 Task: Send an email with the signature Grace Jones with the subject Request for a meeting and the message Can you please provide me with the update on the project deliverables? from softage.5@softage.net to softage.1@softage.net and move the email from Sent Items to the folder Medical records
Action: Mouse moved to (47, 57)
Screenshot: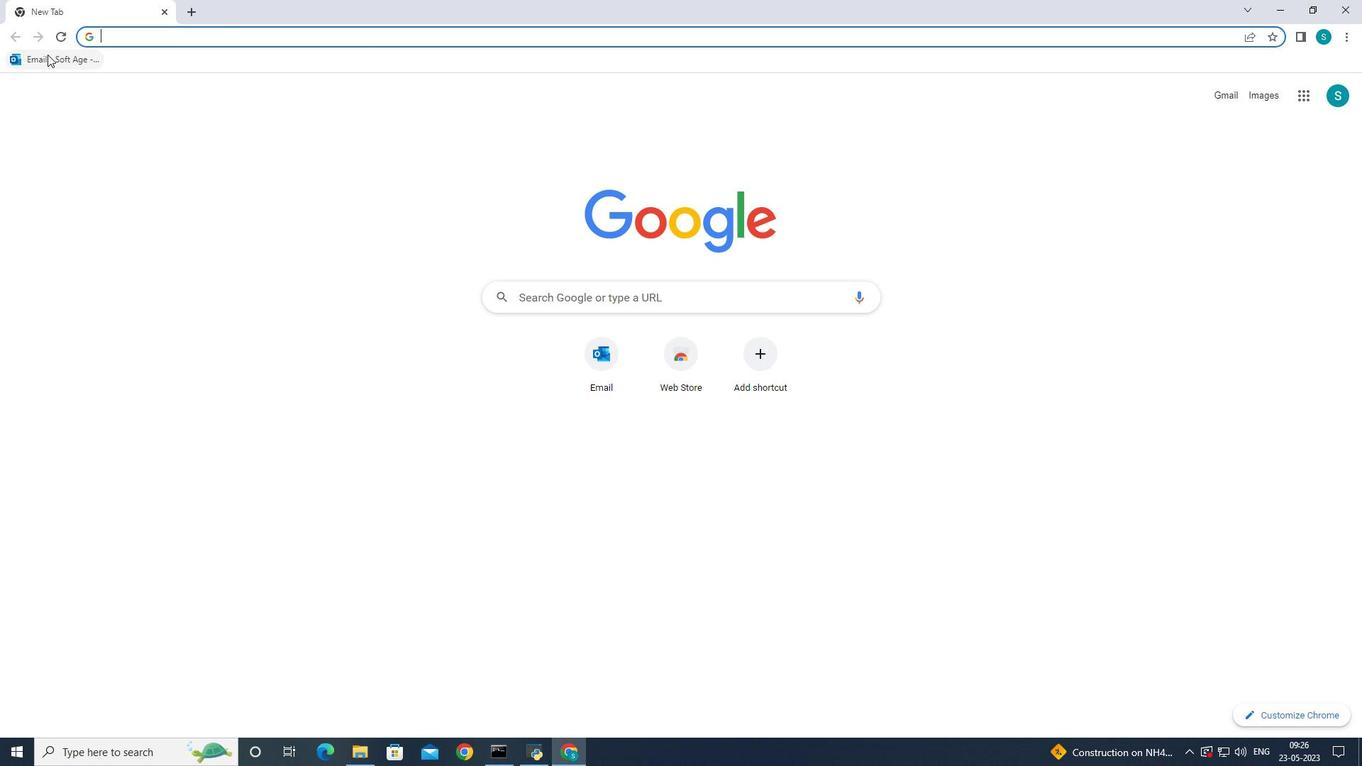 
Action: Mouse pressed left at (47, 57)
Screenshot: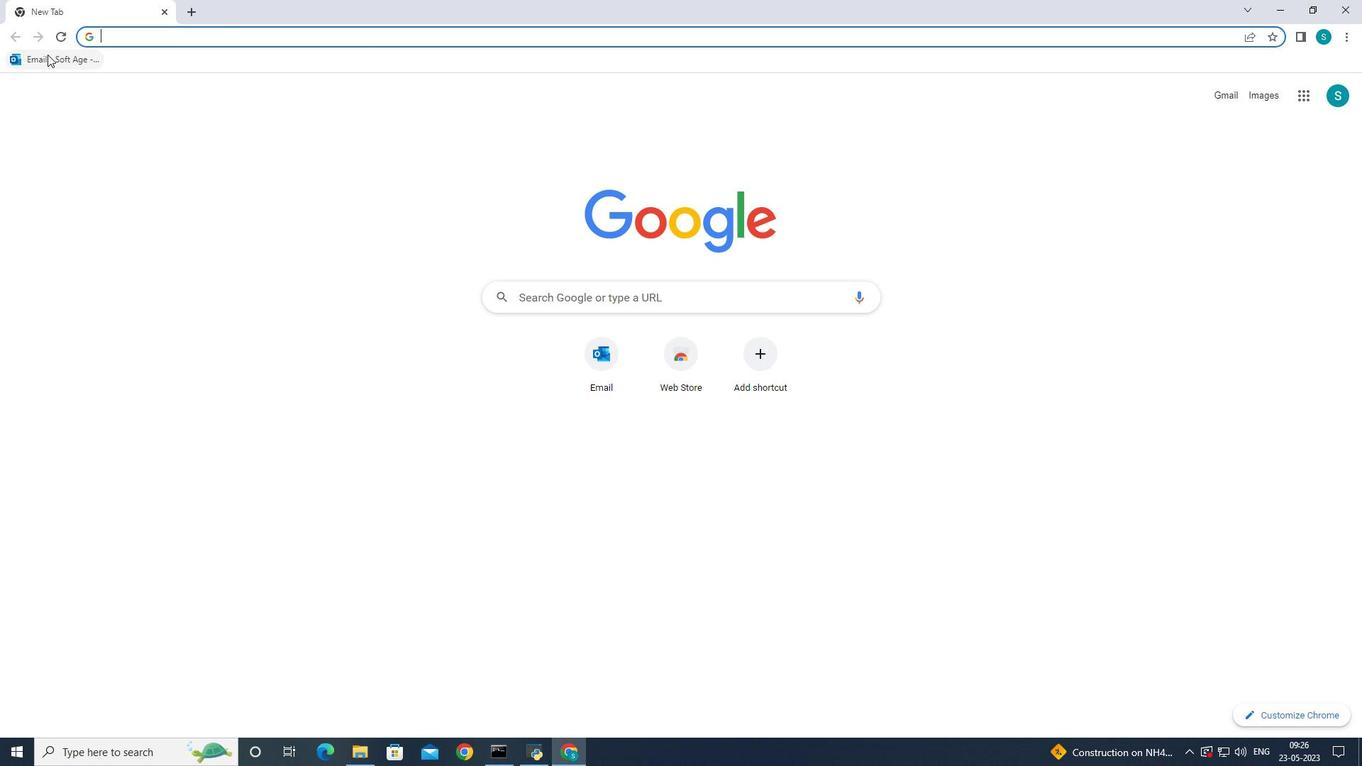 
Action: Mouse moved to (204, 117)
Screenshot: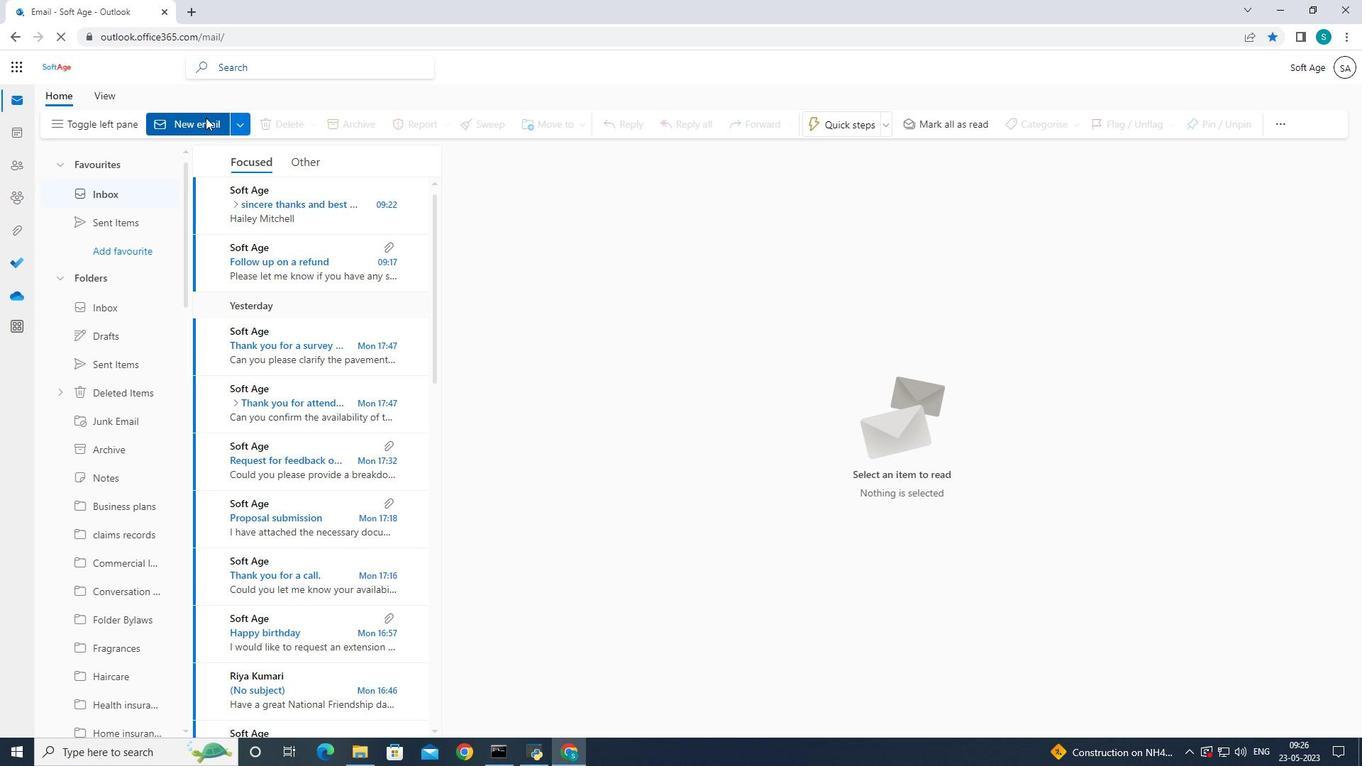 
Action: Mouse pressed left at (204, 117)
Screenshot: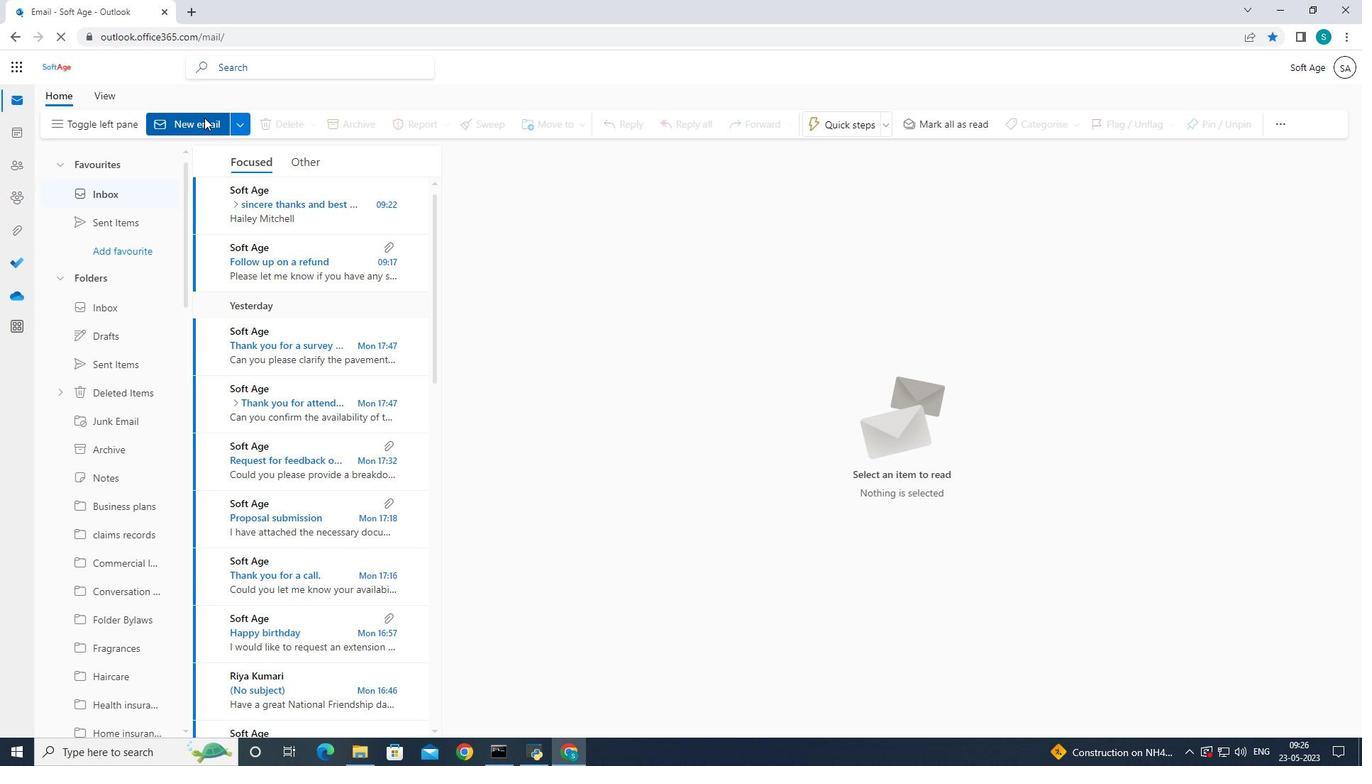 
Action: Mouse pressed left at (204, 117)
Screenshot: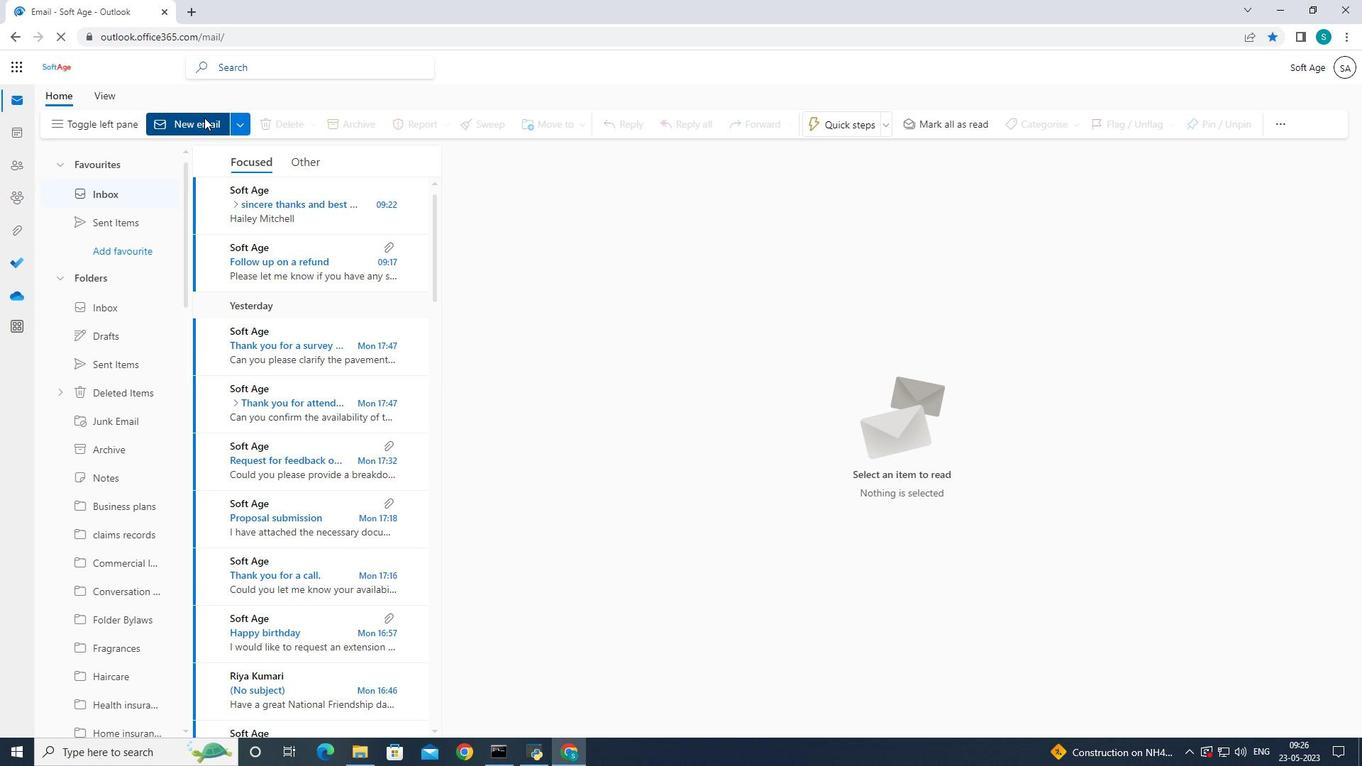 
Action: Mouse moved to (913, 121)
Screenshot: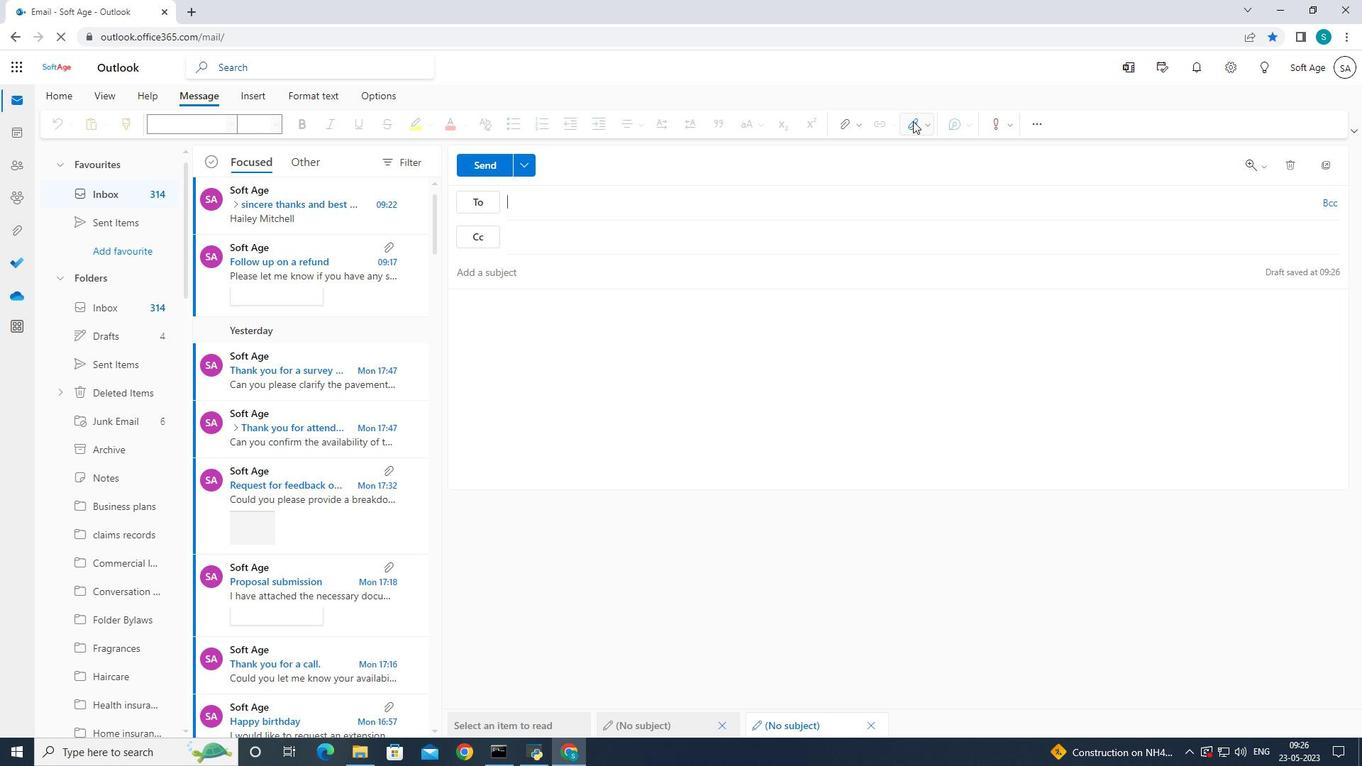 
Action: Mouse pressed left at (913, 121)
Screenshot: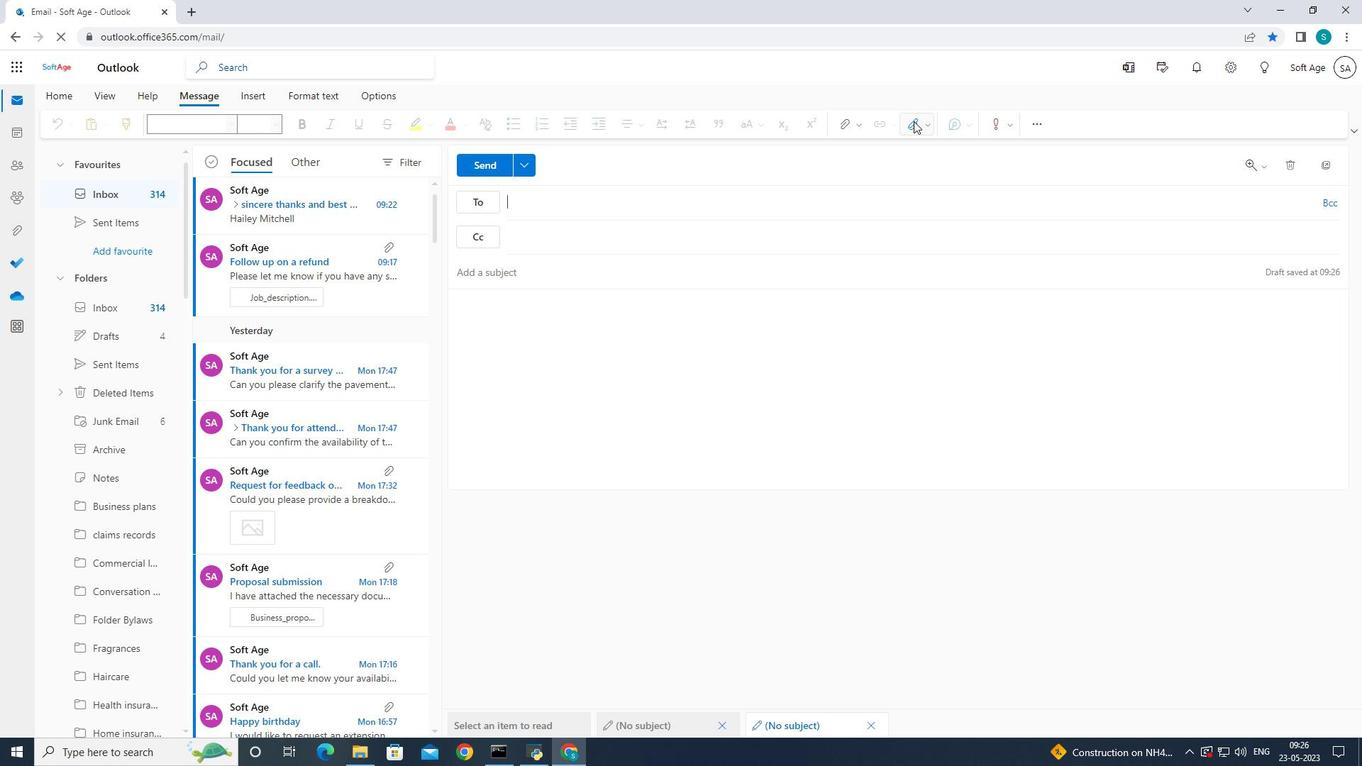 
Action: Mouse moved to (904, 182)
Screenshot: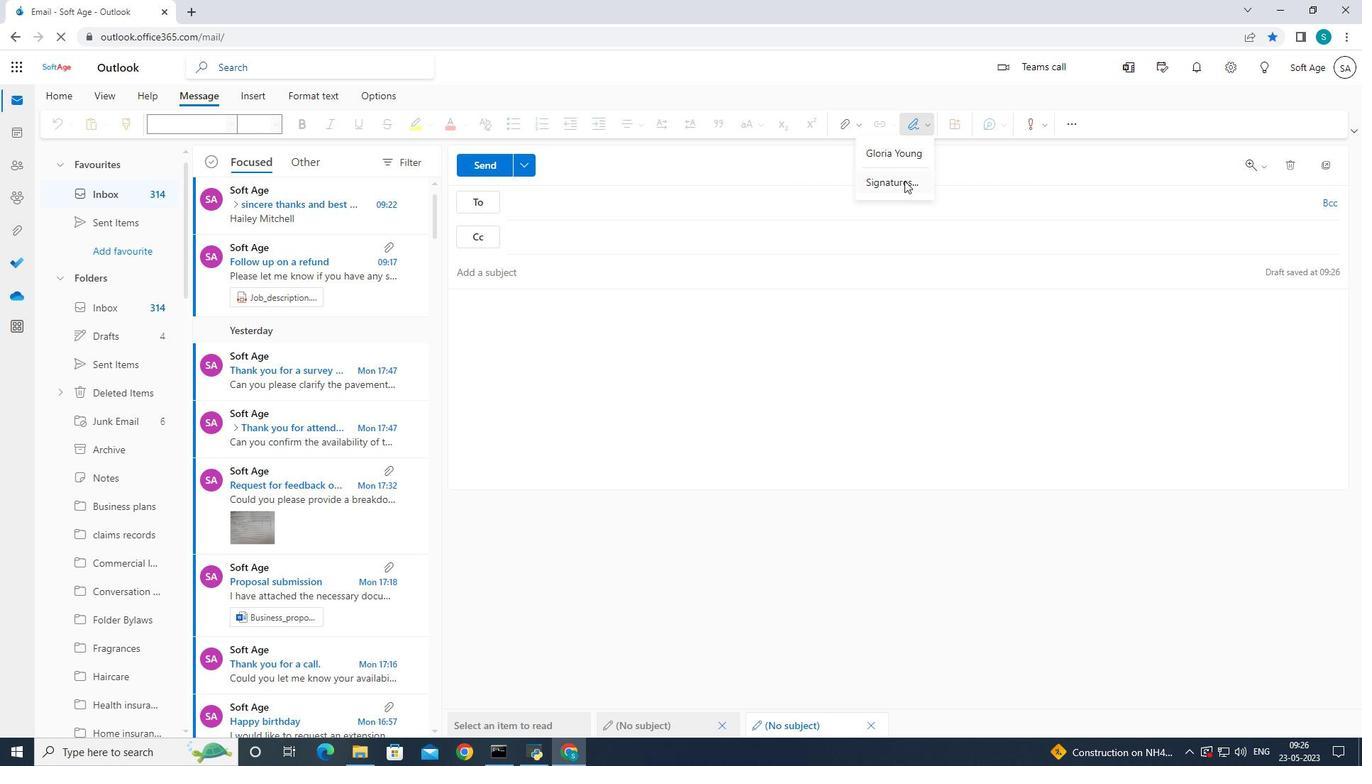 
Action: Mouse pressed left at (904, 182)
Screenshot: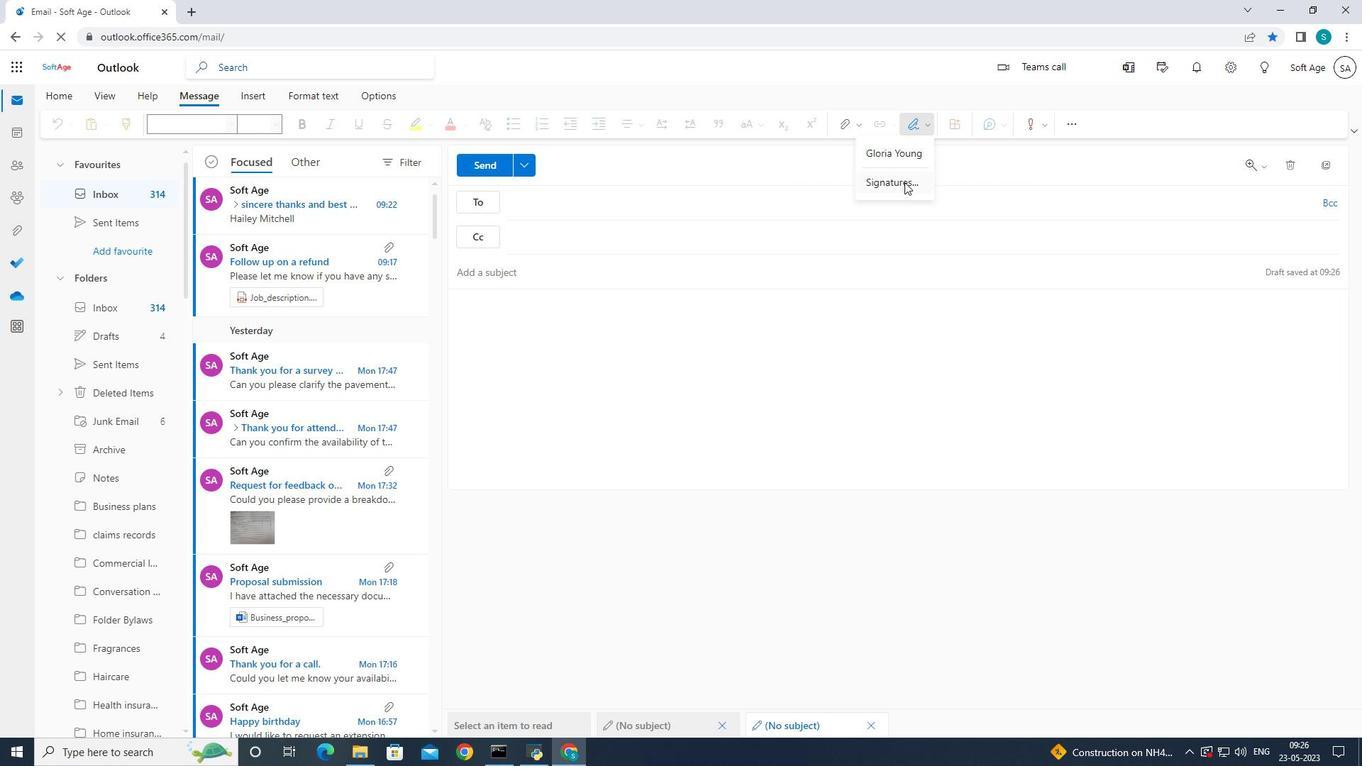 
Action: Mouse moved to (898, 241)
Screenshot: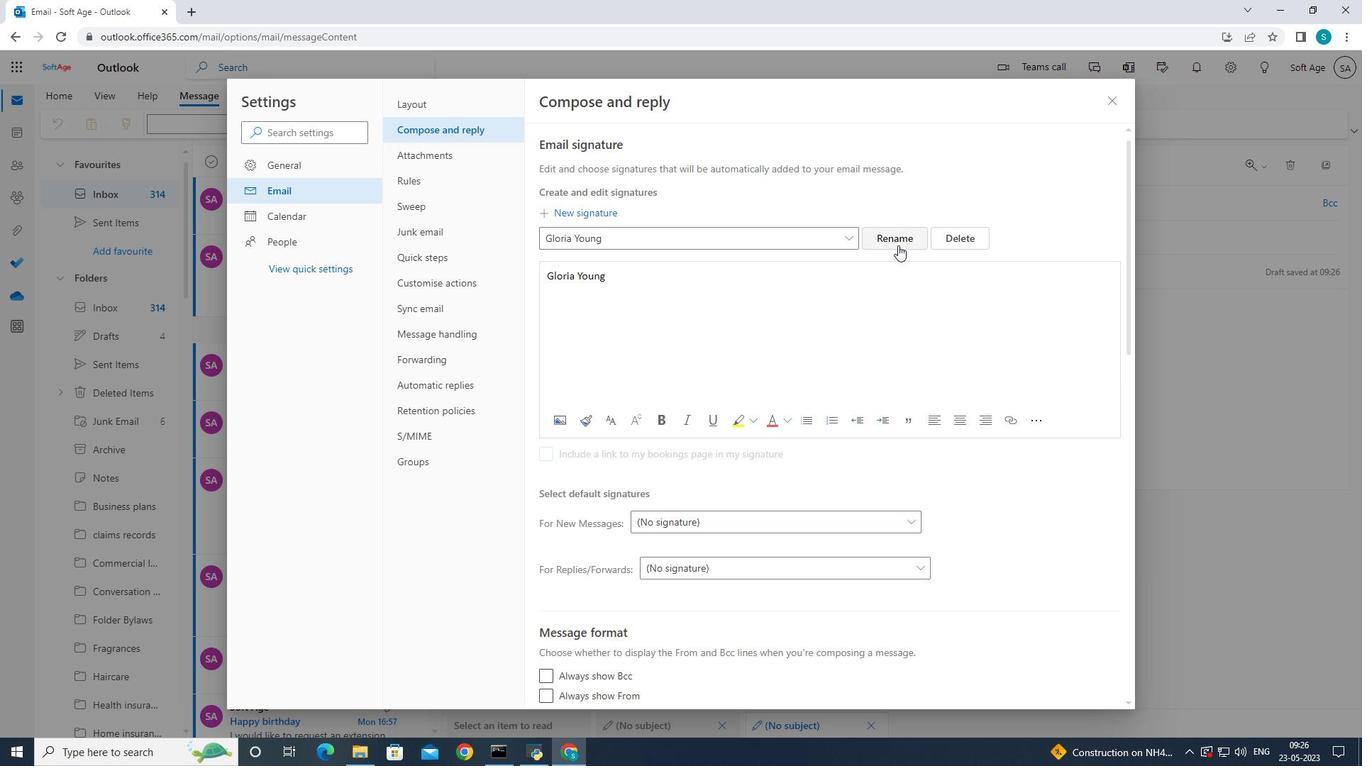 
Action: Mouse pressed left at (898, 241)
Screenshot: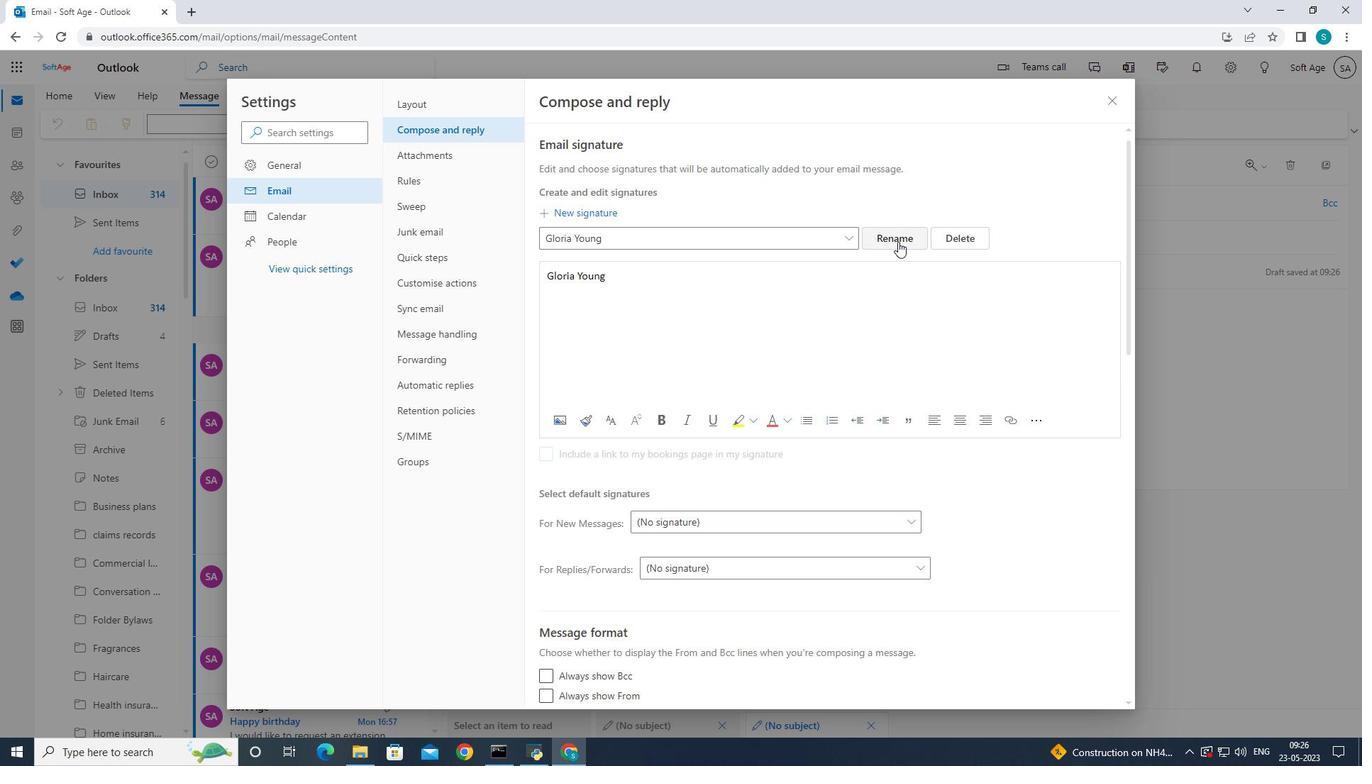 
Action: Mouse moved to (833, 236)
Screenshot: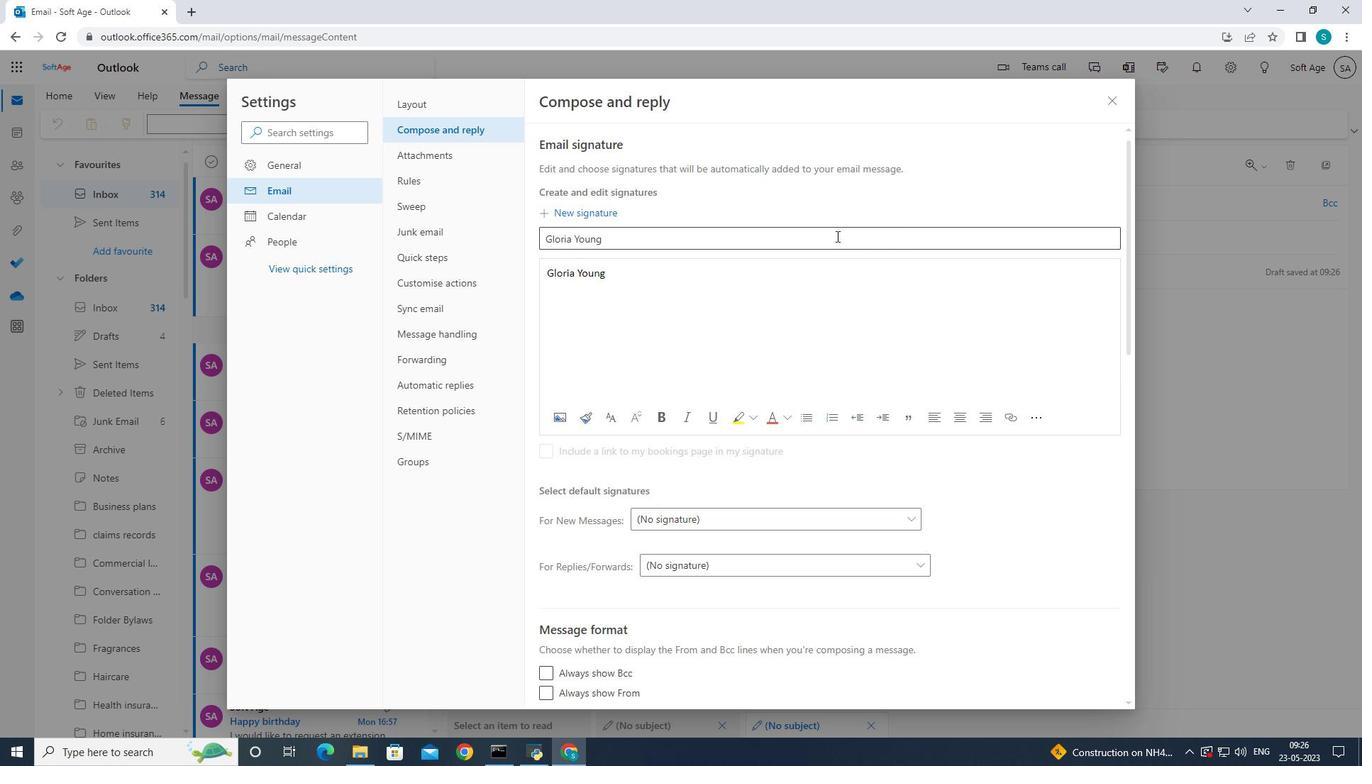 
Action: Mouse pressed left at (833, 236)
Screenshot: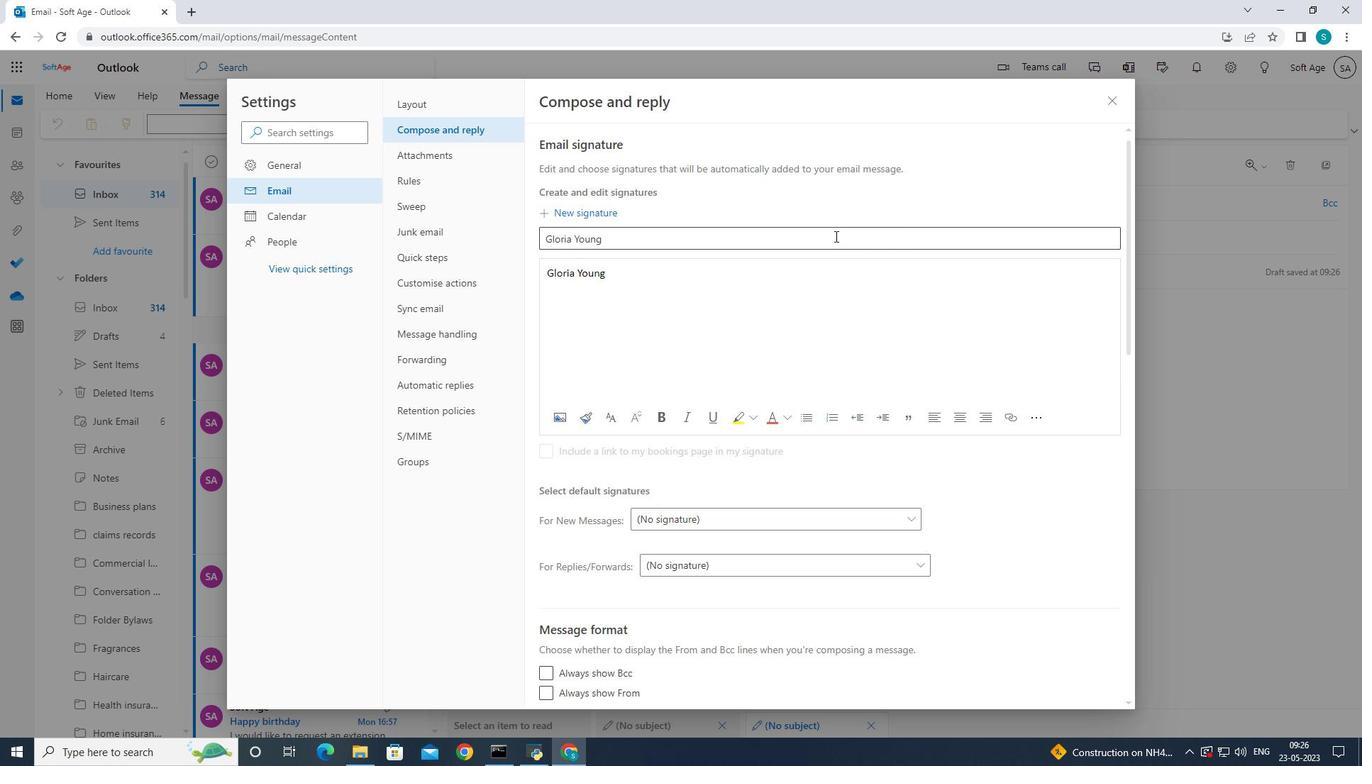 
Action: Mouse moved to (849, 227)
Screenshot: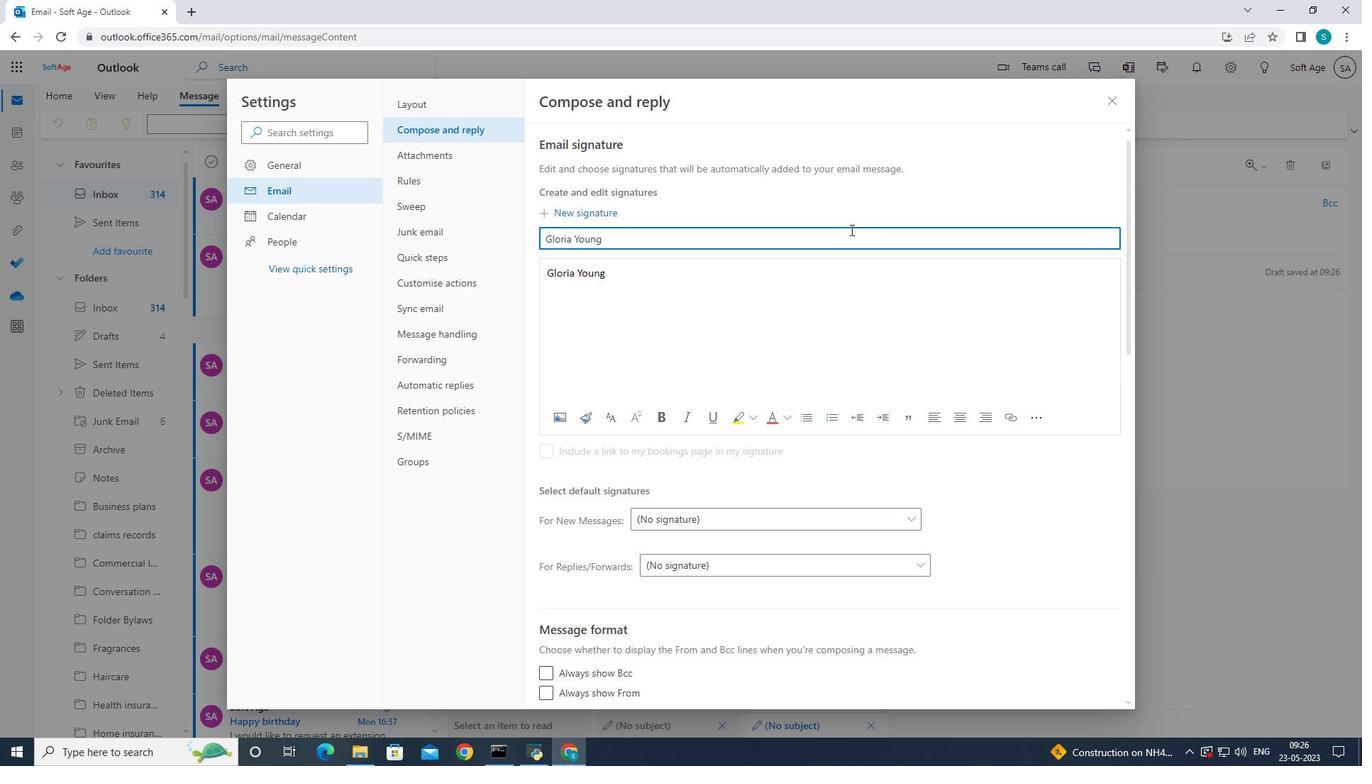 
Action: Key pressed <Key.backspace>
Screenshot: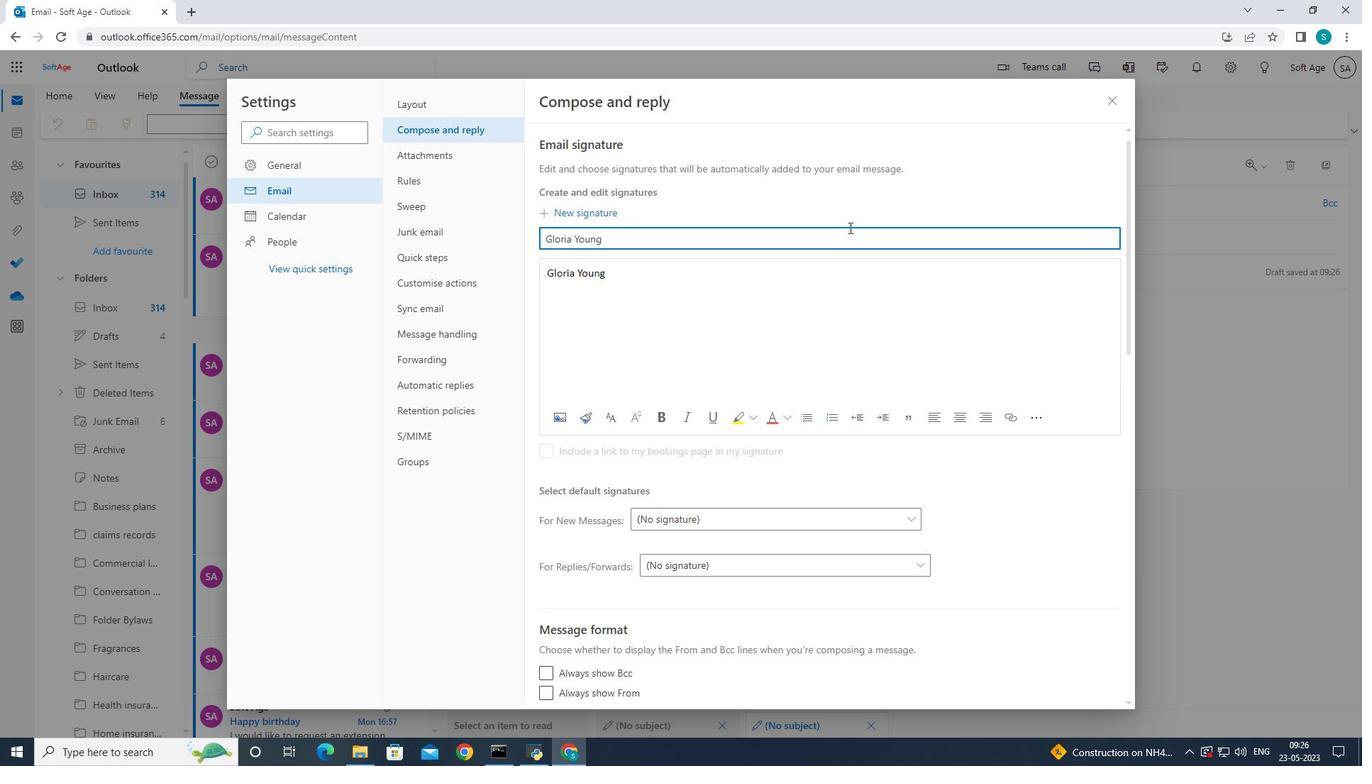 
Action: Mouse moved to (844, 221)
Screenshot: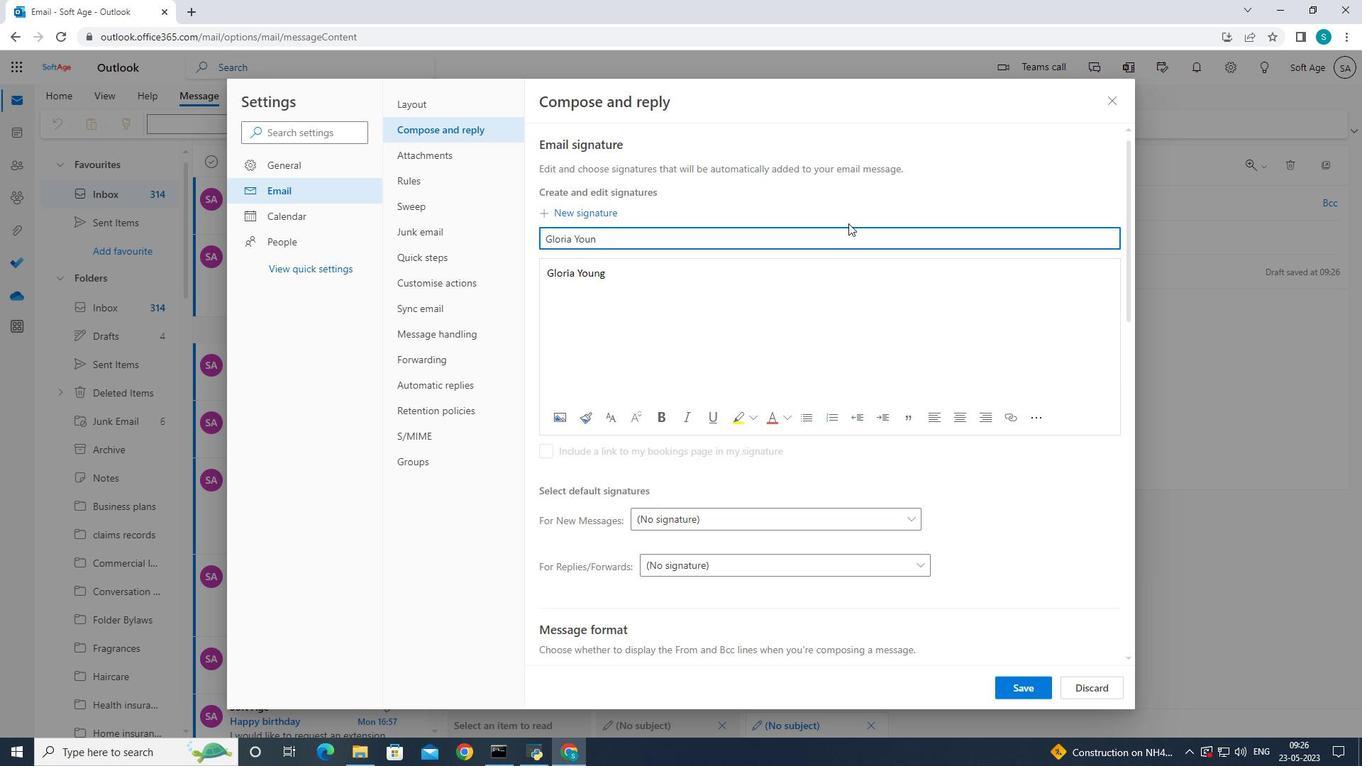 
Action: Key pressed <Key.backspace>
Screenshot: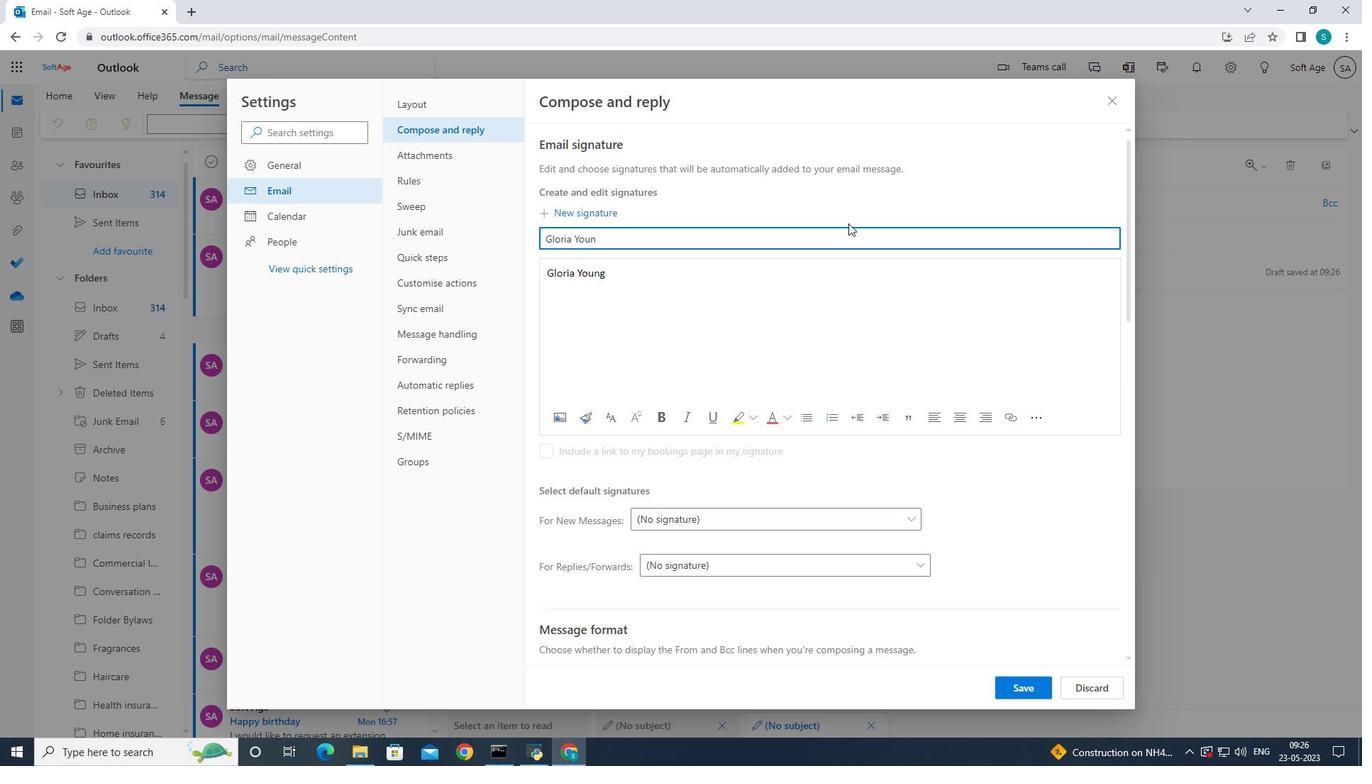 
Action: Mouse moved to (843, 220)
Screenshot: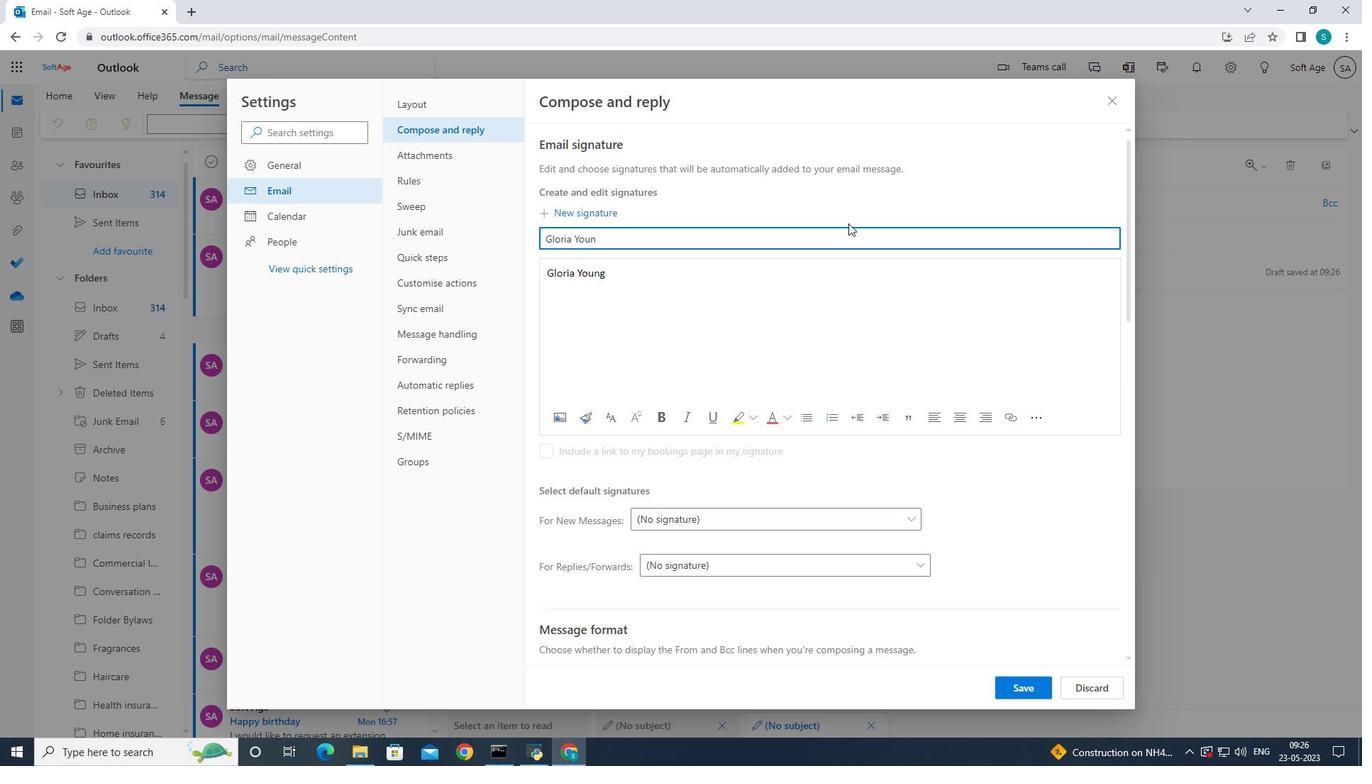 
Action: Key pressed <Key.backspace><Key.backspace><Key.backspace><Key.backspace><Key.backspace><Key.backspace><Key.backspace>
Screenshot: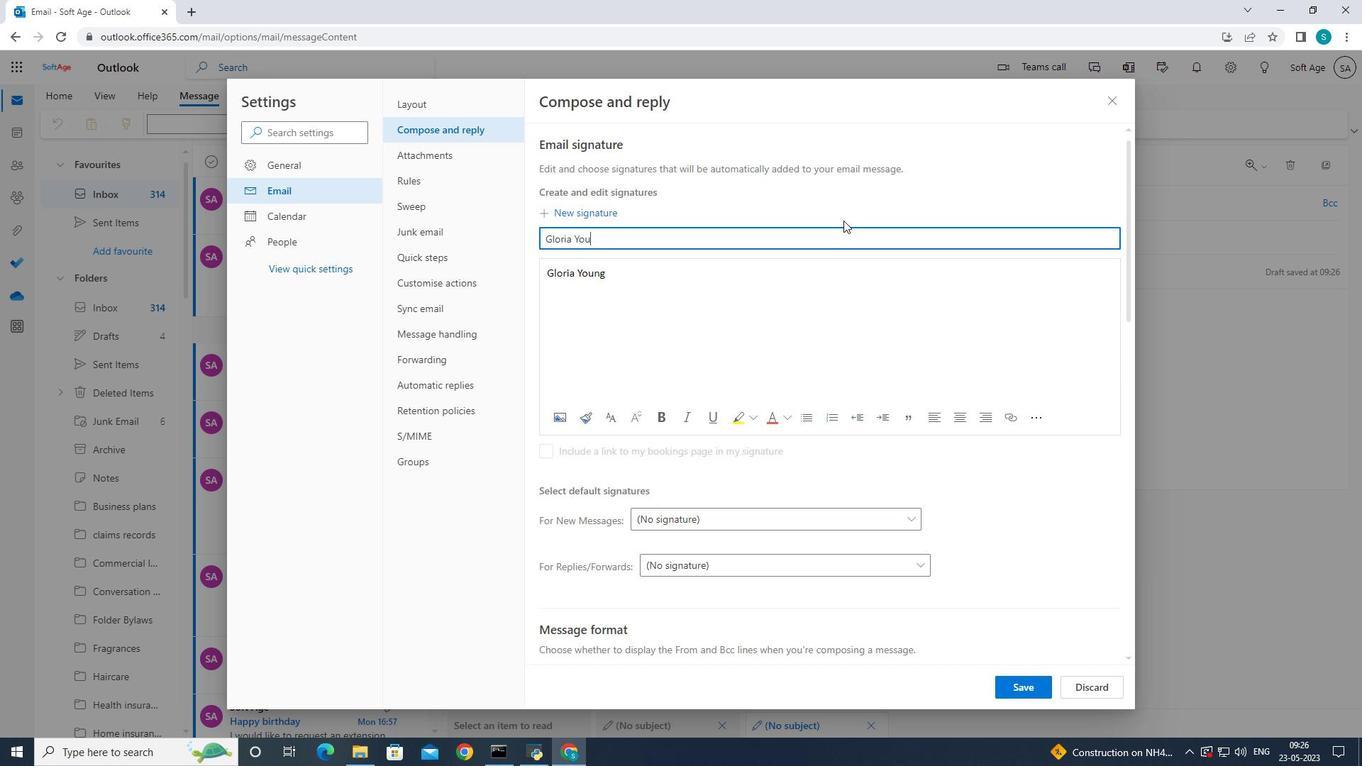 
Action: Mouse moved to (839, 213)
Screenshot: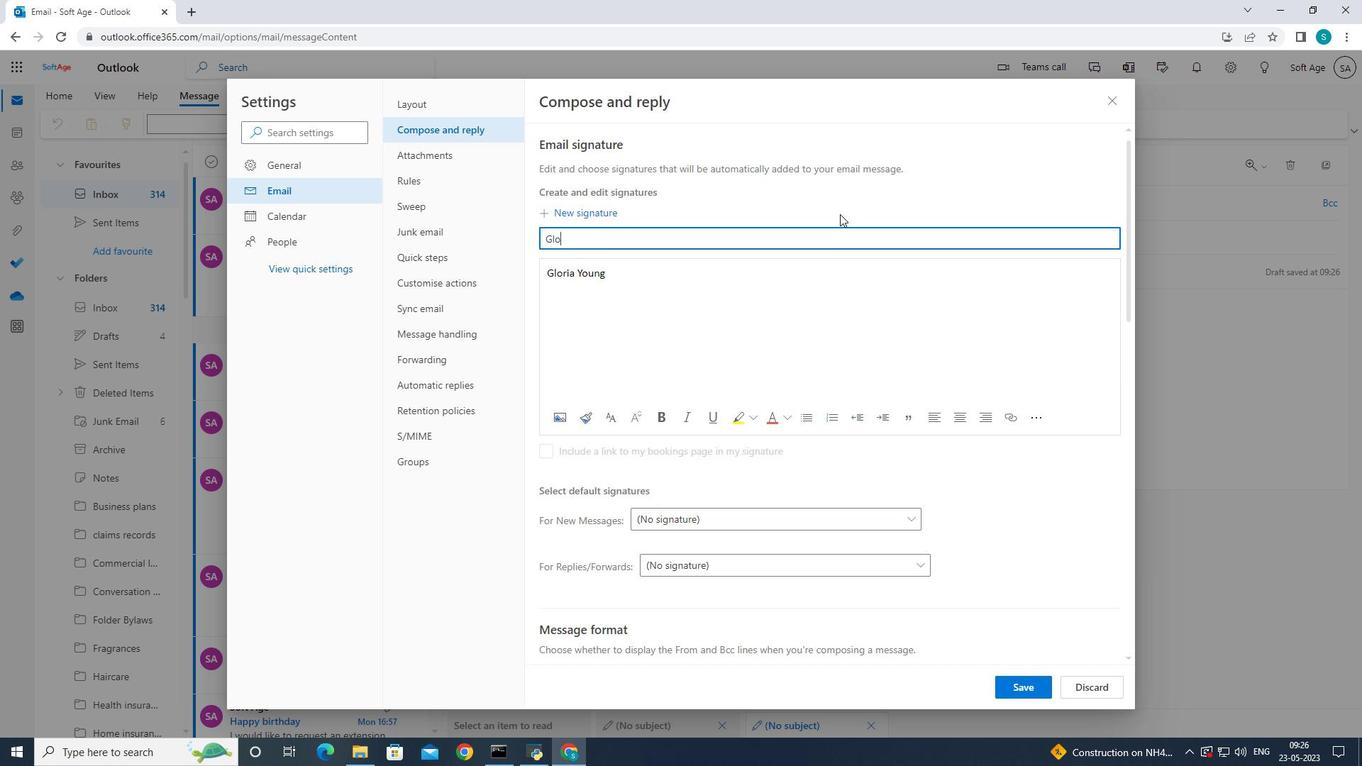 
Action: Key pressed <Key.backspace>
Screenshot: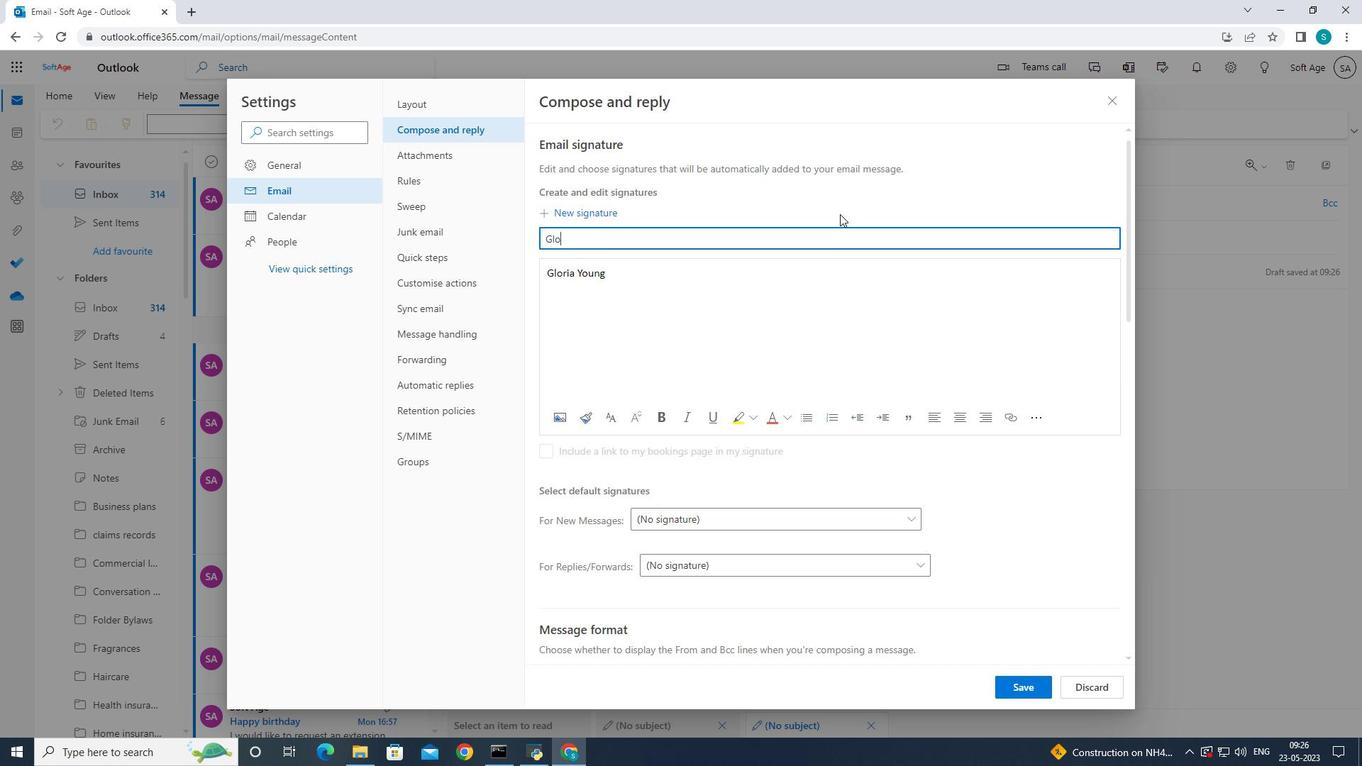 
Action: Mouse moved to (839, 211)
Screenshot: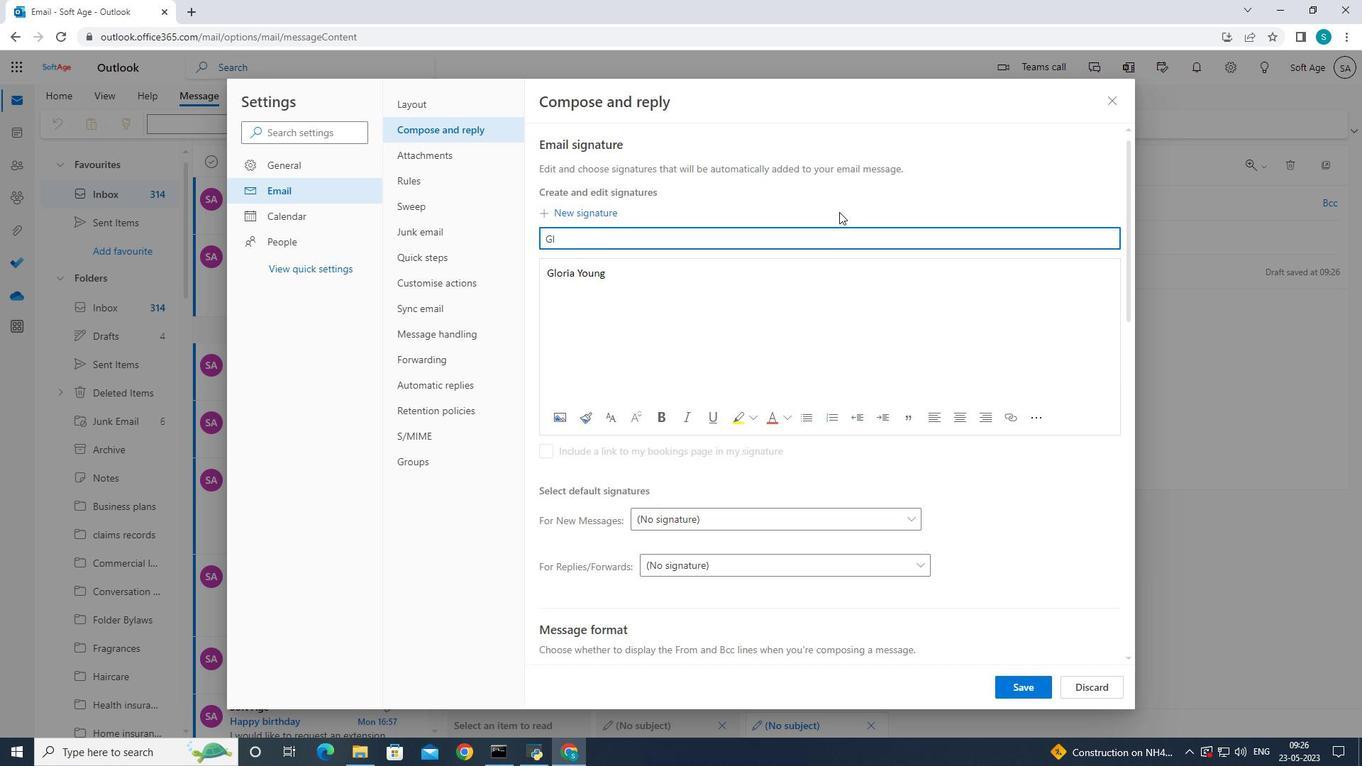 
Action: Key pressed <Key.backspace>
Screenshot: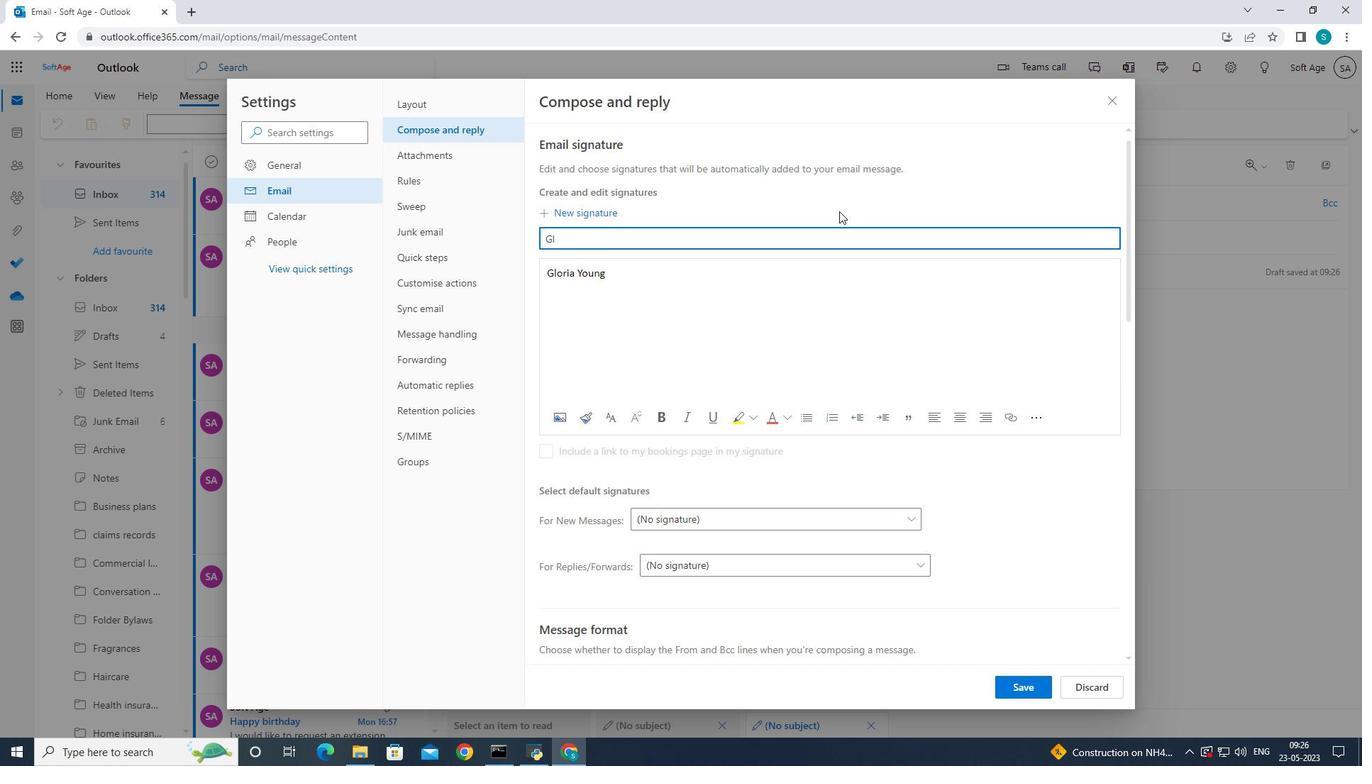 
Action: Mouse moved to (839, 210)
Screenshot: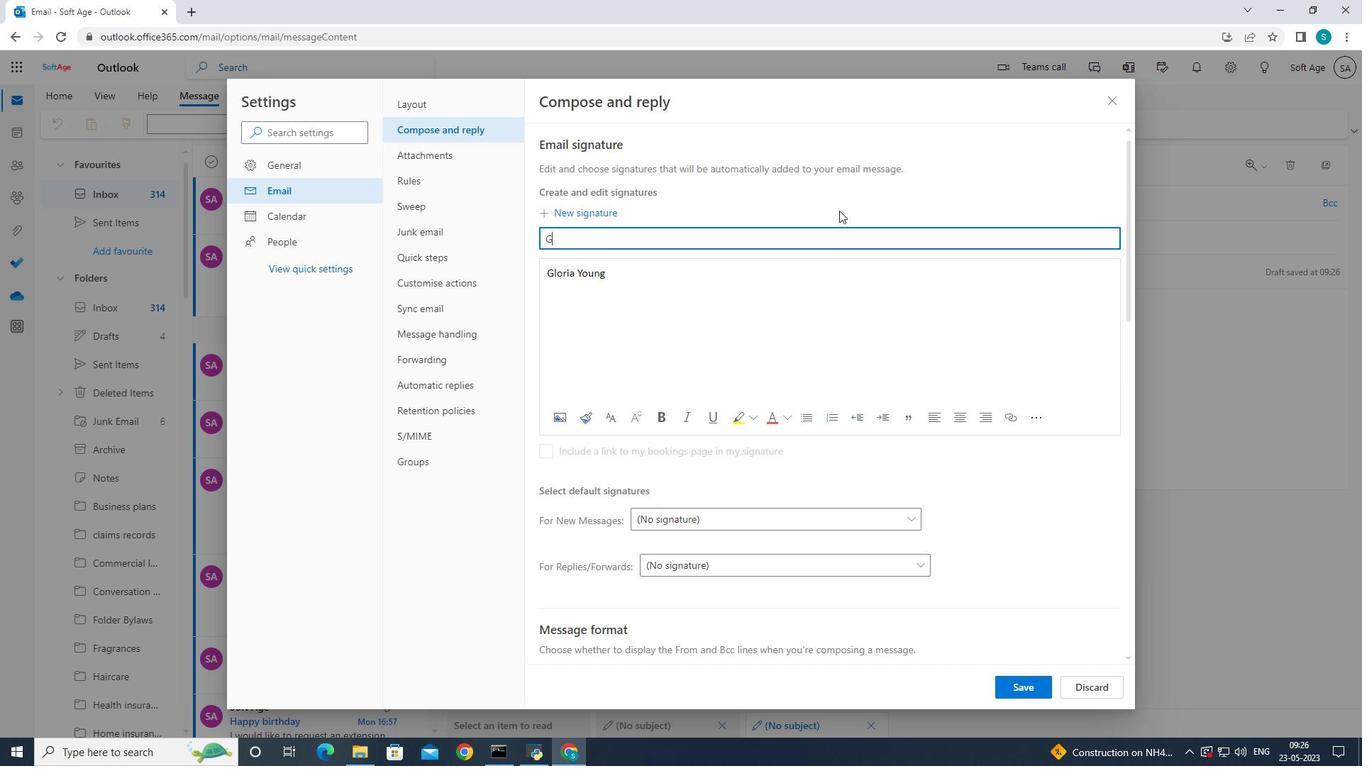 
Action: Key pressed race<Key.space><Key.shift><Key.shift>Jones
Screenshot: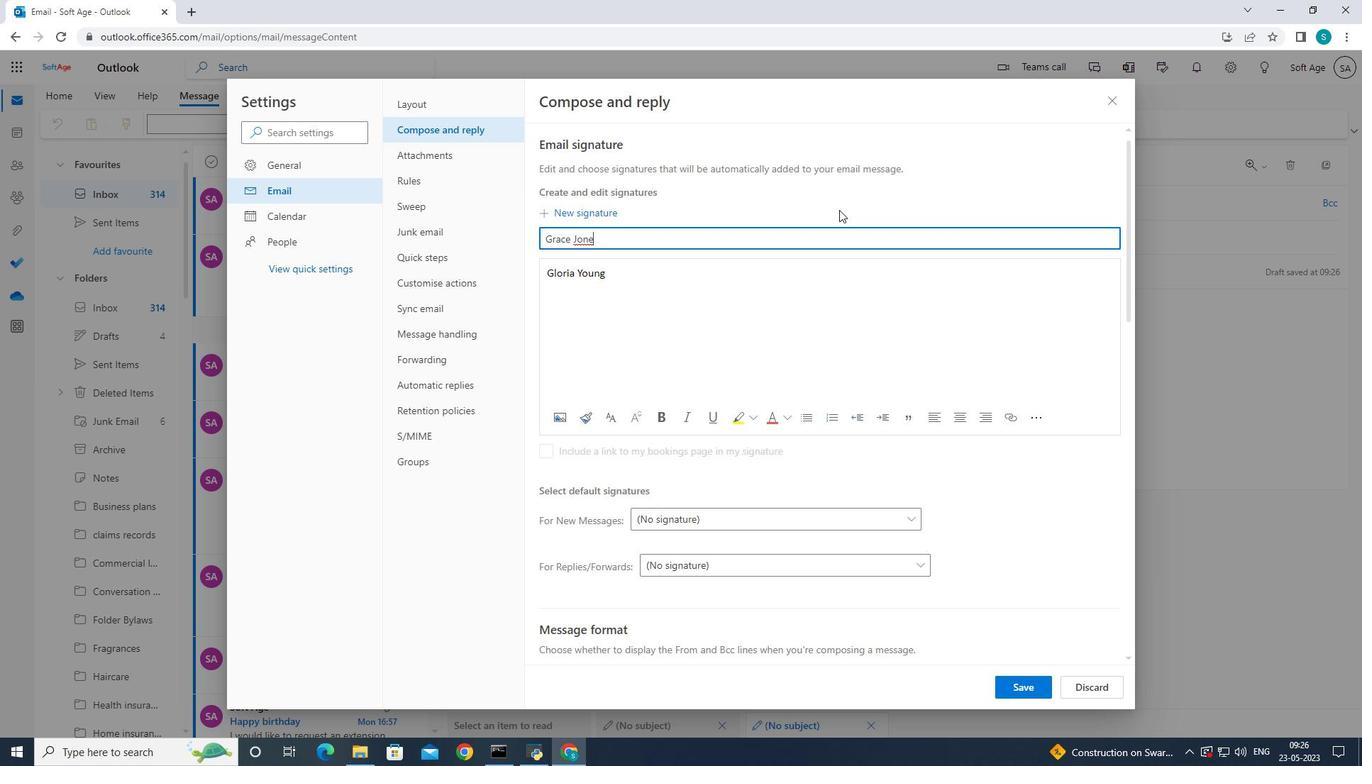 
Action: Mouse moved to (643, 273)
Screenshot: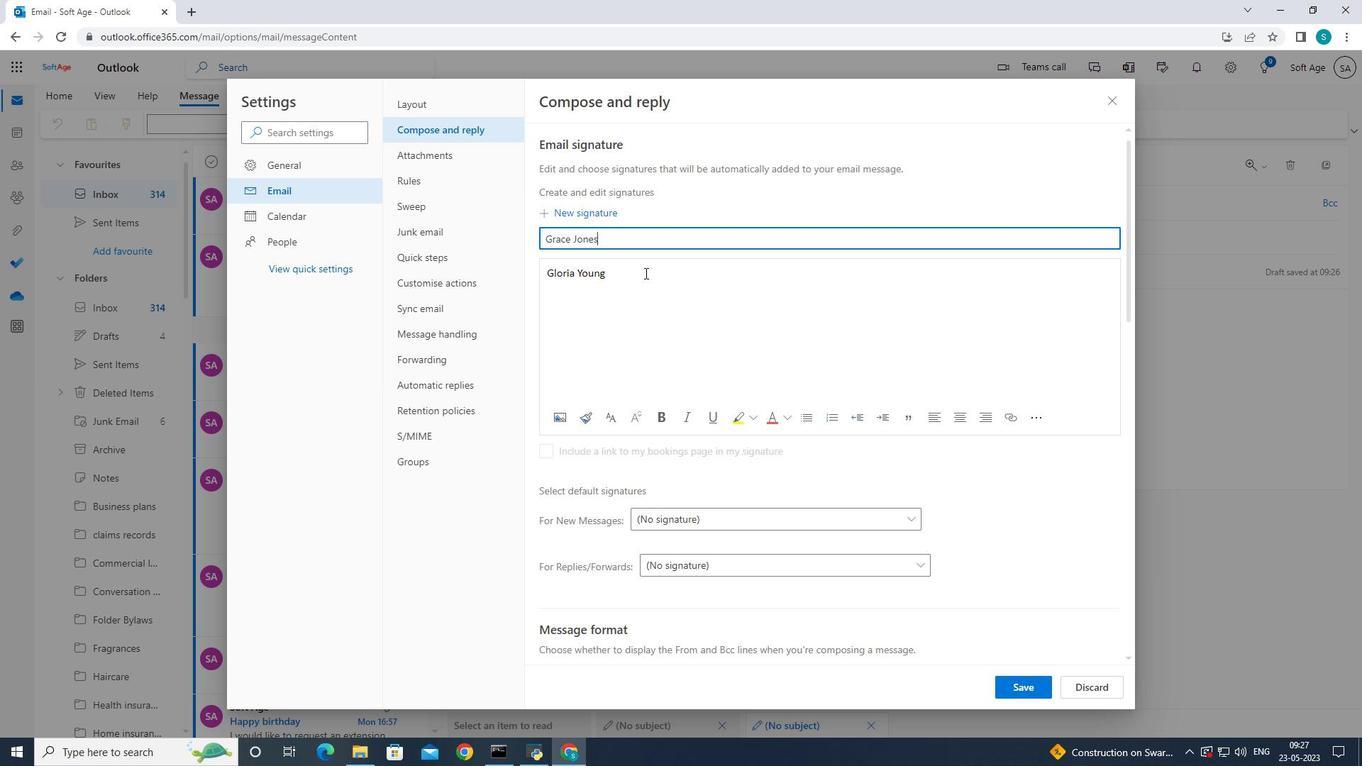 
Action: Mouse pressed left at (643, 273)
Screenshot: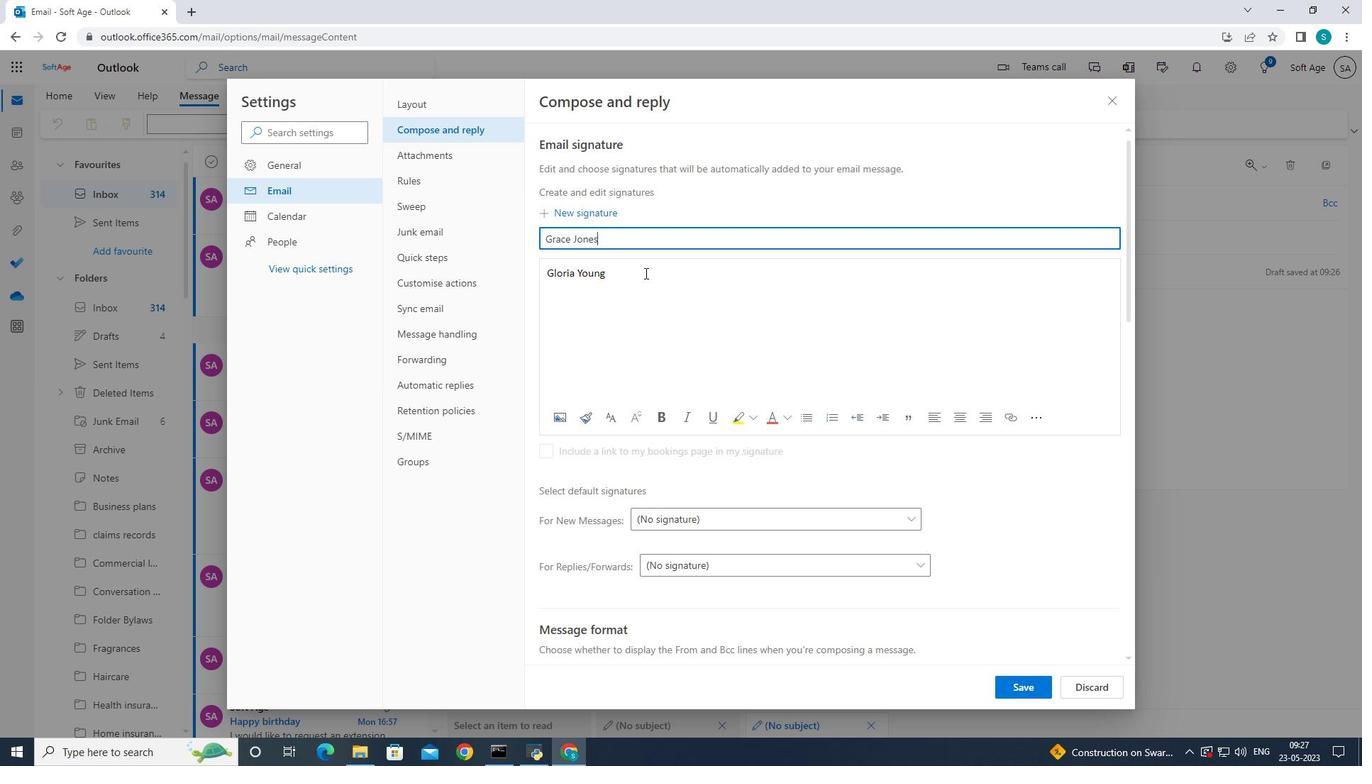 
Action: Mouse moved to (637, 273)
Screenshot: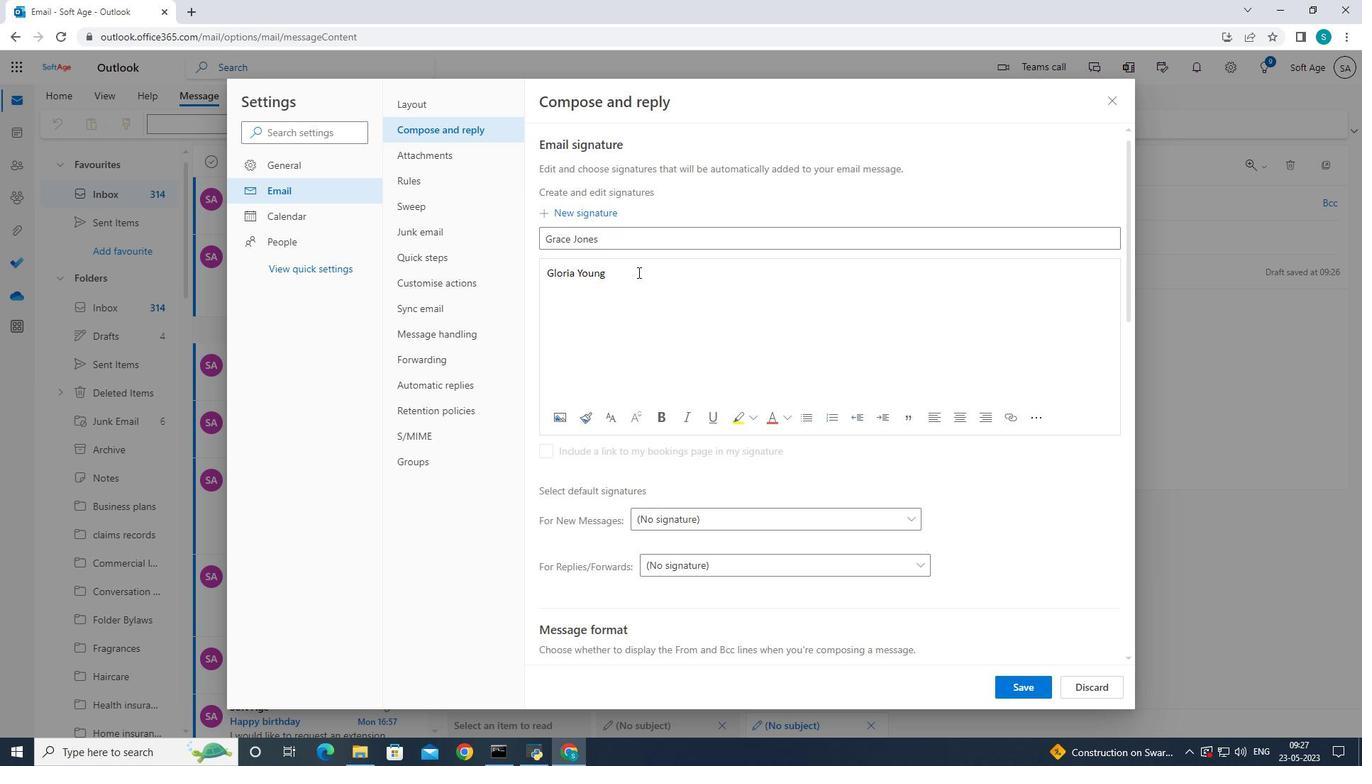 
Action: Key pressed <Key.backspace>
Screenshot: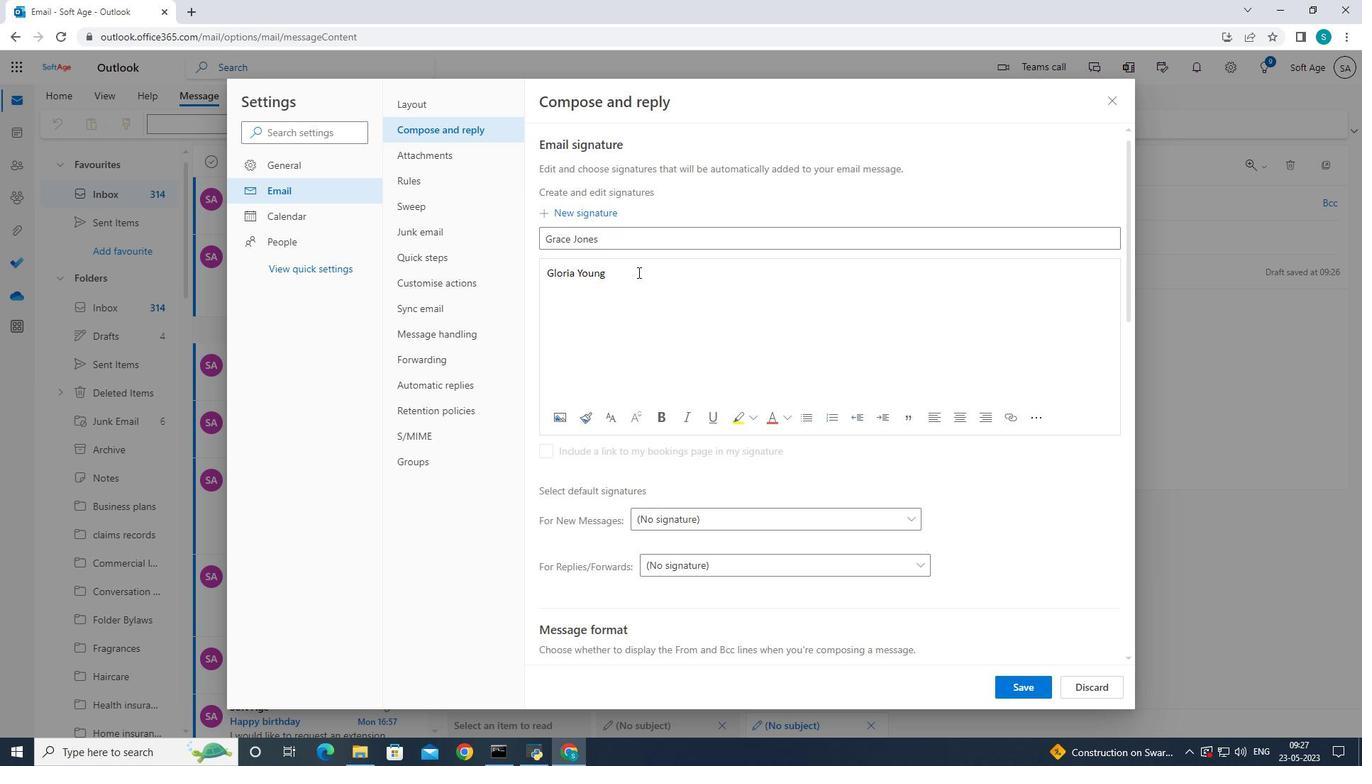 
Action: Mouse moved to (634, 274)
Screenshot: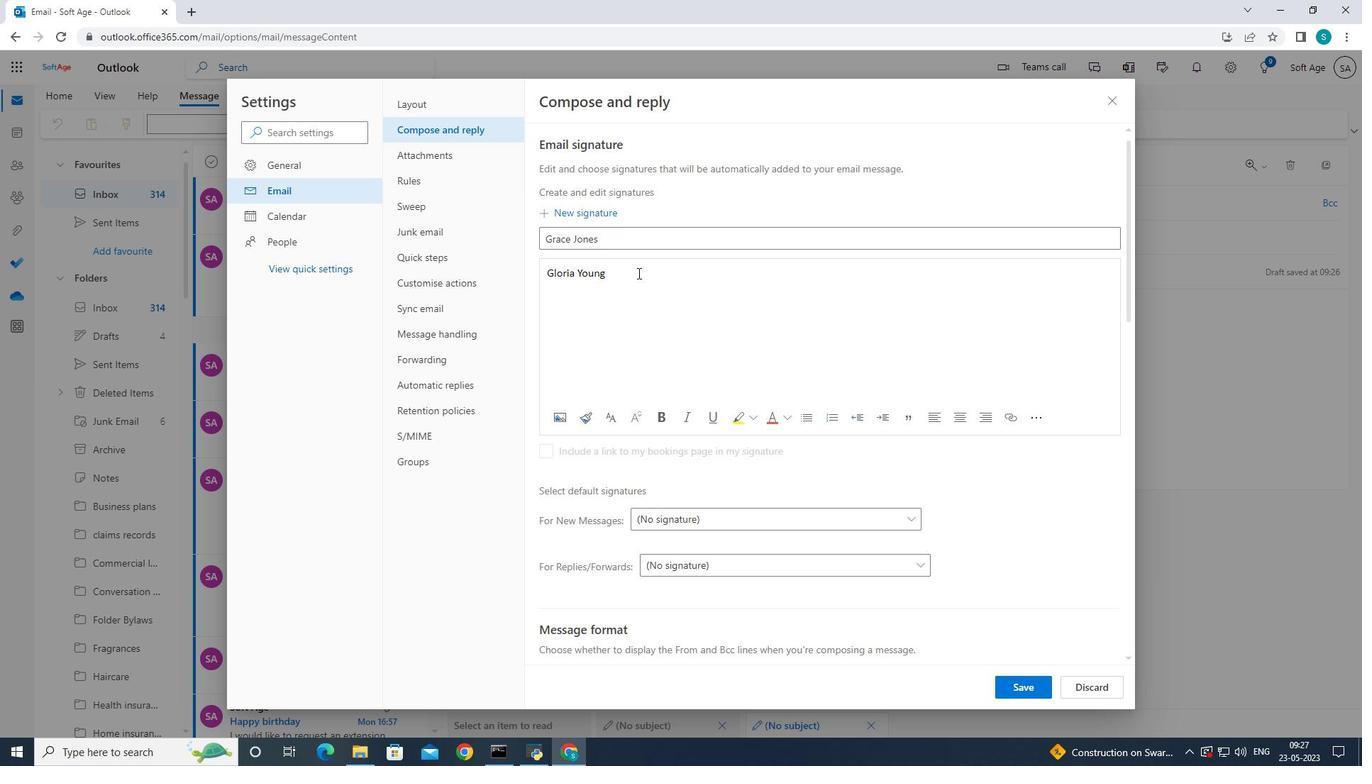 
Action: Key pressed <Key.backspace><Key.backspace><Key.backspace><Key.backspace><Key.backspace><Key.backspace><Key.backspace><Key.backspace><Key.backspace><Key.backspace>
Screenshot: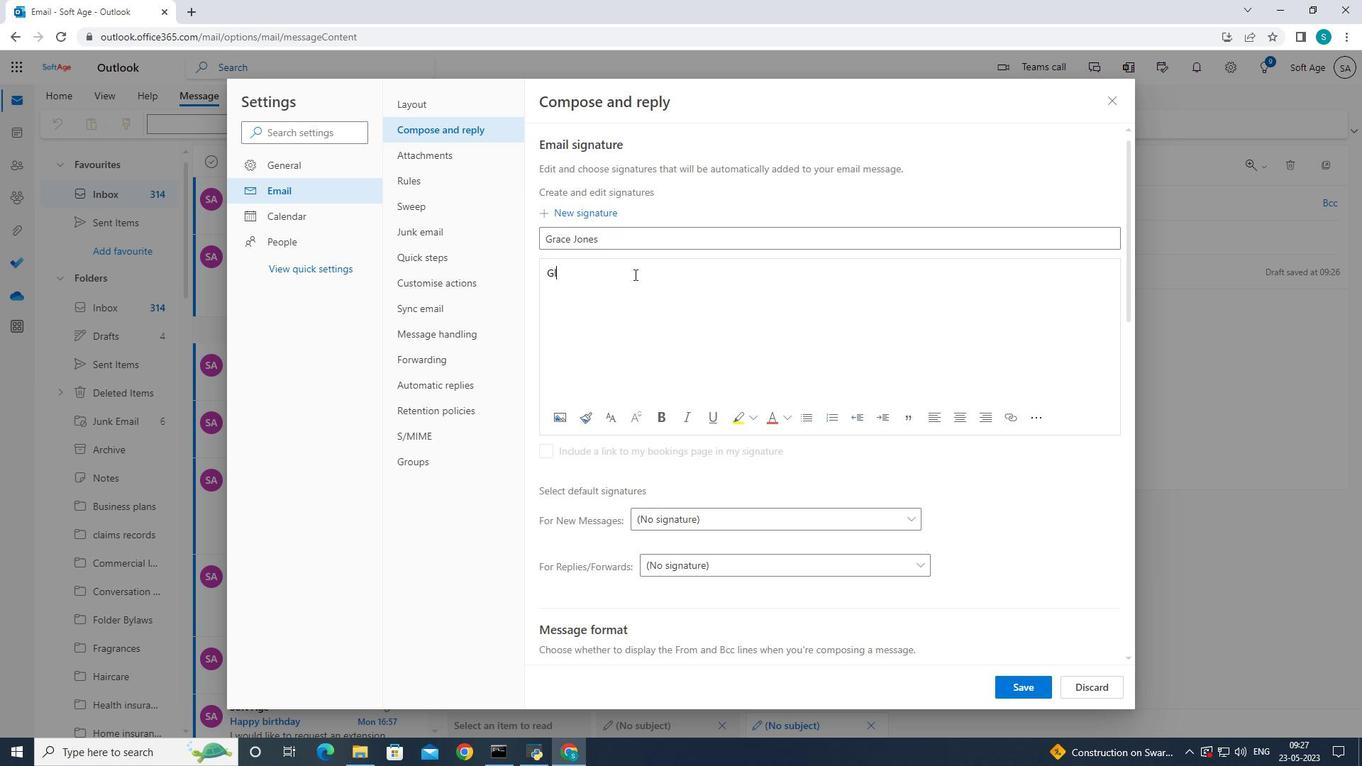 
Action: Mouse moved to (636, 271)
Screenshot: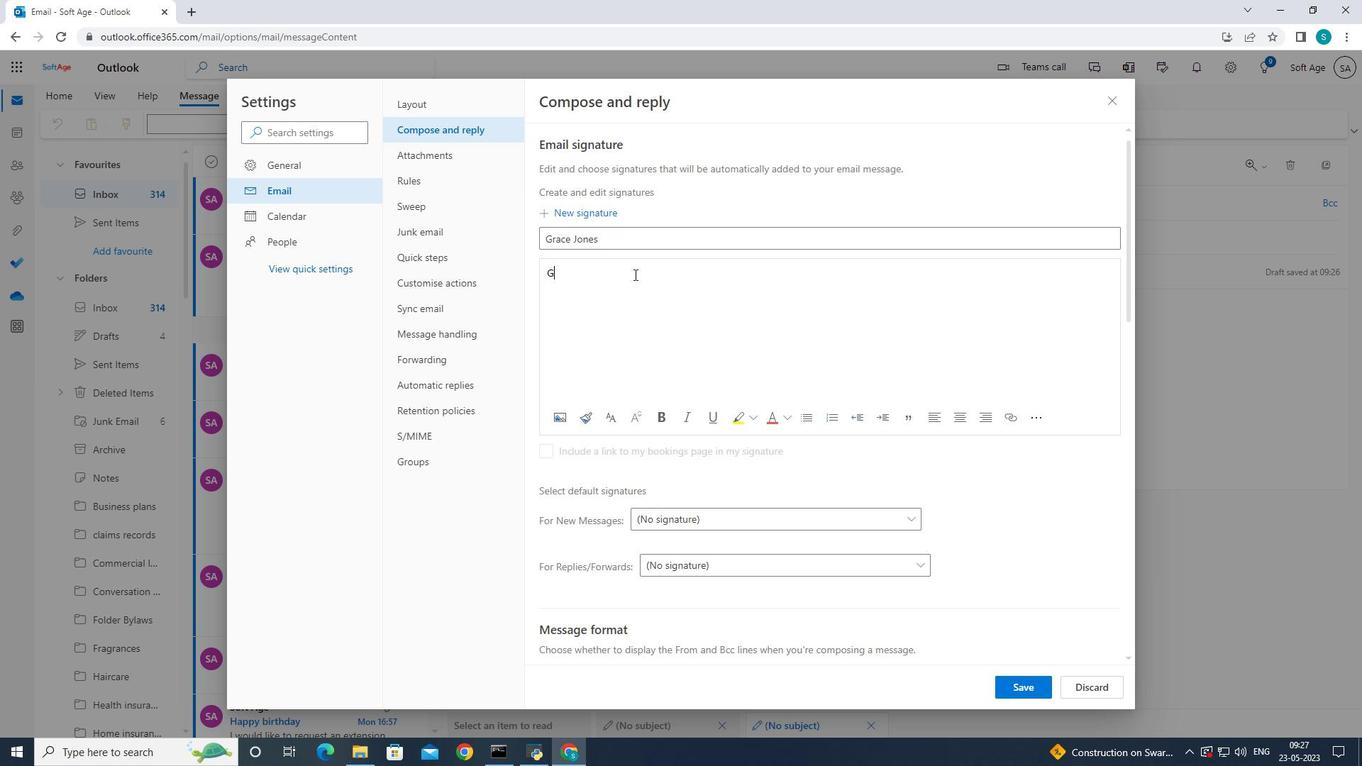 
Action: Key pressed race<Key.space><Key.shift>Jones
Screenshot: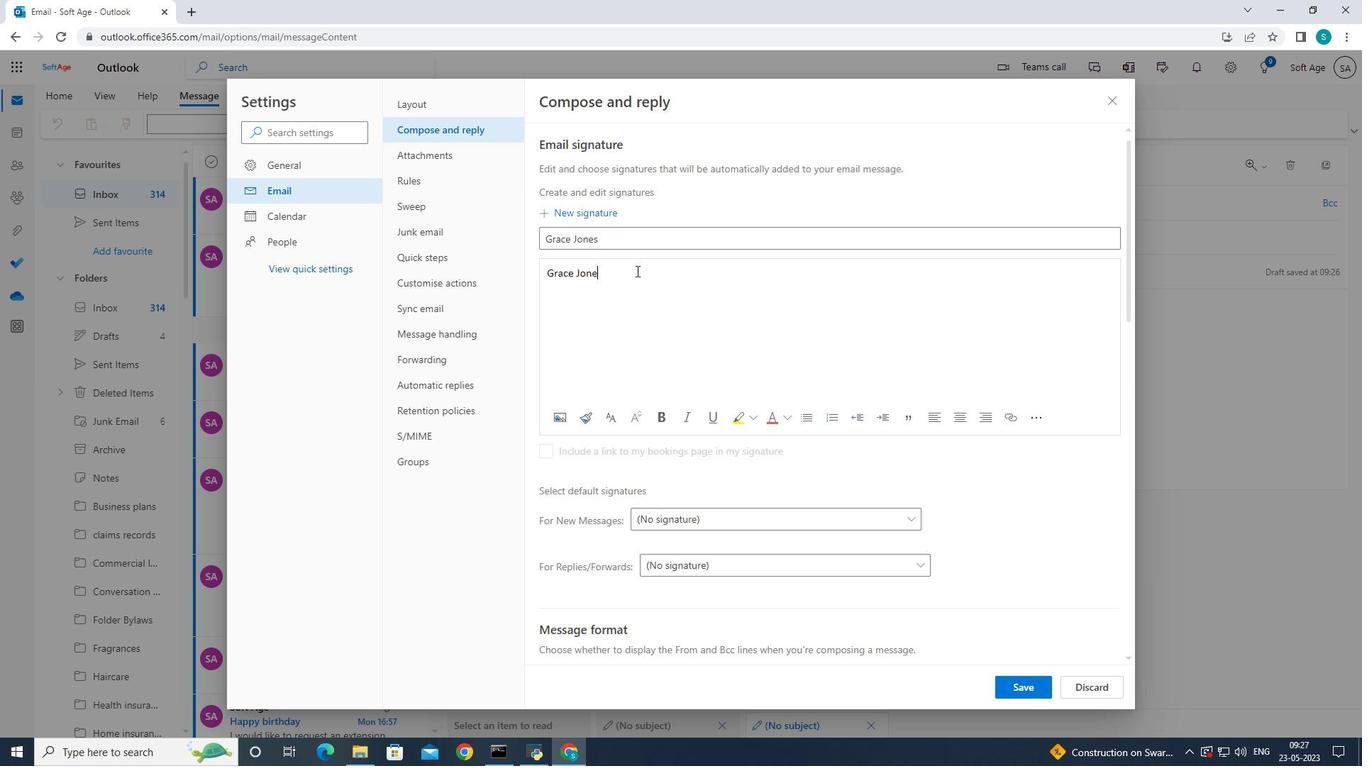 
Action: Mouse moved to (1034, 692)
Screenshot: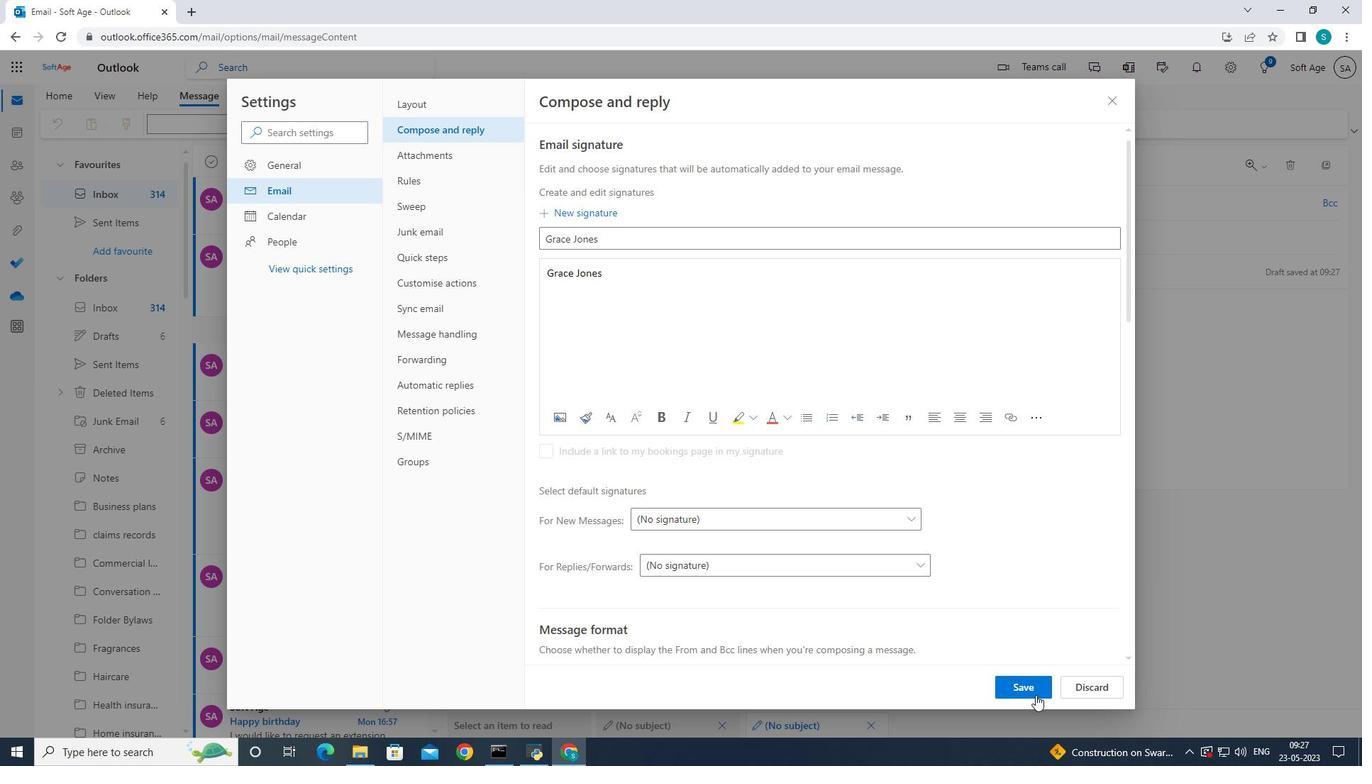 
Action: Mouse pressed left at (1034, 692)
Screenshot: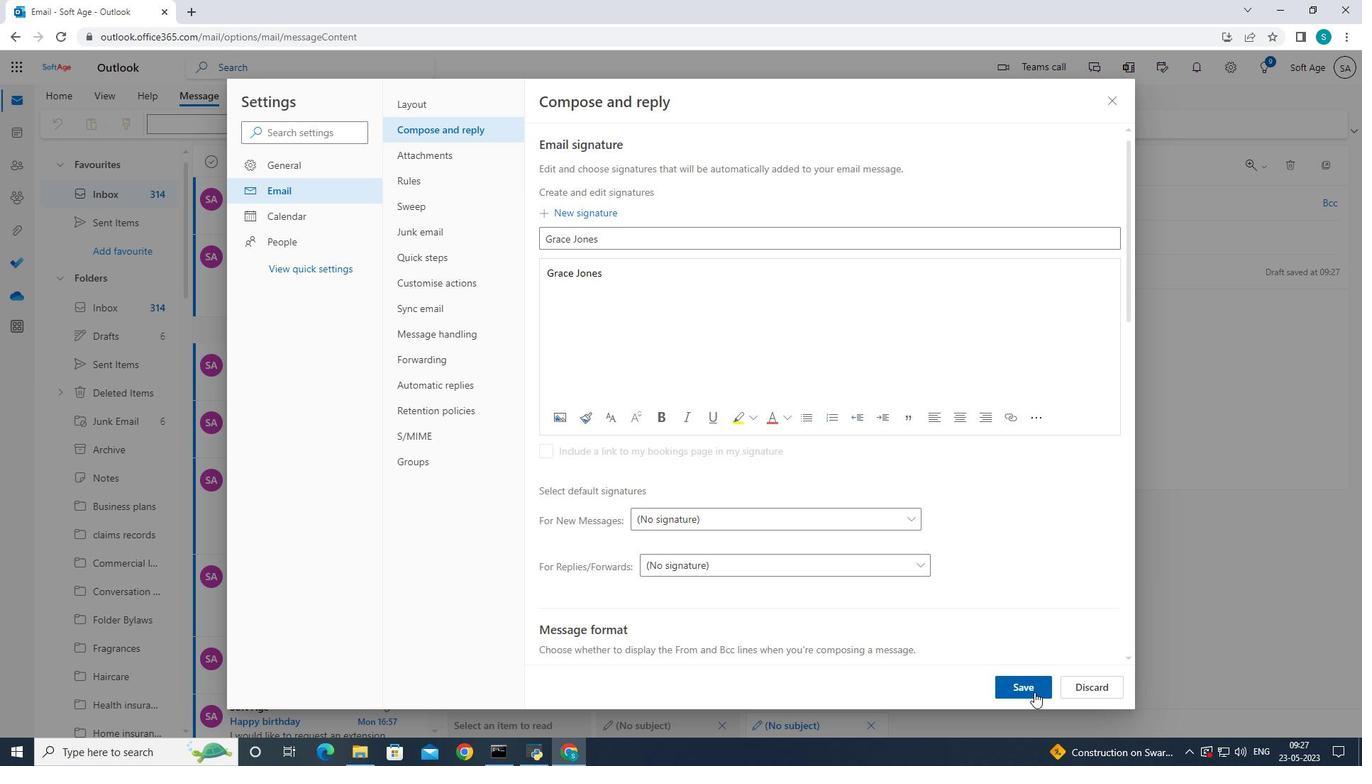 
Action: Mouse moved to (1114, 106)
Screenshot: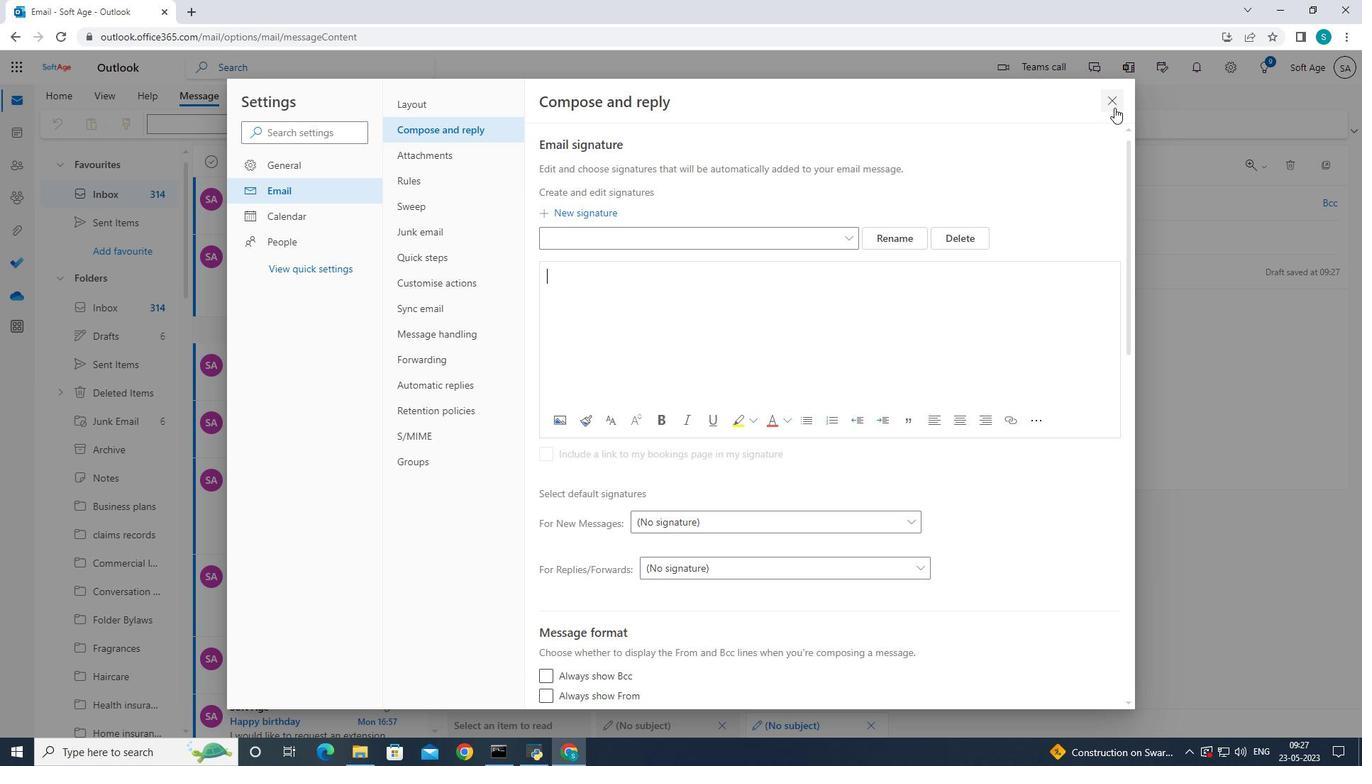 
Action: Mouse pressed left at (1114, 106)
Screenshot: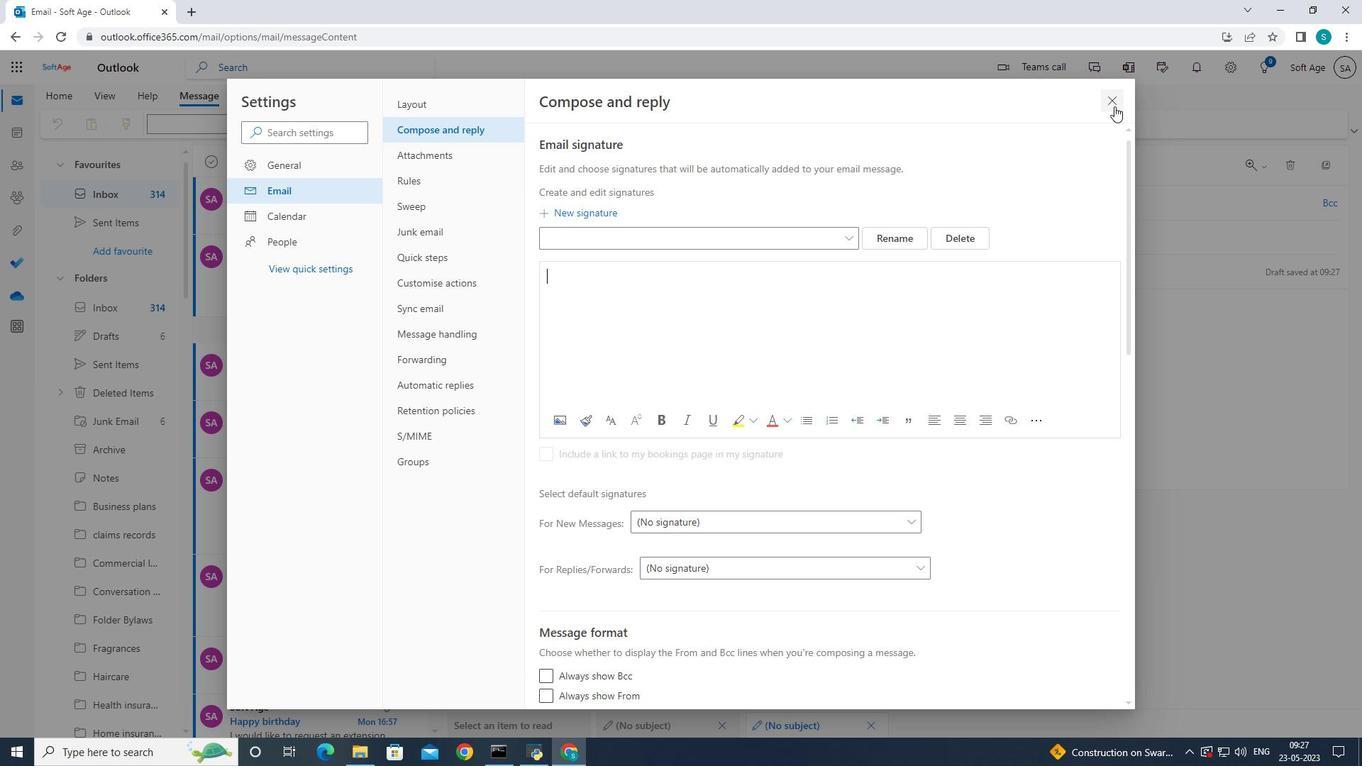 
Action: Mouse moved to (536, 314)
Screenshot: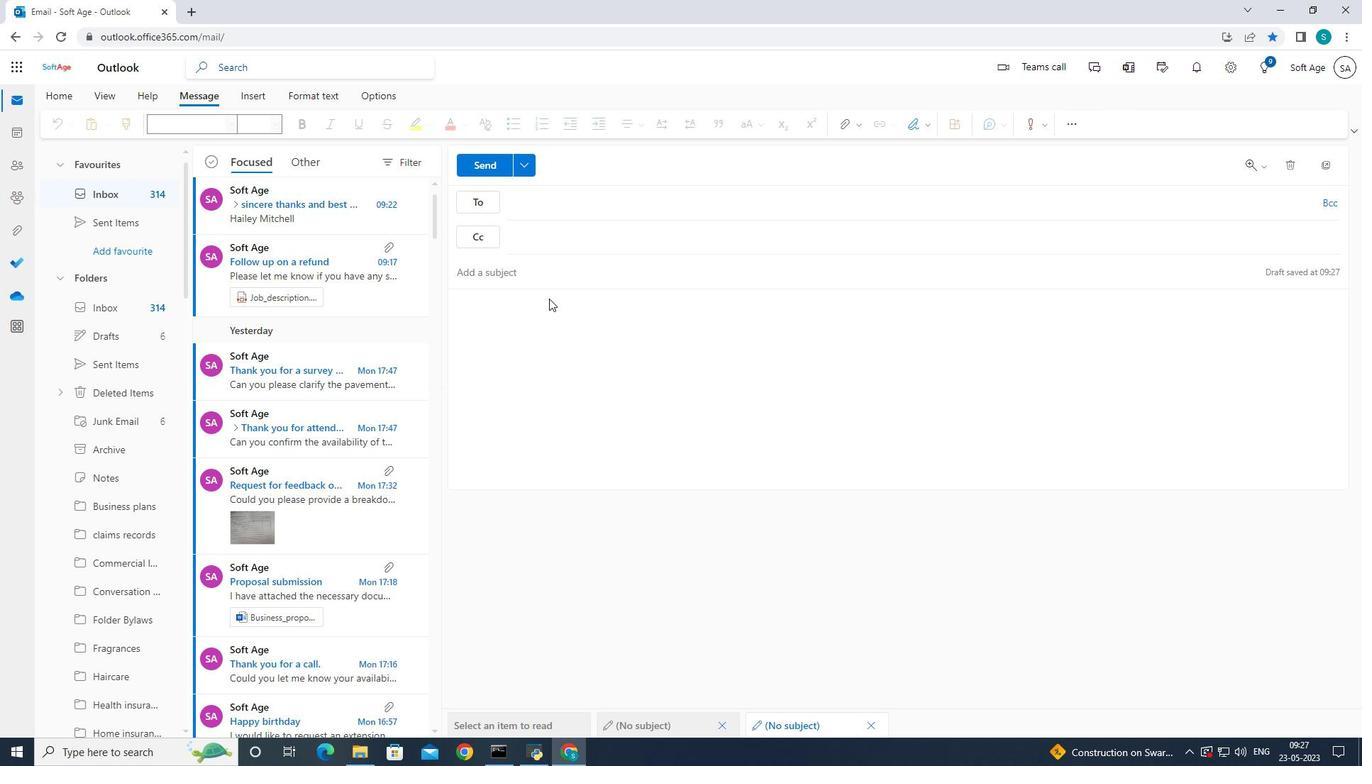 
Action: Mouse pressed left at (536, 314)
Screenshot: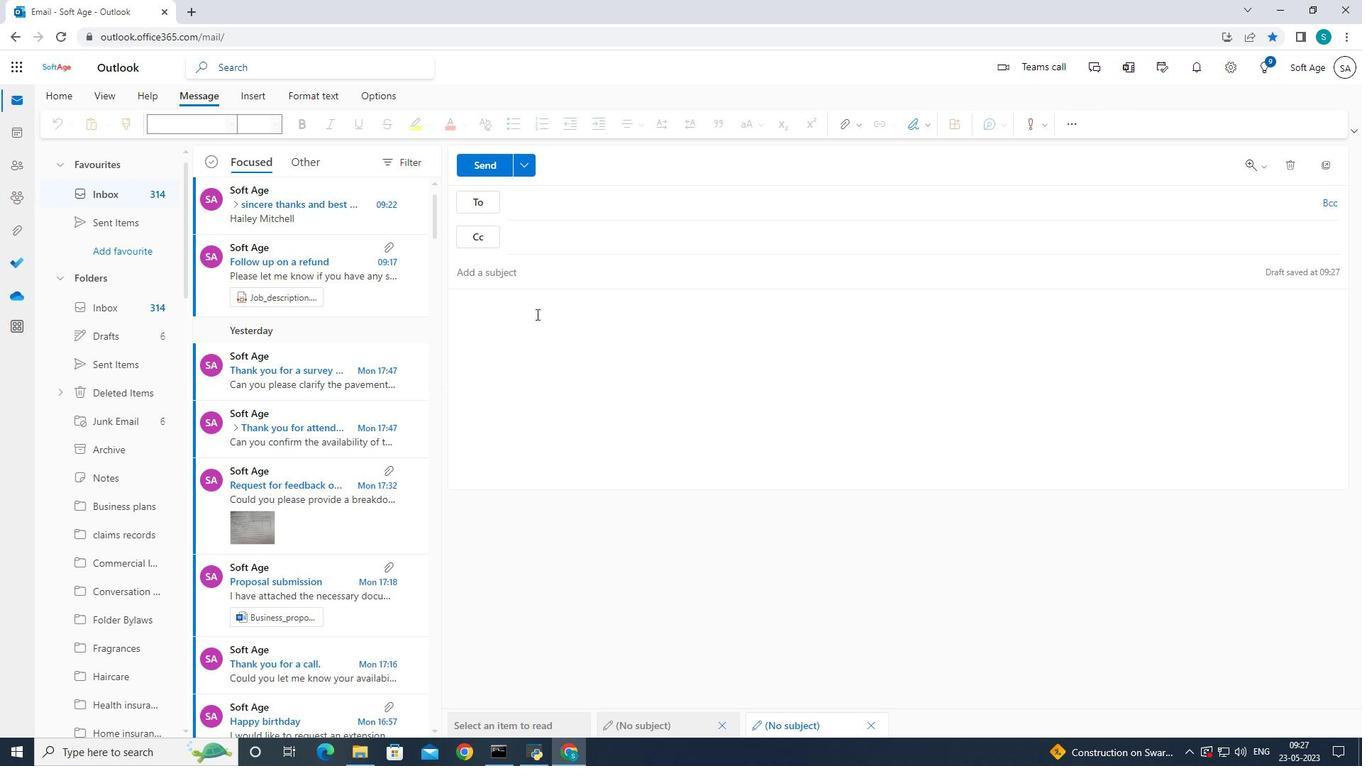
Action: Mouse moved to (925, 126)
Screenshot: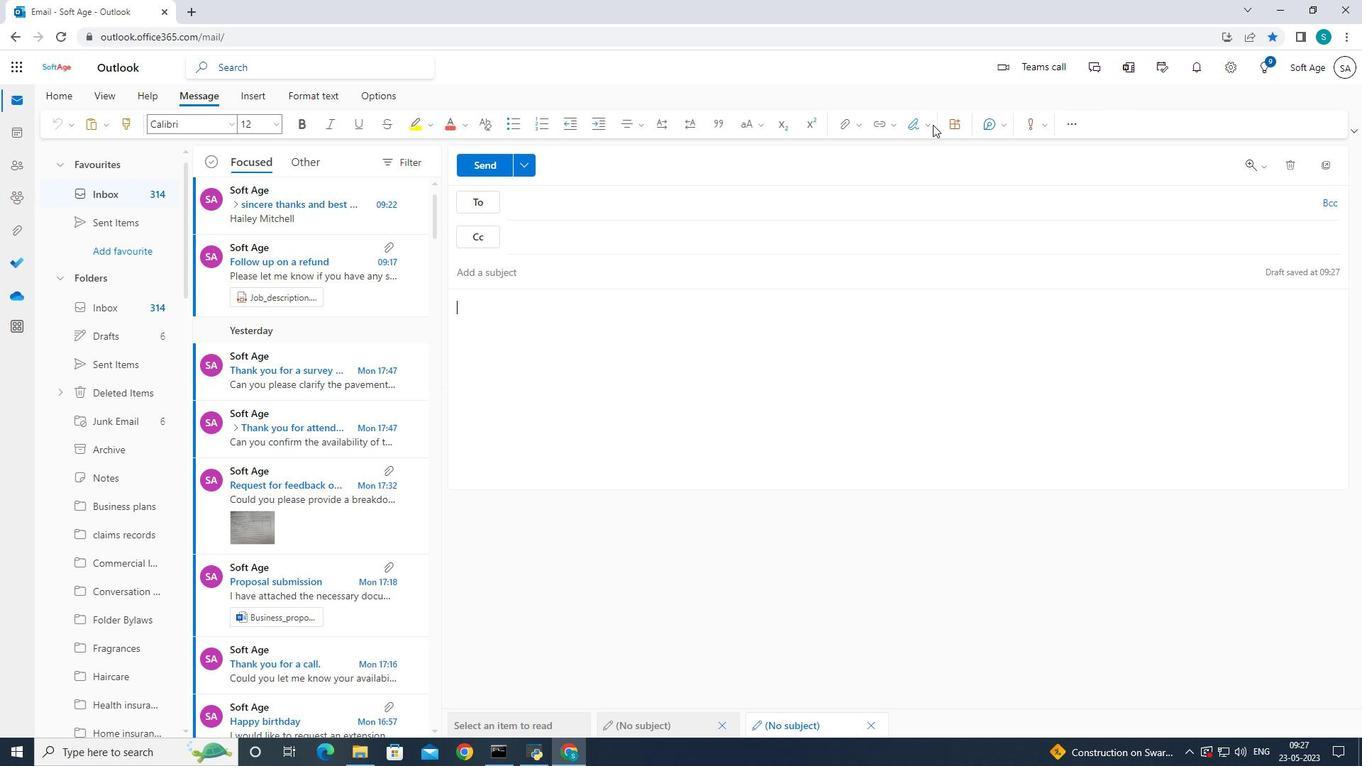 
Action: Mouse pressed left at (925, 126)
Screenshot: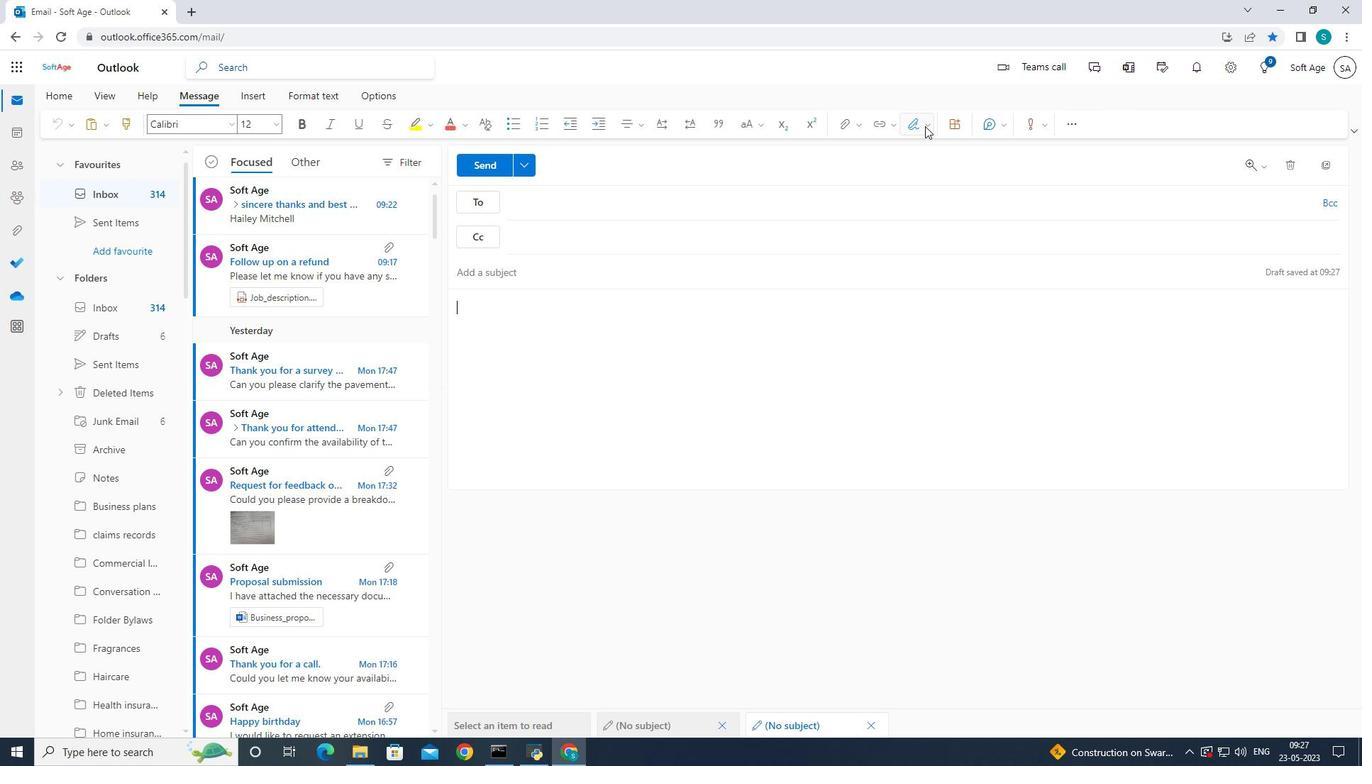 
Action: Mouse moved to (901, 150)
Screenshot: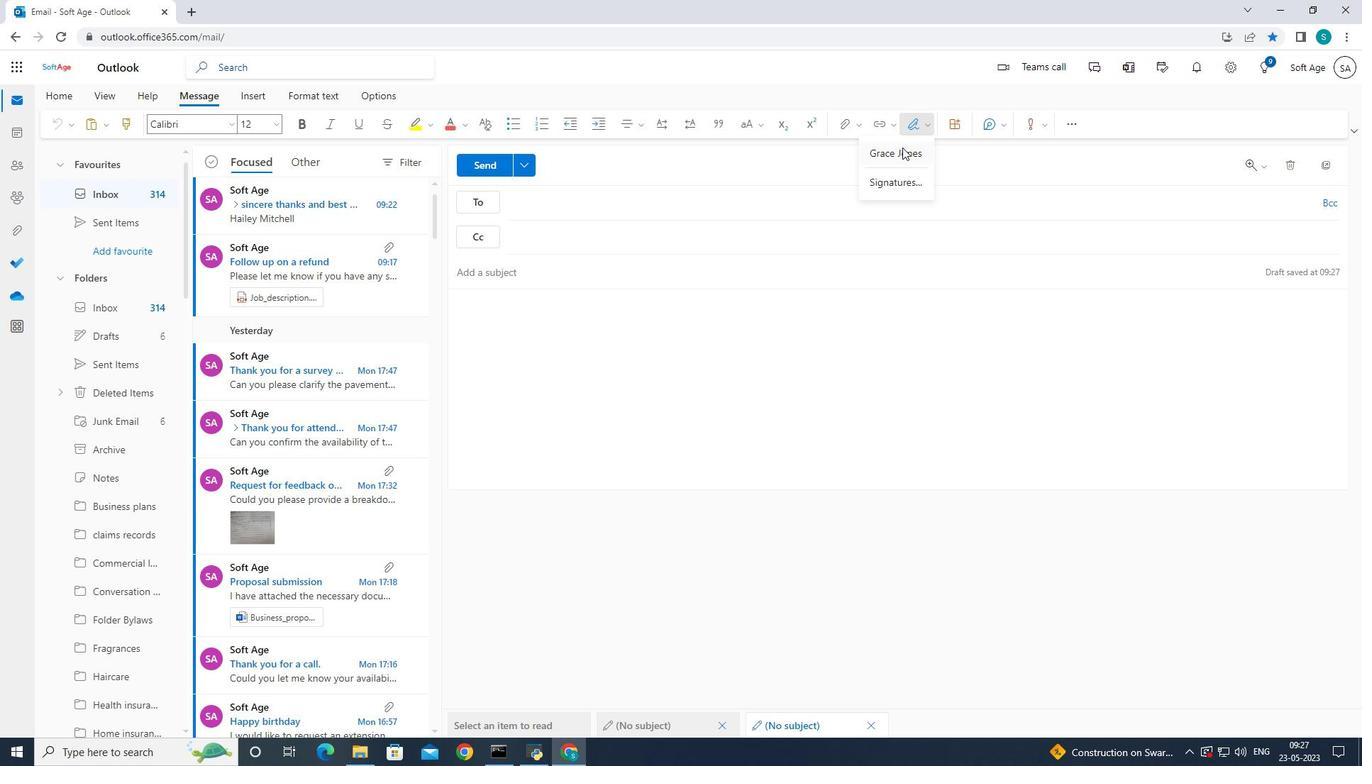 
Action: Mouse pressed left at (901, 150)
Screenshot: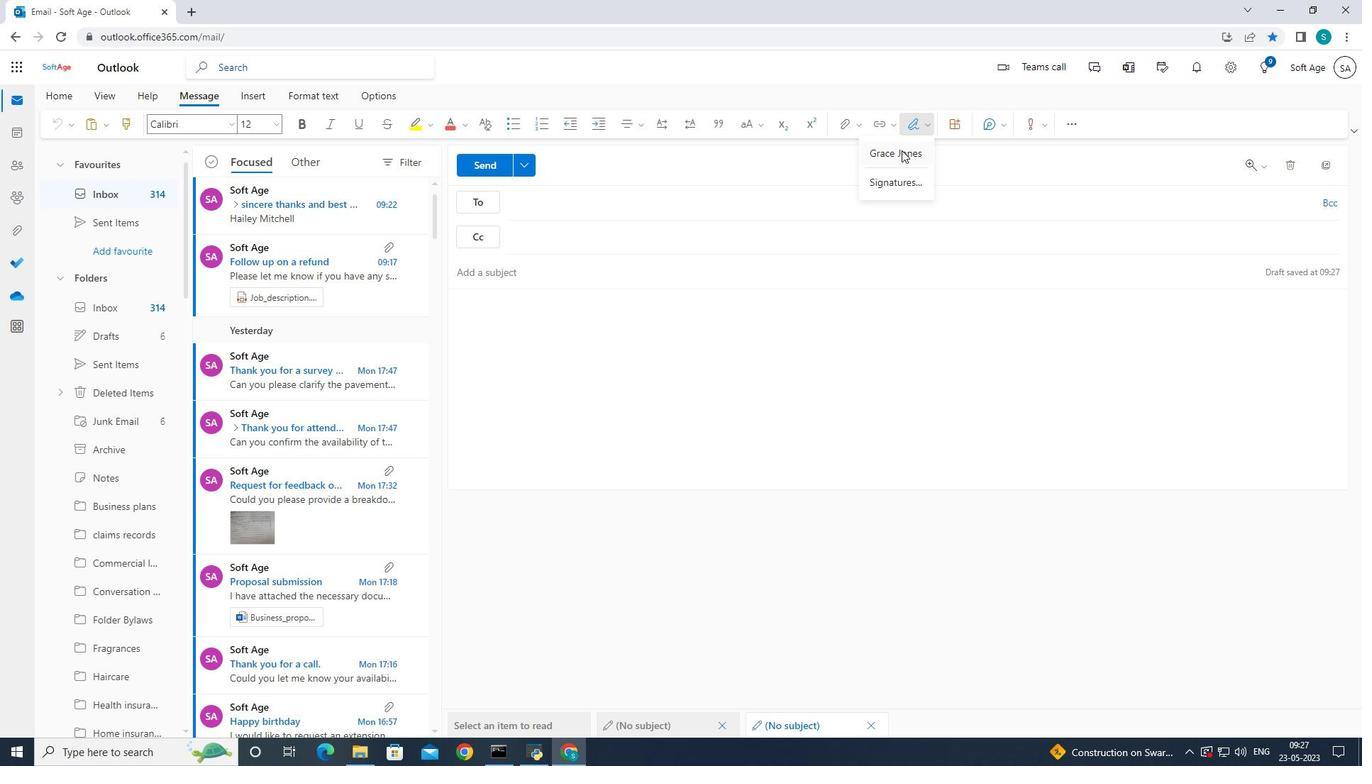 
Action: Mouse moved to (644, 276)
Screenshot: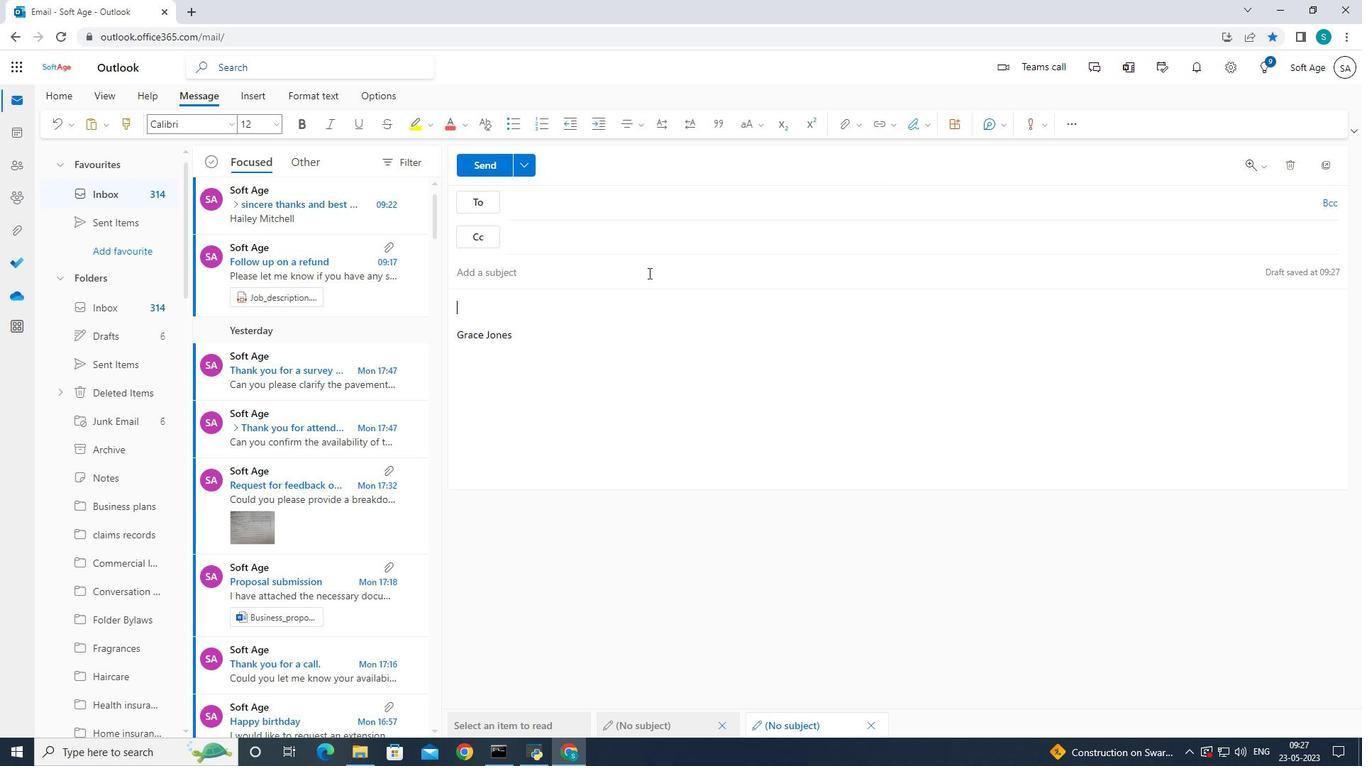 
Action: Mouse pressed left at (644, 276)
Screenshot: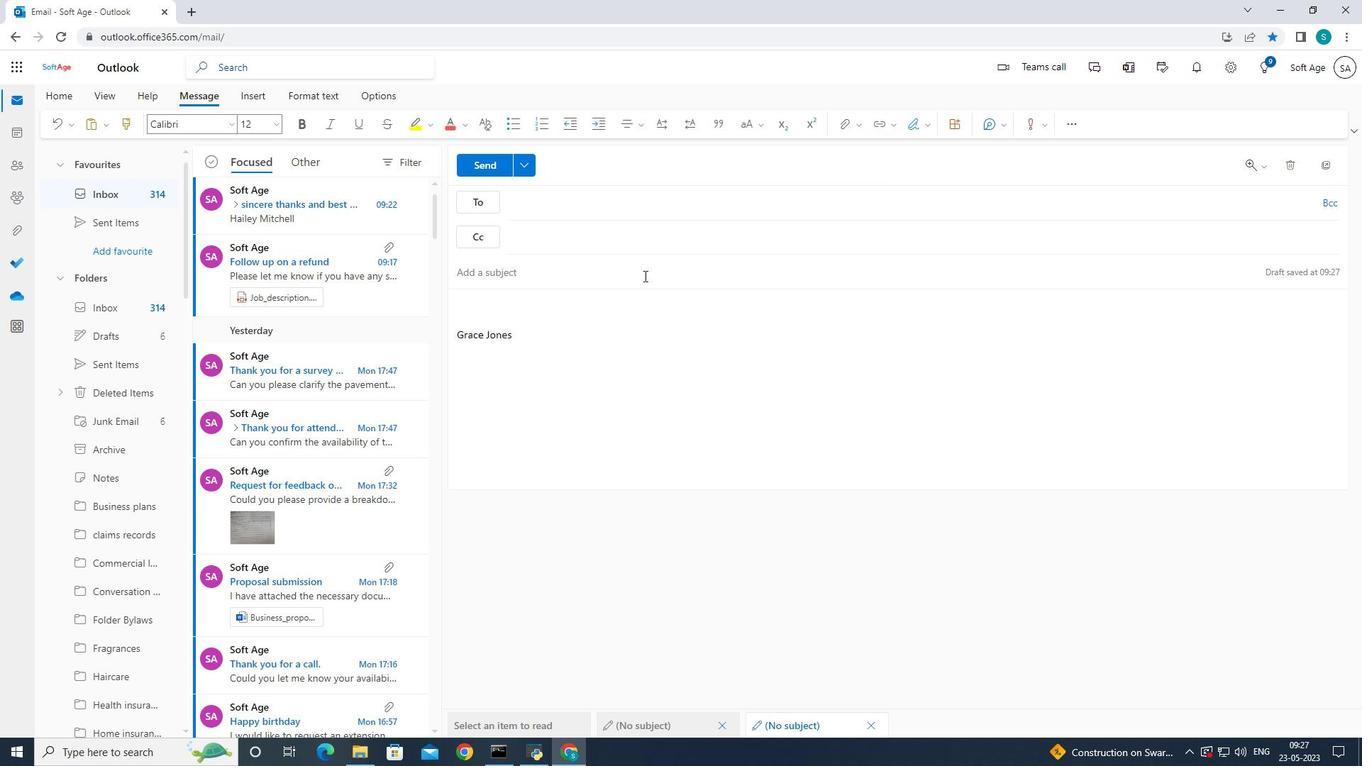 
Action: Mouse moved to (768, 331)
Screenshot: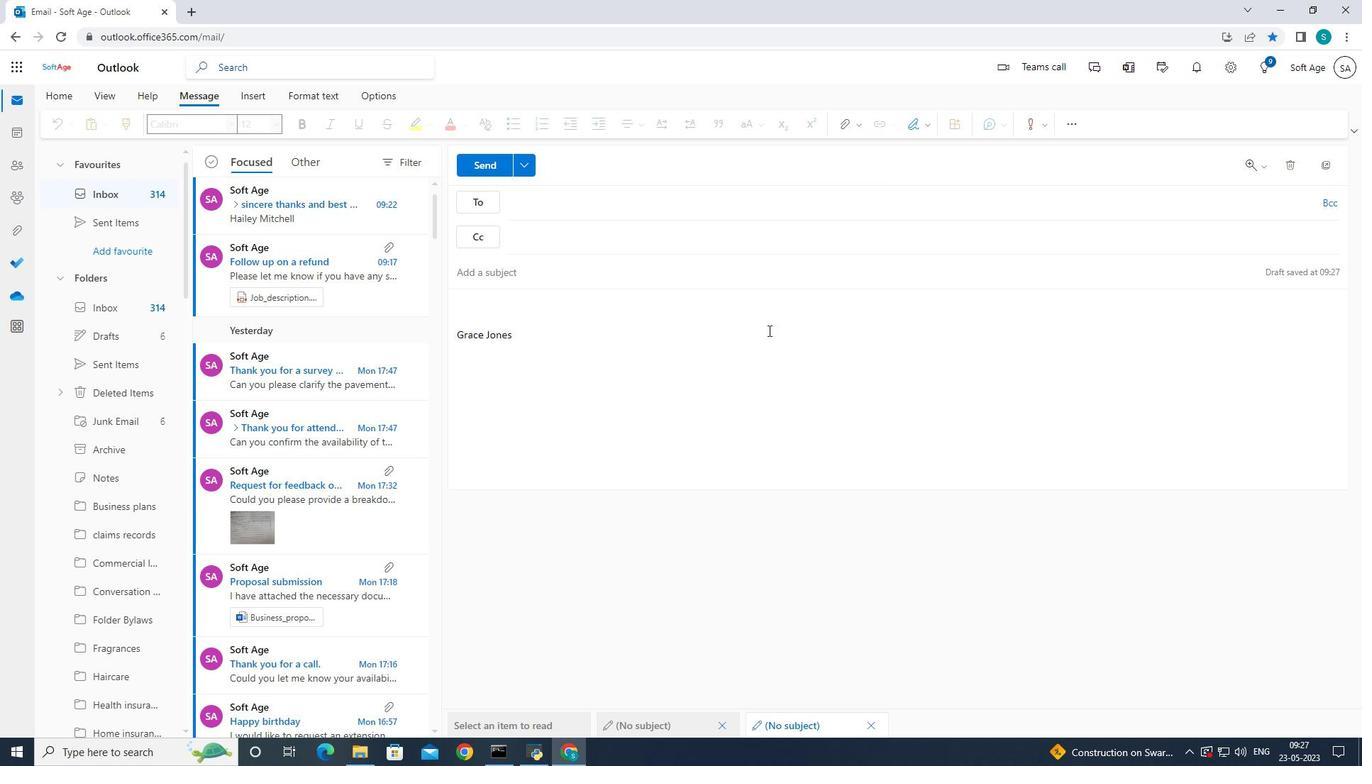 
Action: Key pressed <Key.shift>Request<Key.space>for<Key.space>a<Key.space>
Screenshot: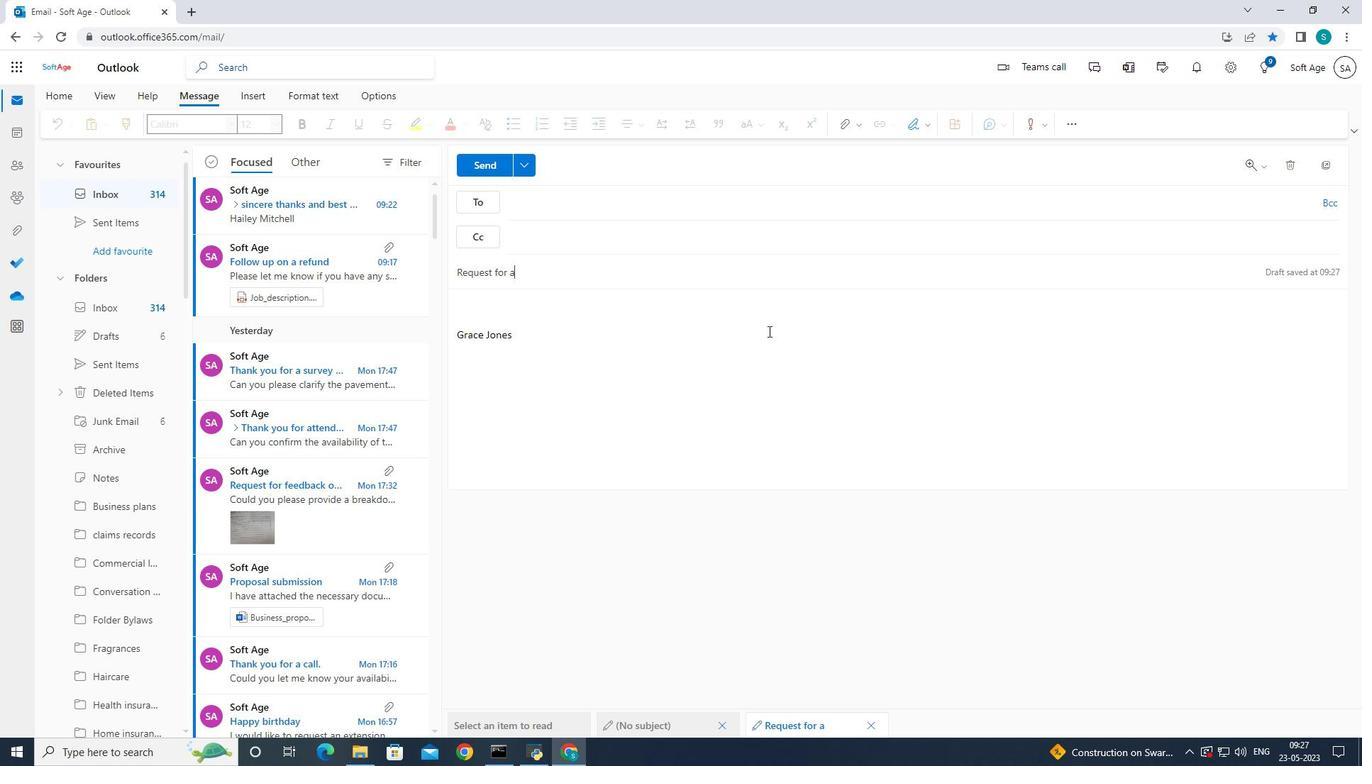 
Action: Mouse moved to (781, 333)
Screenshot: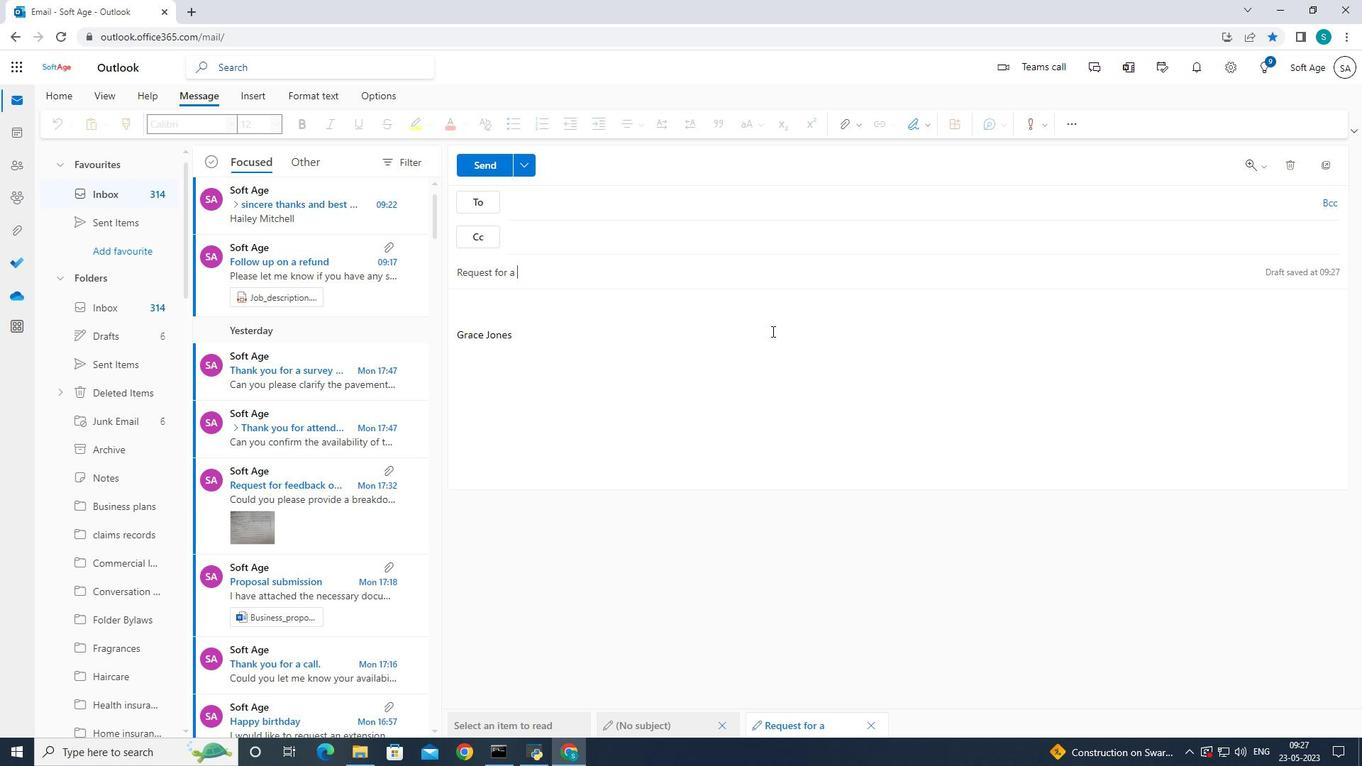
Action: Key pressed meeting<Key.space>
Screenshot: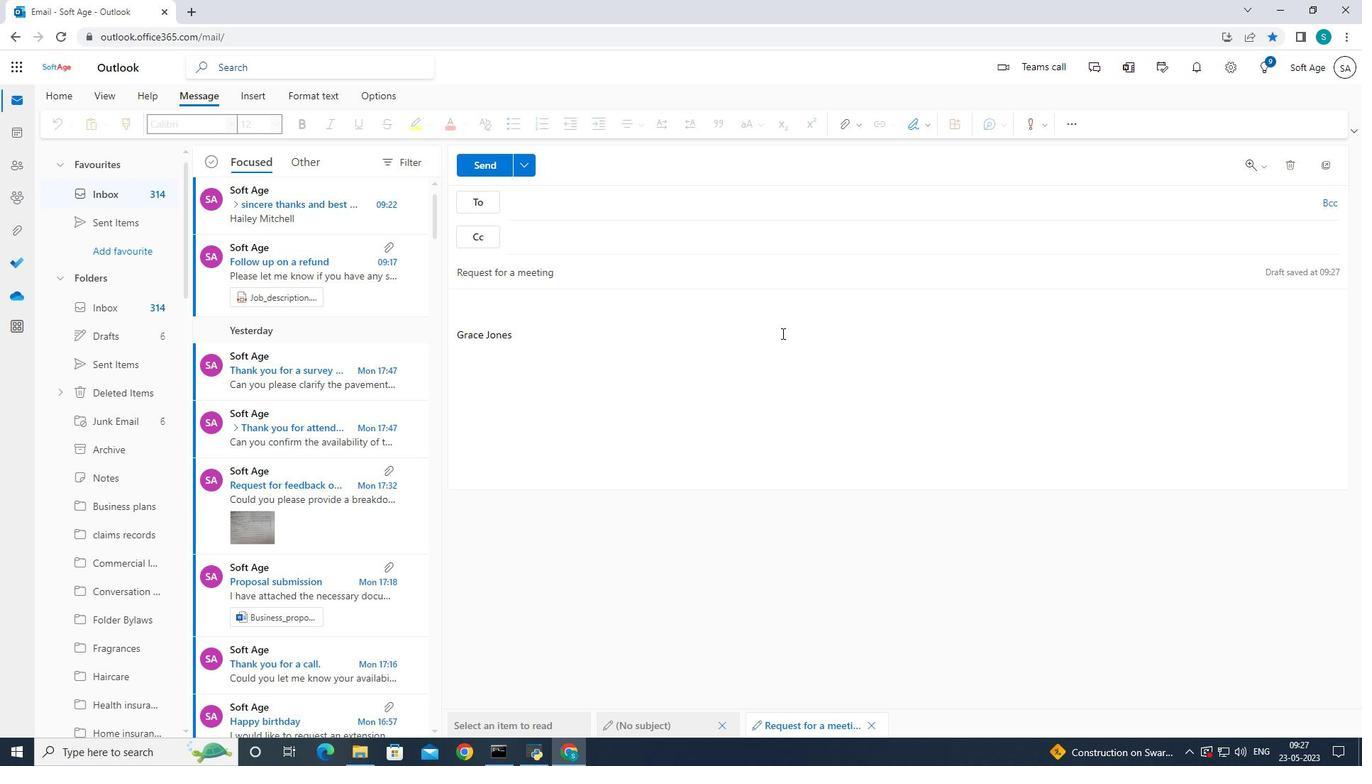 
Action: Mouse moved to (542, 318)
Screenshot: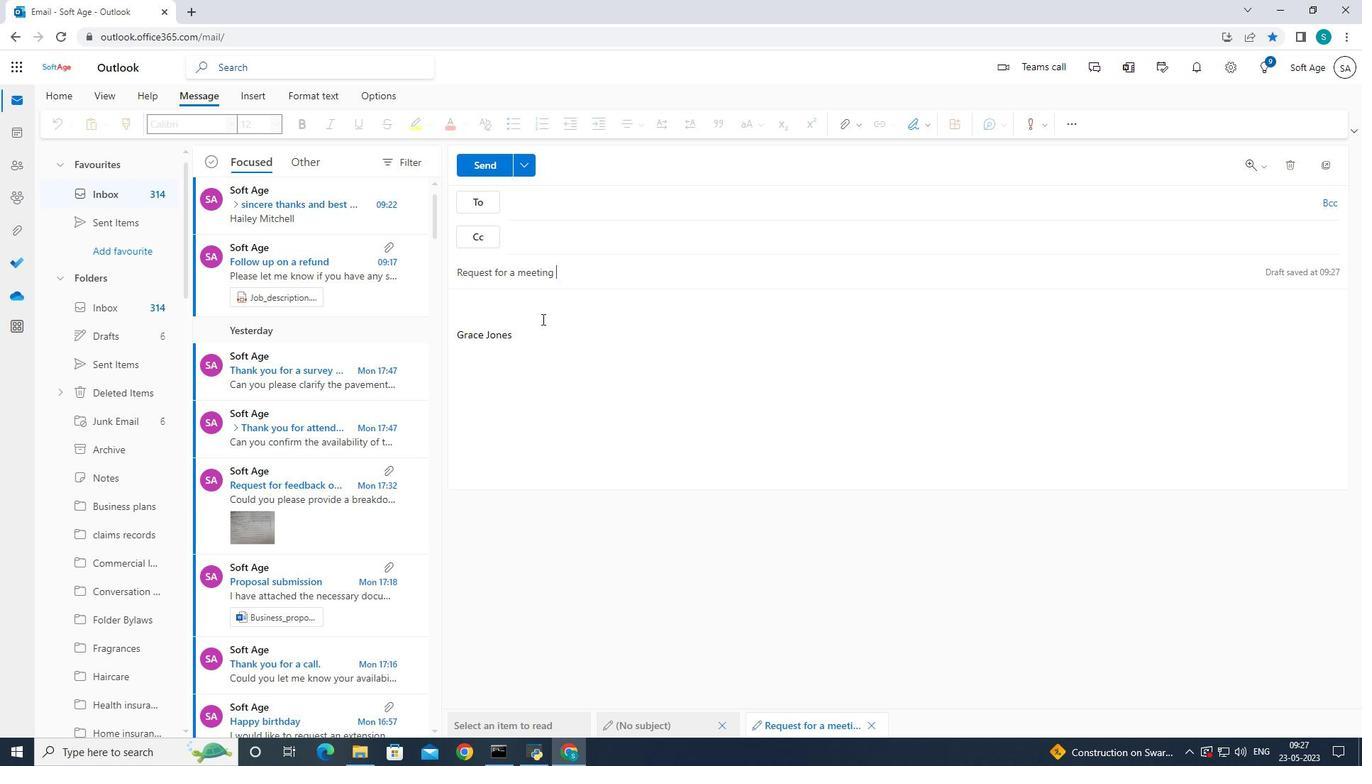 
Action: Mouse pressed left at (542, 318)
Screenshot: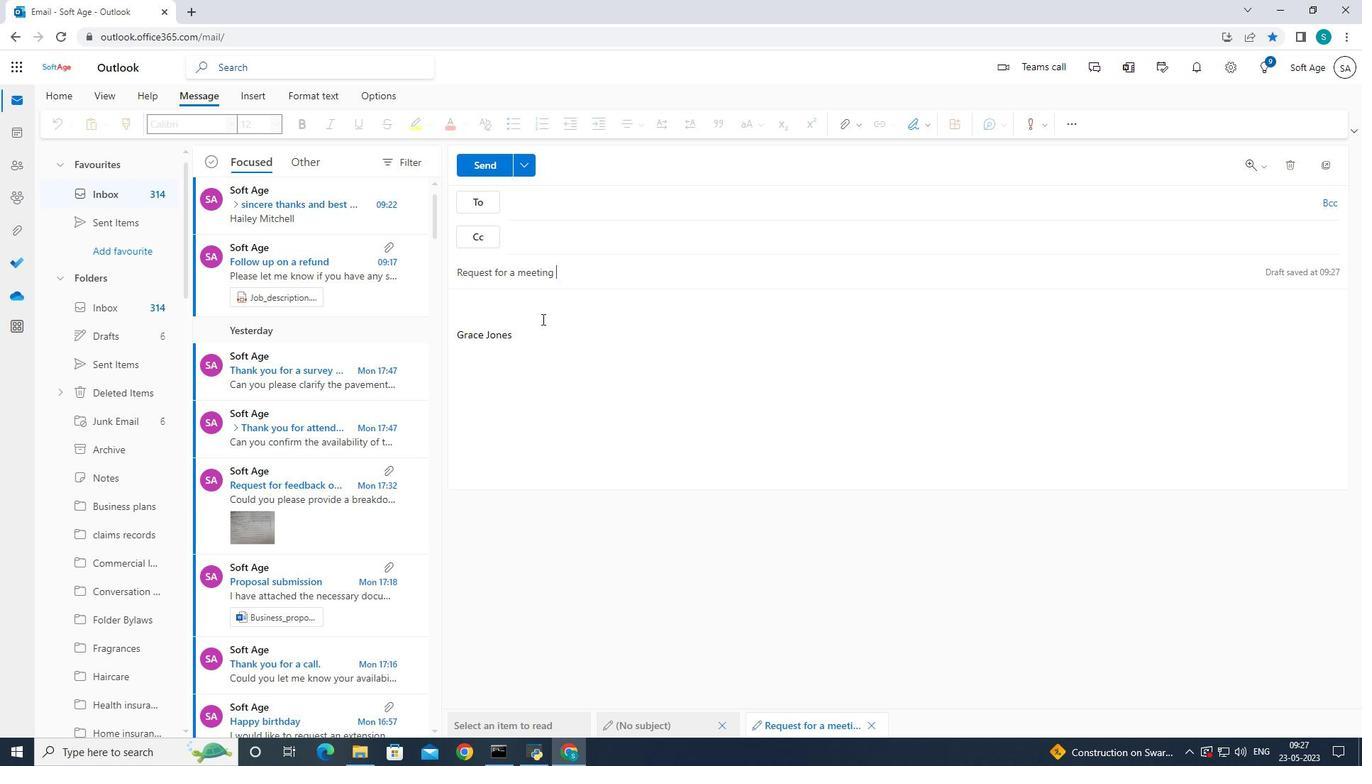 
Action: Mouse moved to (762, 324)
Screenshot: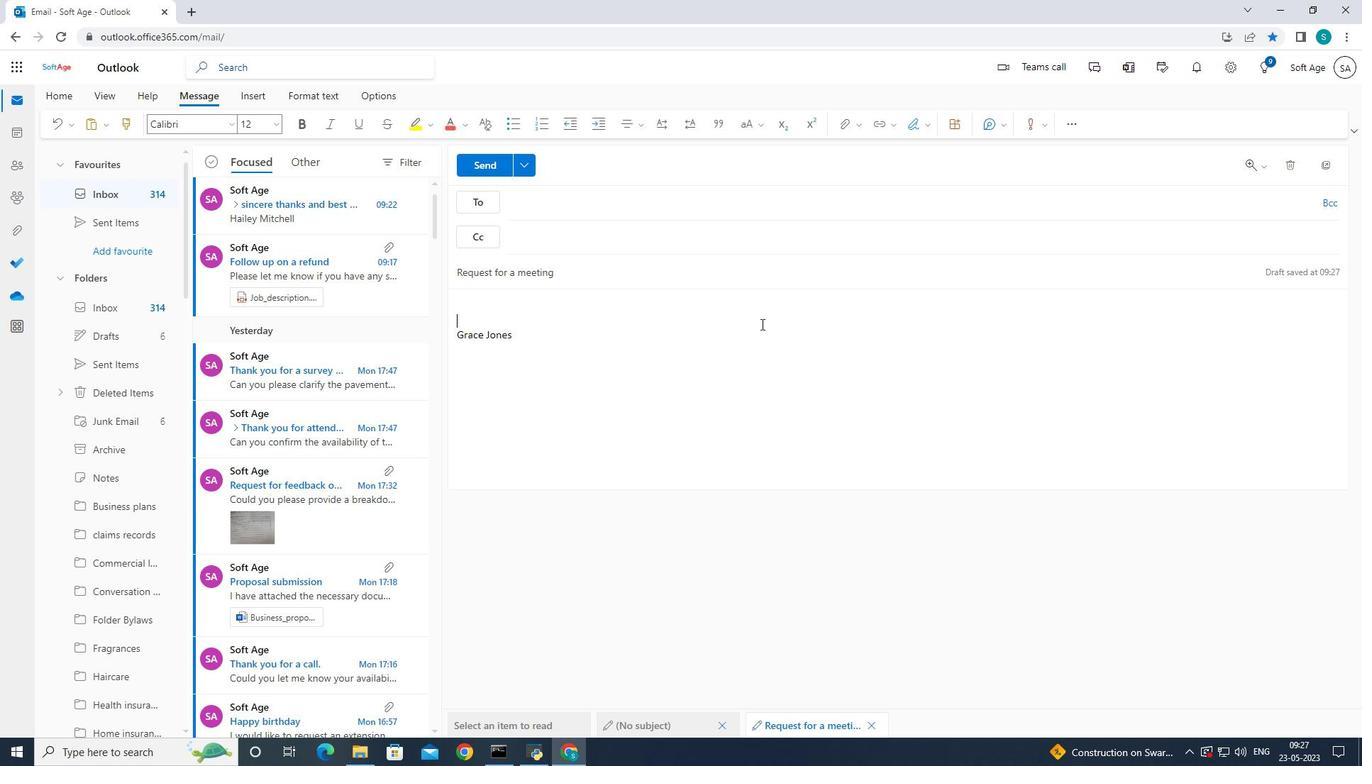 
Action: Key pressed <Key.shift>Can<Key.space>you<Key.space>please<Key.space>provude<Key.space>me<Key.space>with<Key.space>the<Key.space>update<Key.space>on<Key.space>the<Key.space>project<Key.space>deliverables
Screenshot: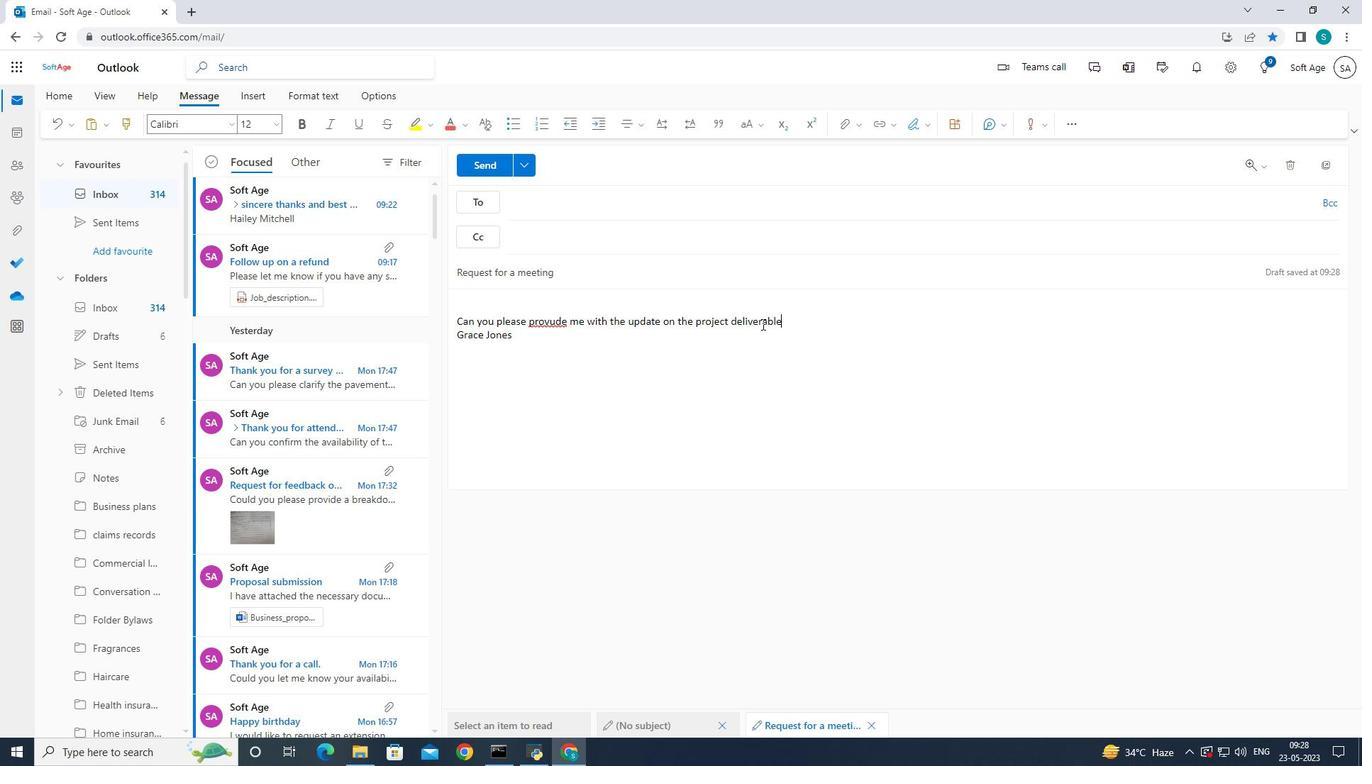 
Action: Mouse moved to (557, 321)
Screenshot: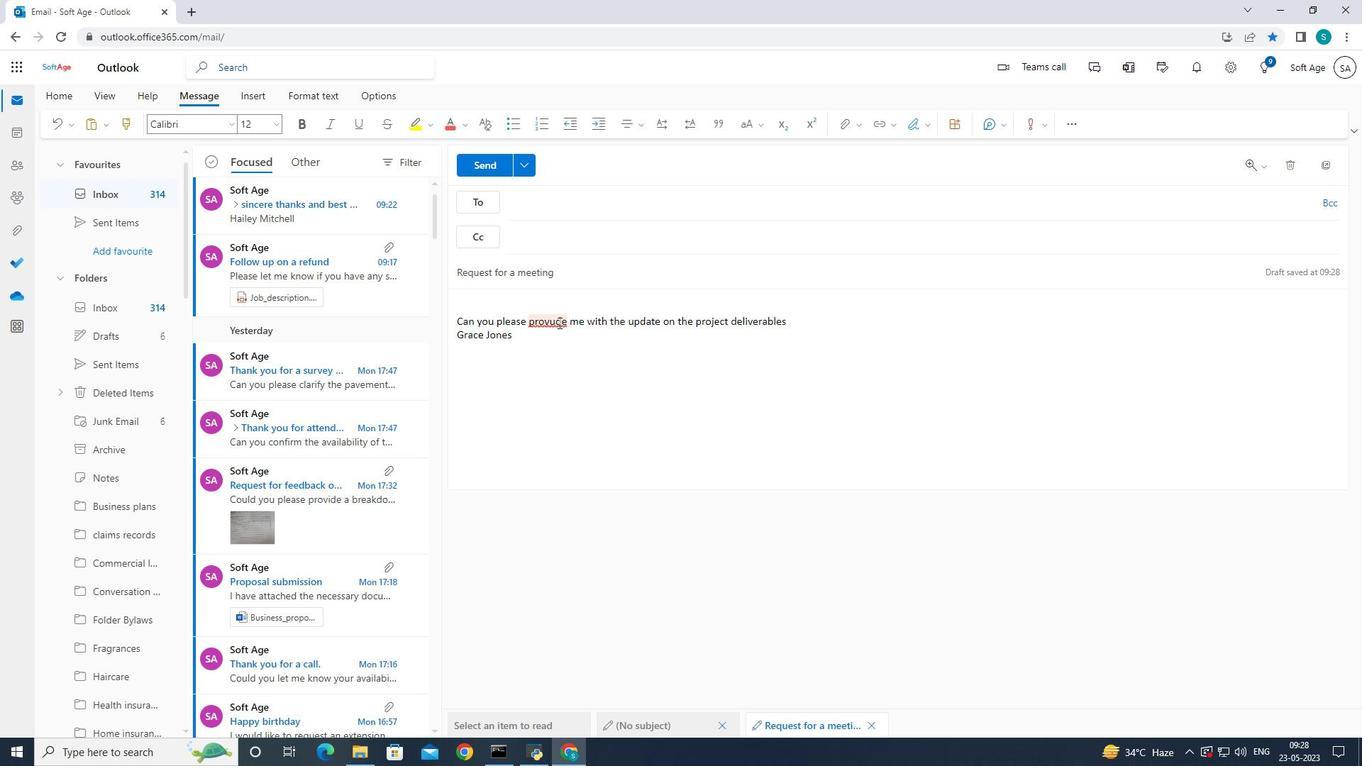 
Action: Mouse pressed left at (557, 321)
Screenshot: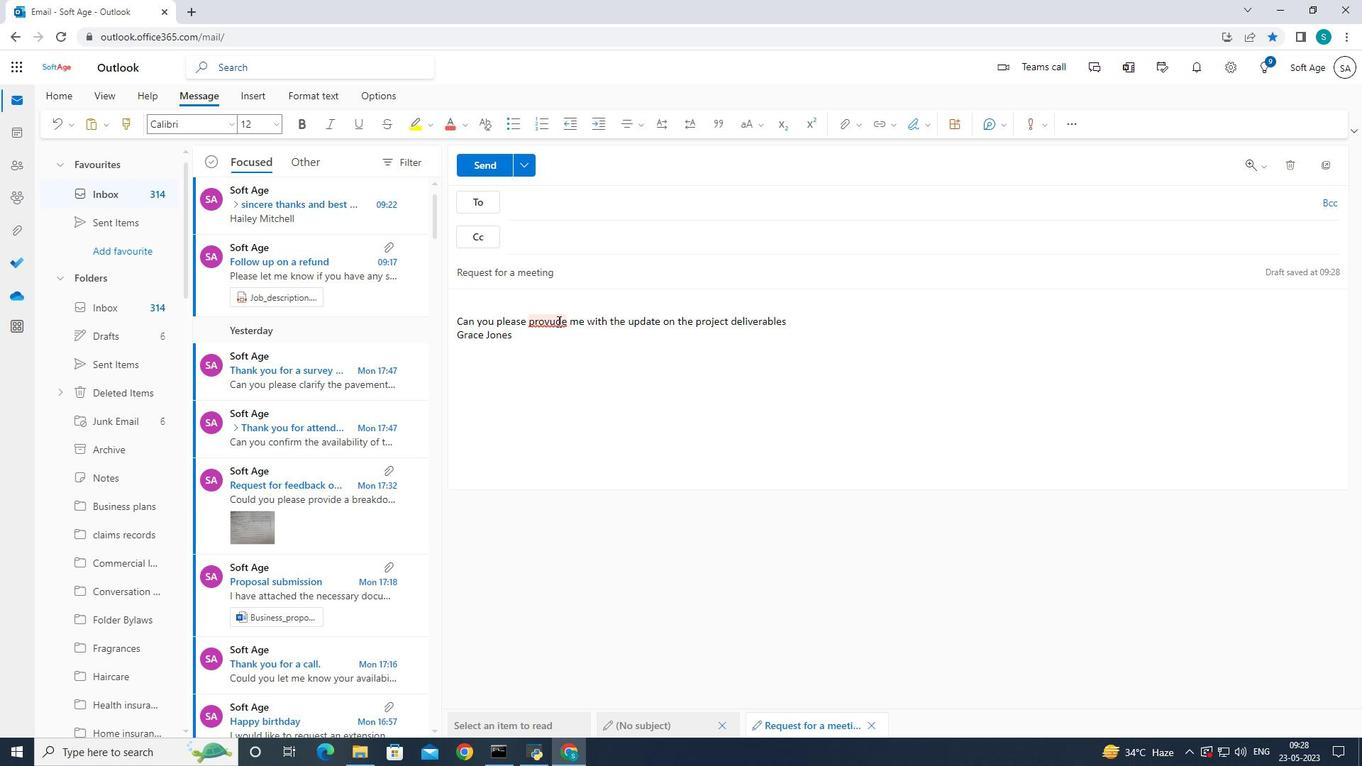 
Action: Mouse moved to (625, 302)
Screenshot: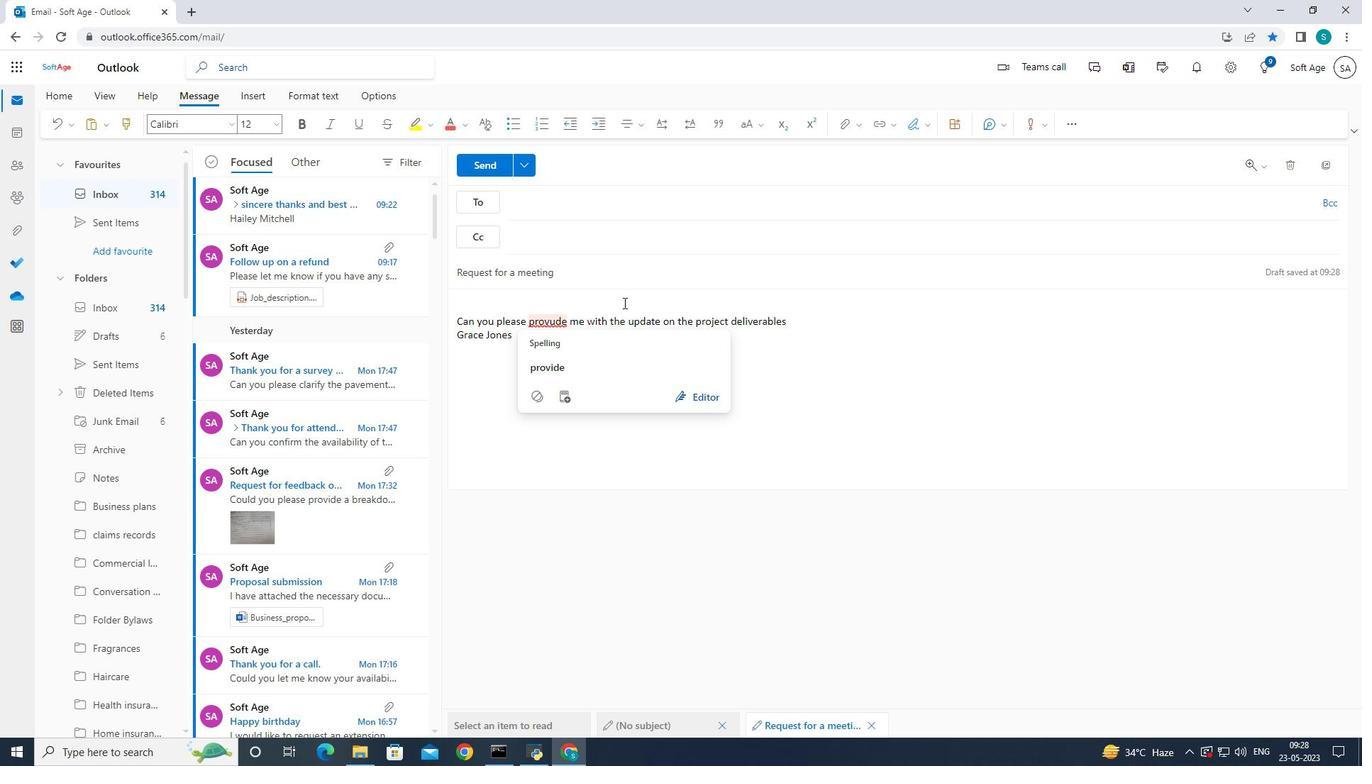 
Action: Key pressed <Key.backspace>i
Screenshot: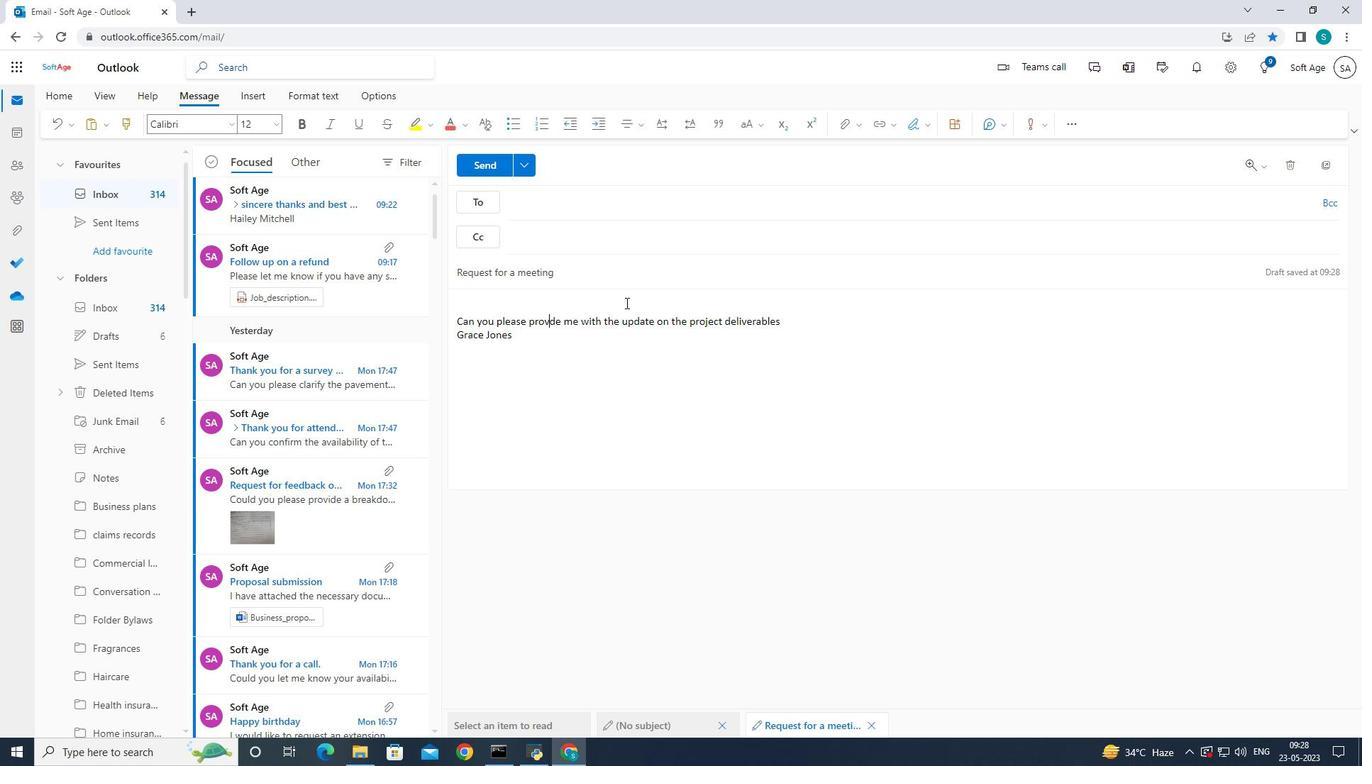 
Action: Mouse moved to (791, 321)
Screenshot: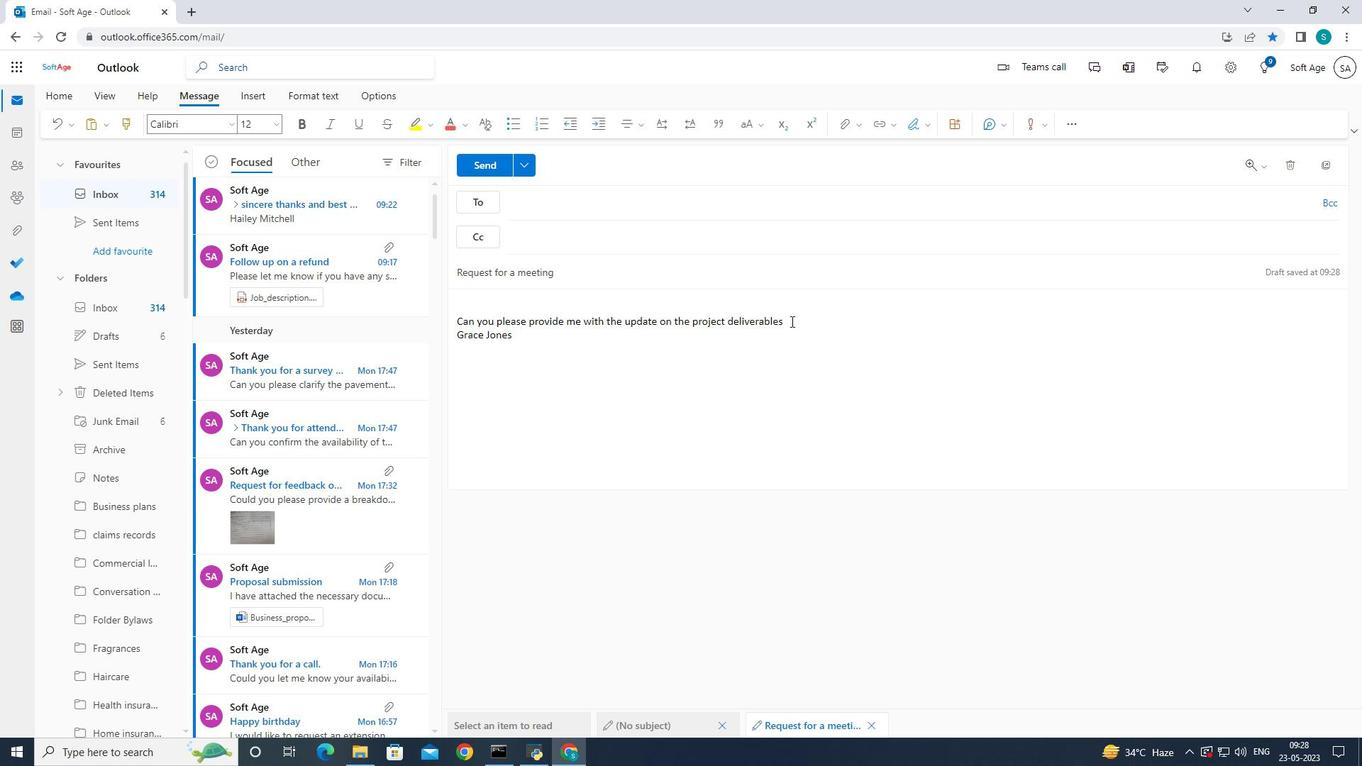 
Action: Mouse pressed left at (791, 321)
Screenshot: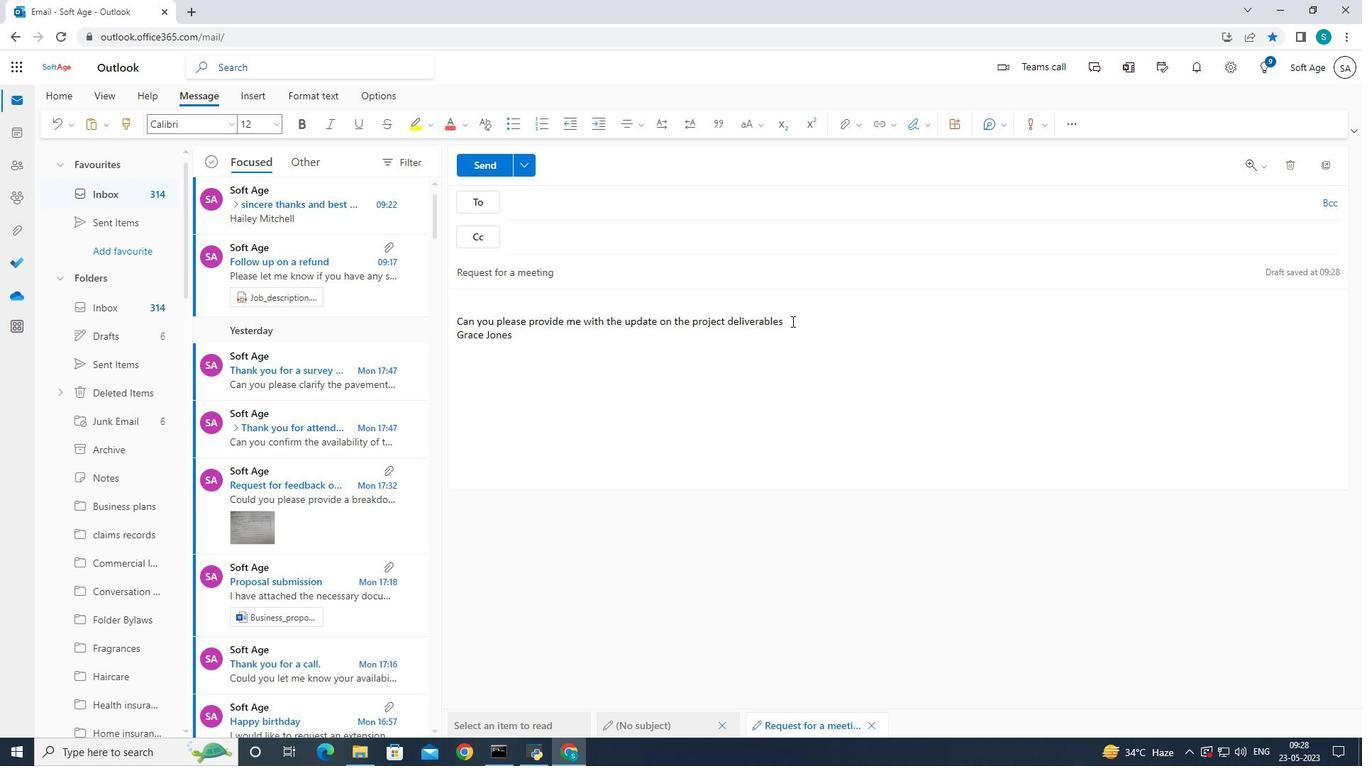 
Action: Key pressed <Key.shift_r>?
Screenshot: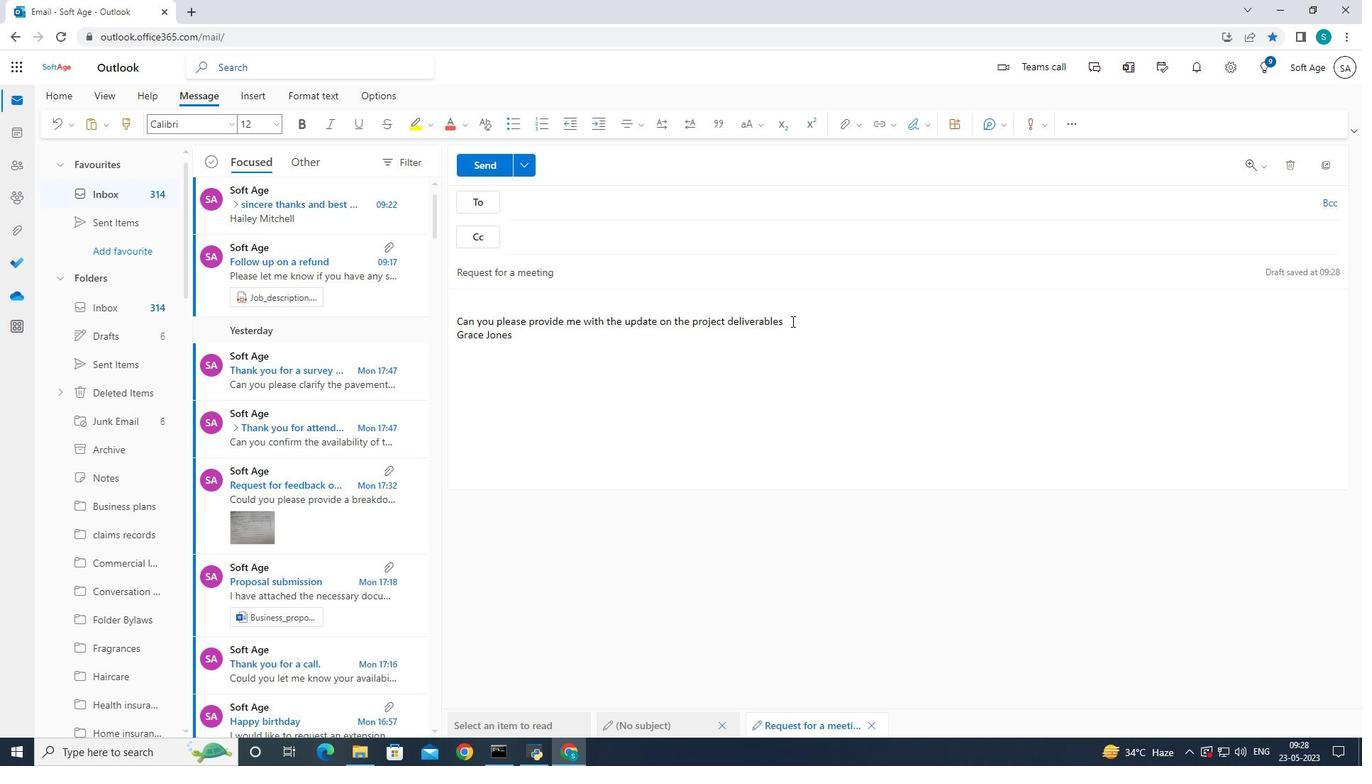 
Action: Mouse moved to (657, 300)
Screenshot: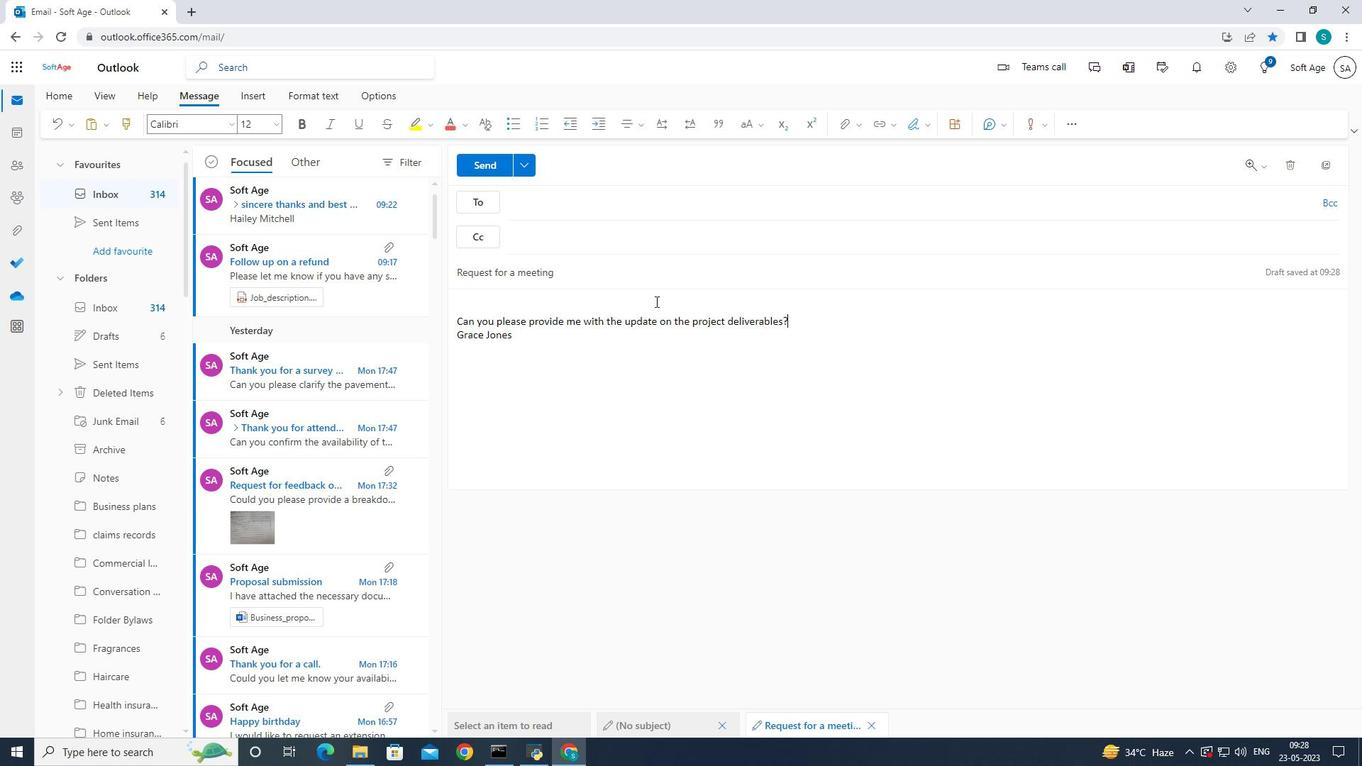 
Action: Mouse scrolled (657, 299) with delta (0, 0)
Screenshot: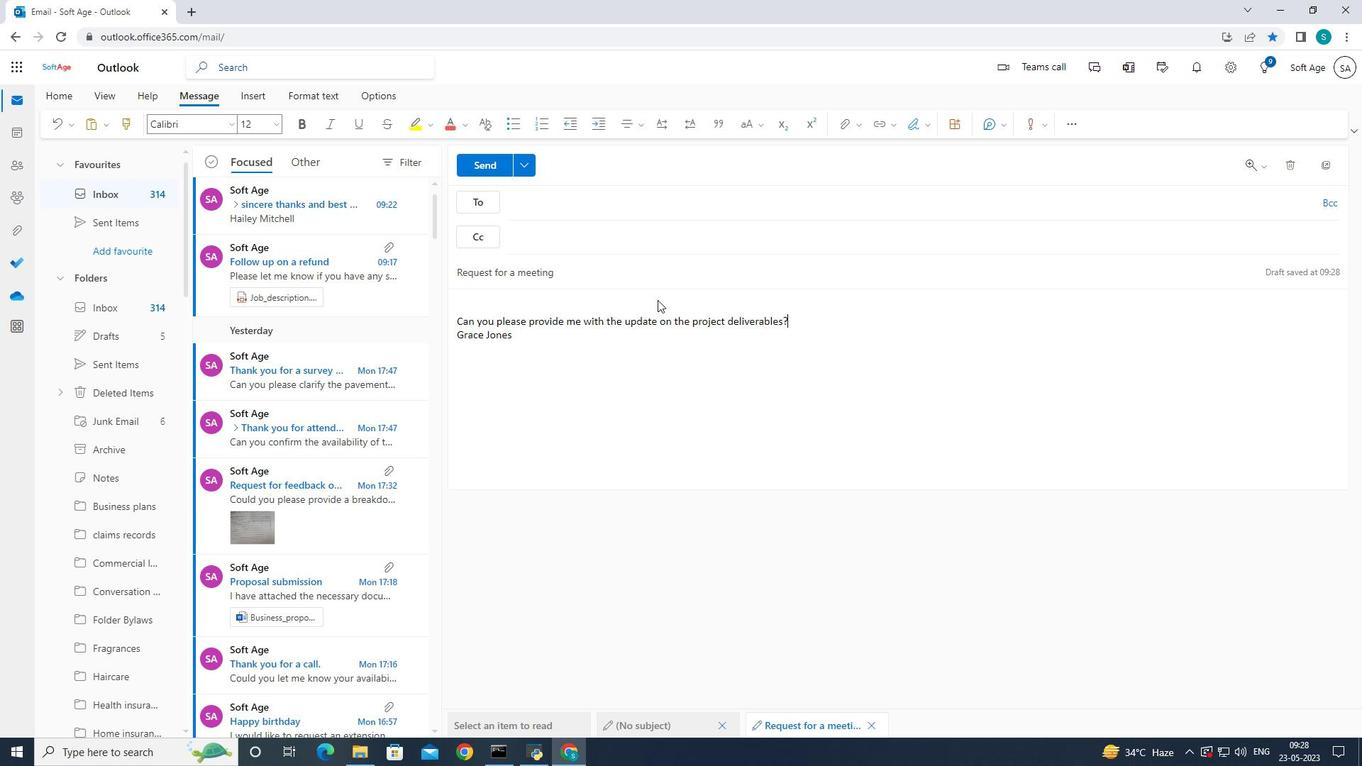 
Action: Mouse scrolled (657, 300) with delta (0, 0)
Screenshot: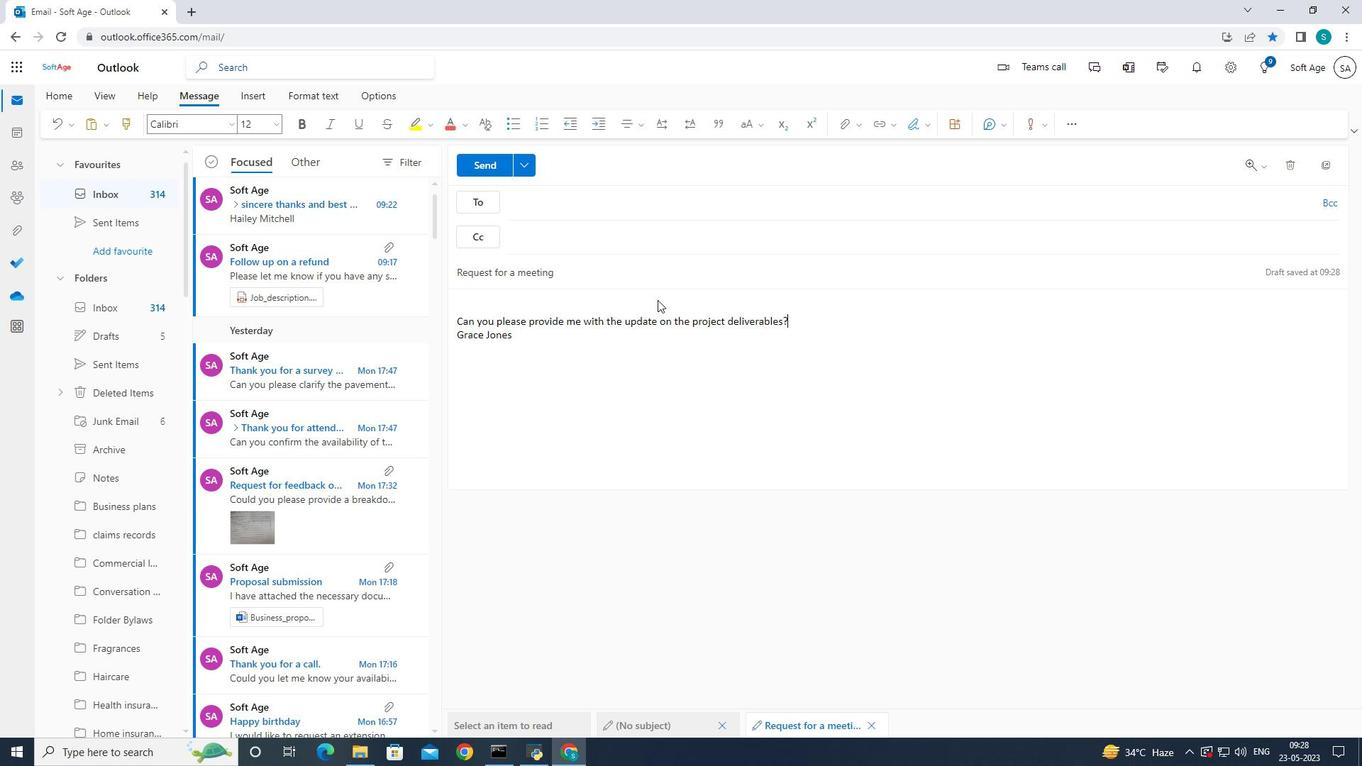 
Action: Mouse moved to (612, 204)
Screenshot: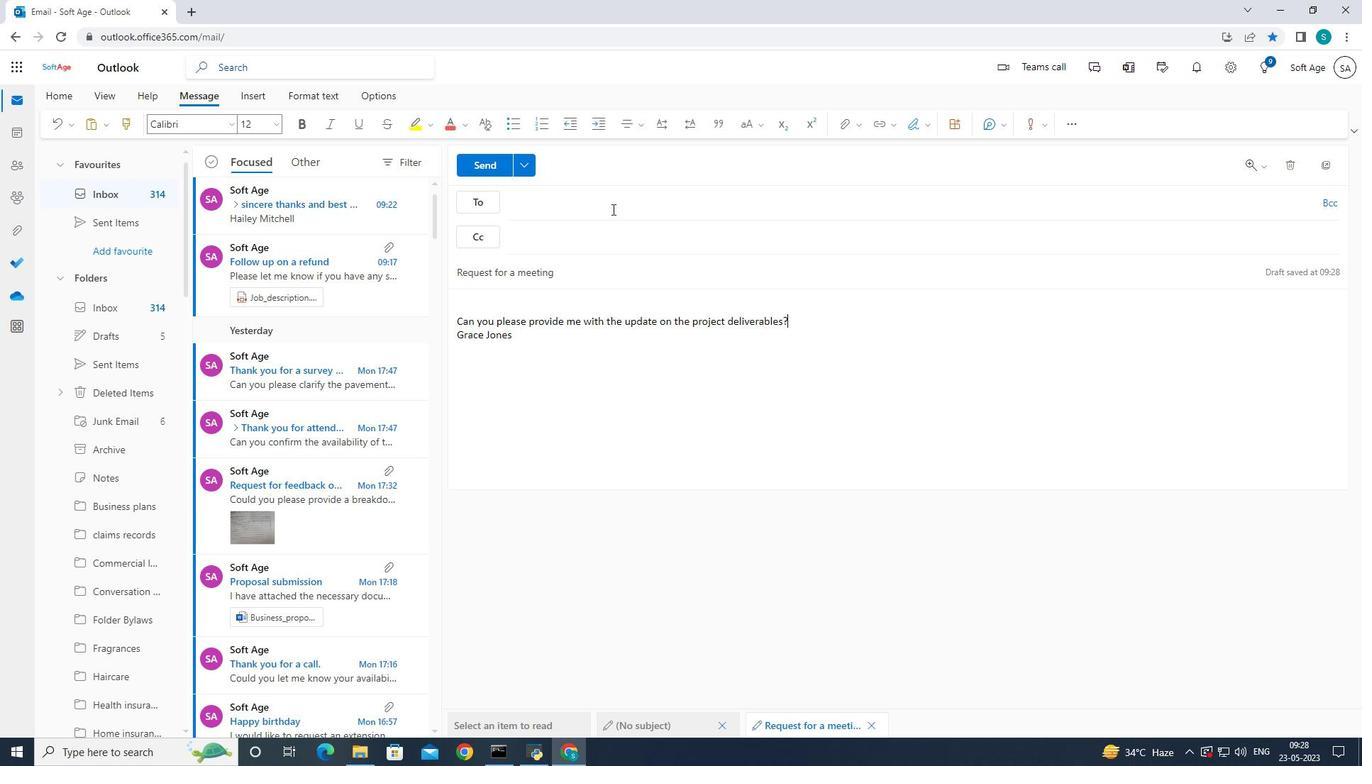 
Action: Mouse pressed left at (612, 204)
Screenshot: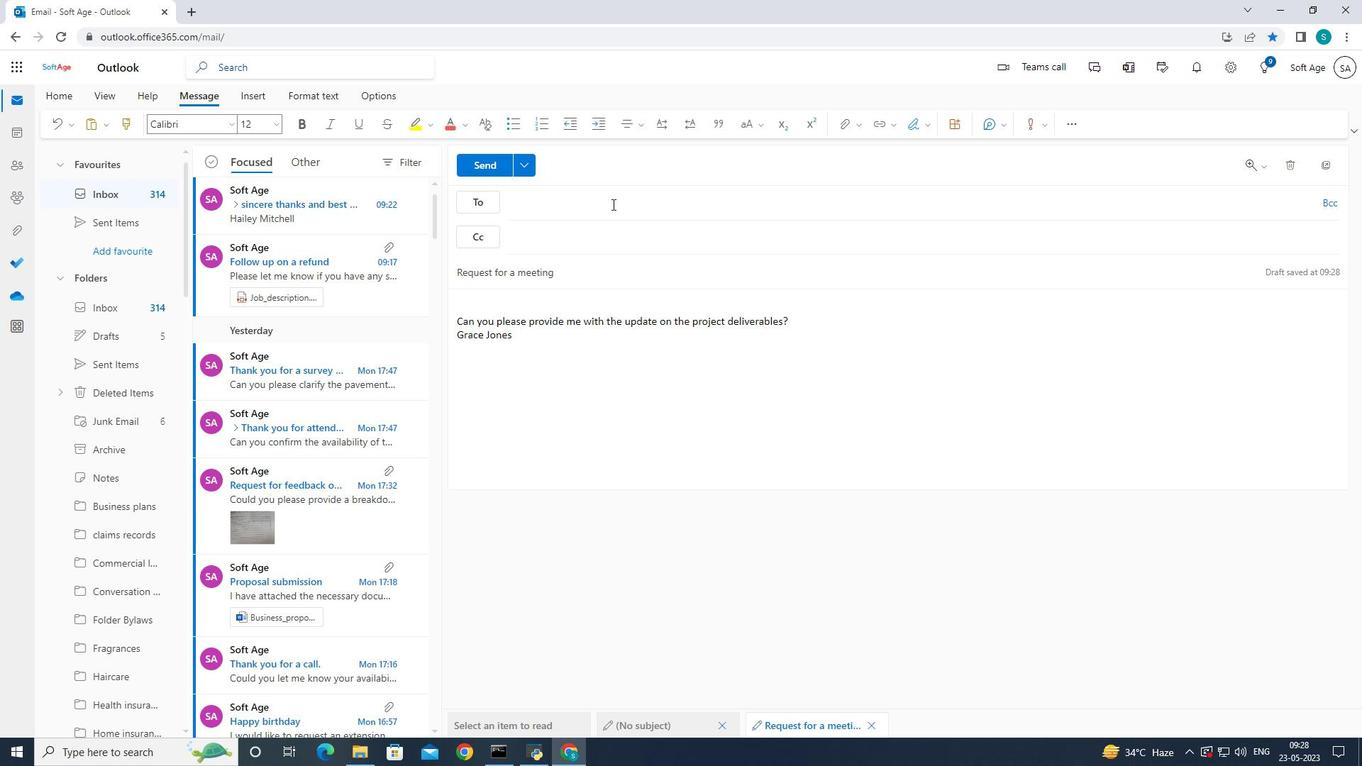 
Action: Mouse moved to (816, 321)
Screenshot: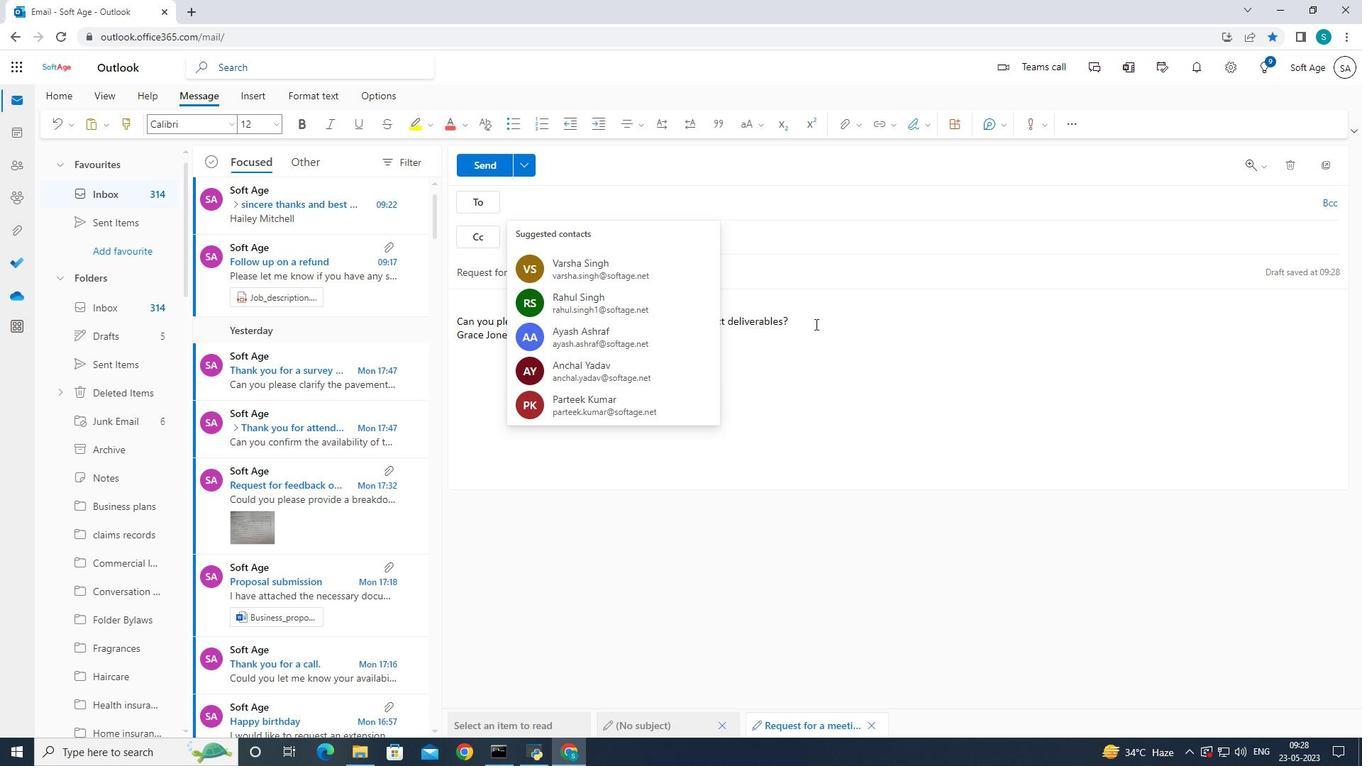 
Action: Key pressed softage.1<Key.shift>@softage.net
Screenshot: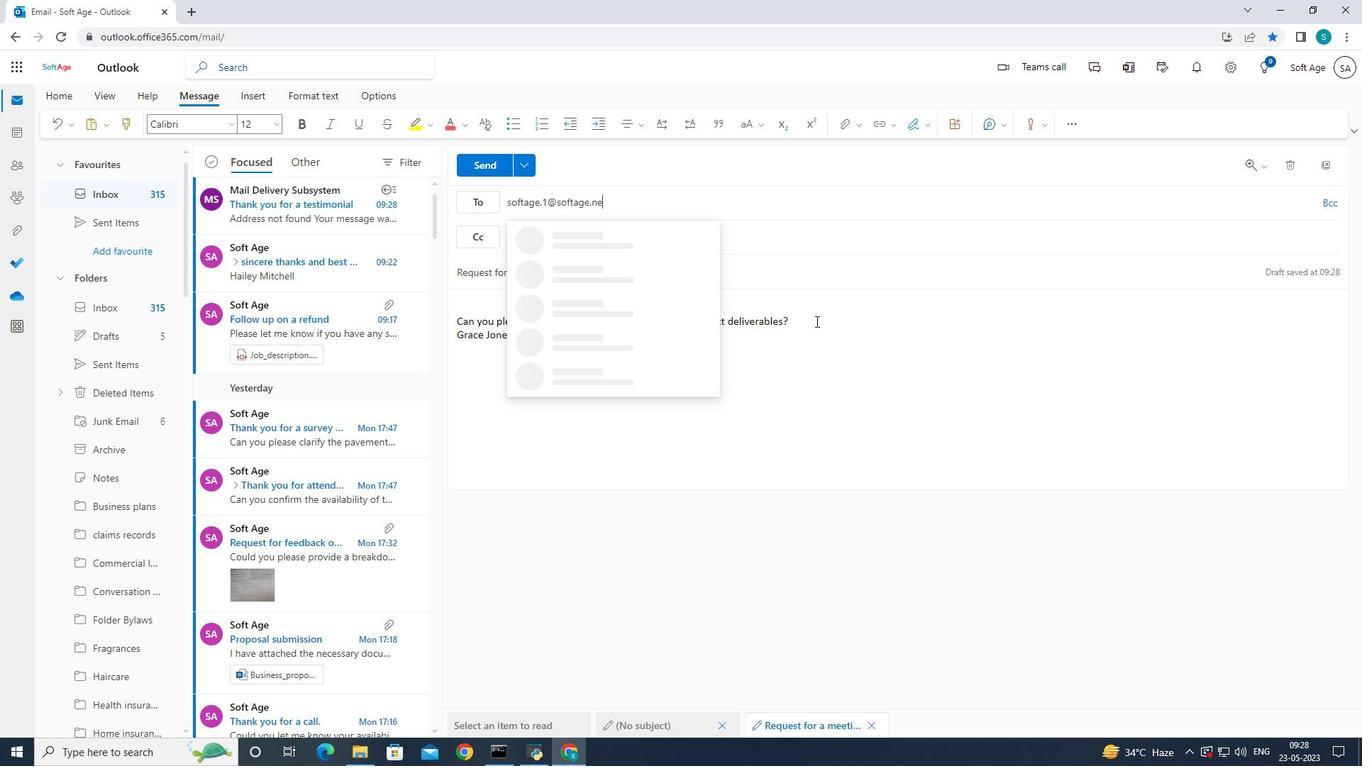 
Action: Mouse moved to (614, 249)
Screenshot: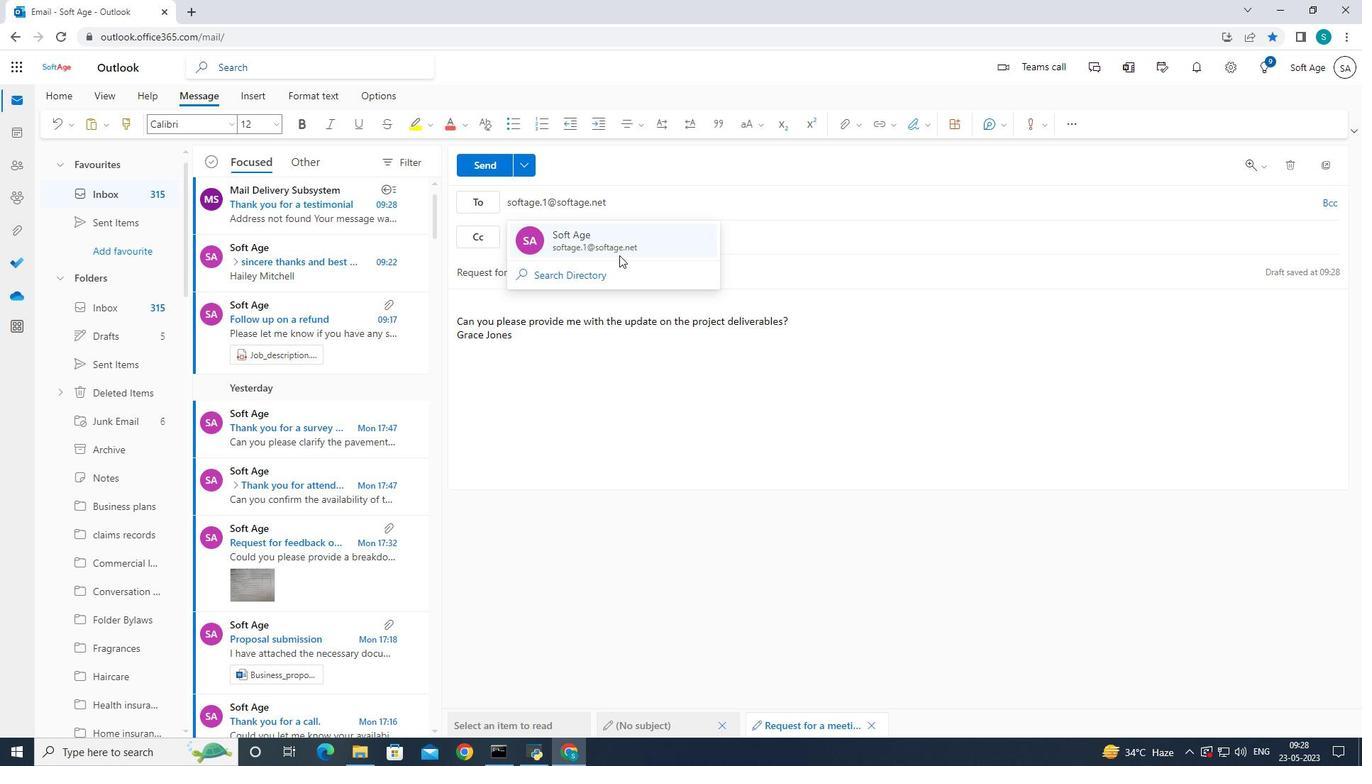 
Action: Mouse pressed left at (614, 249)
Screenshot: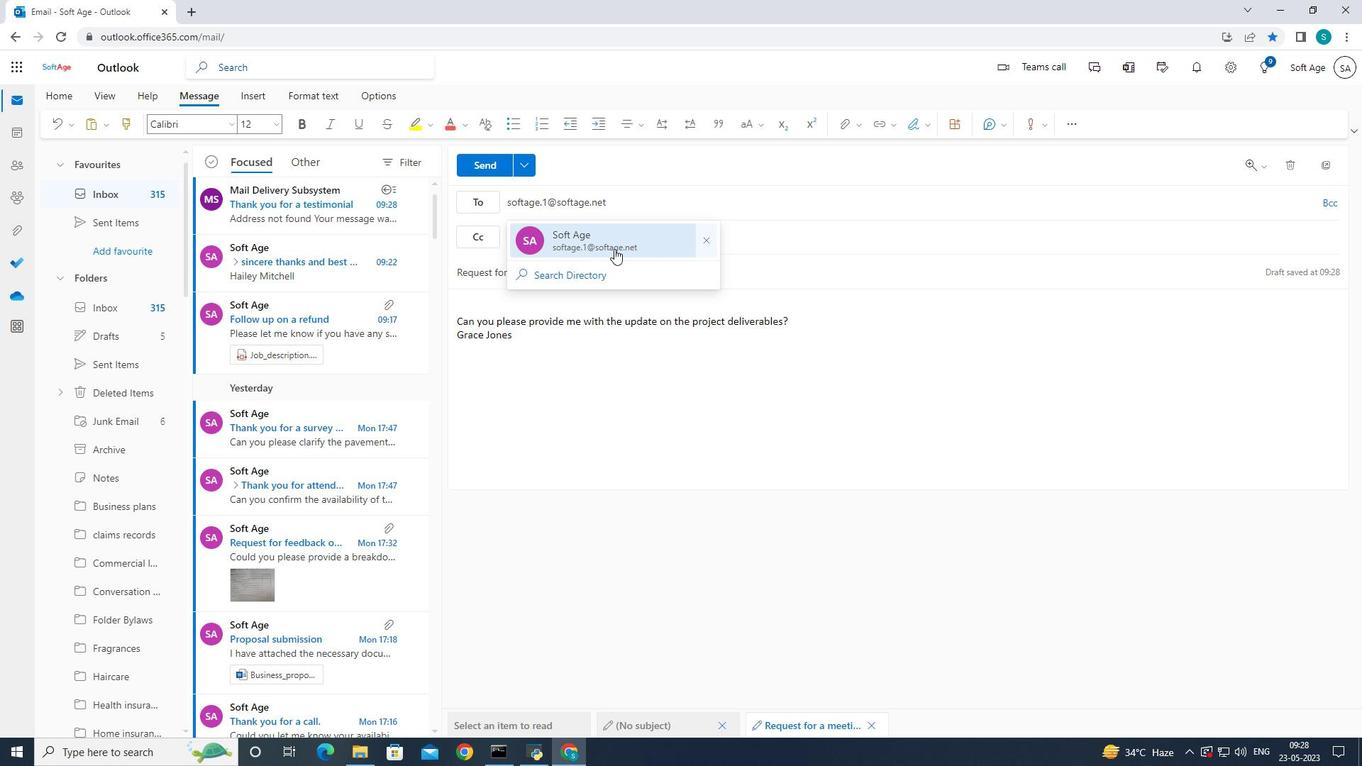 
Action: Mouse moved to (780, 378)
Screenshot: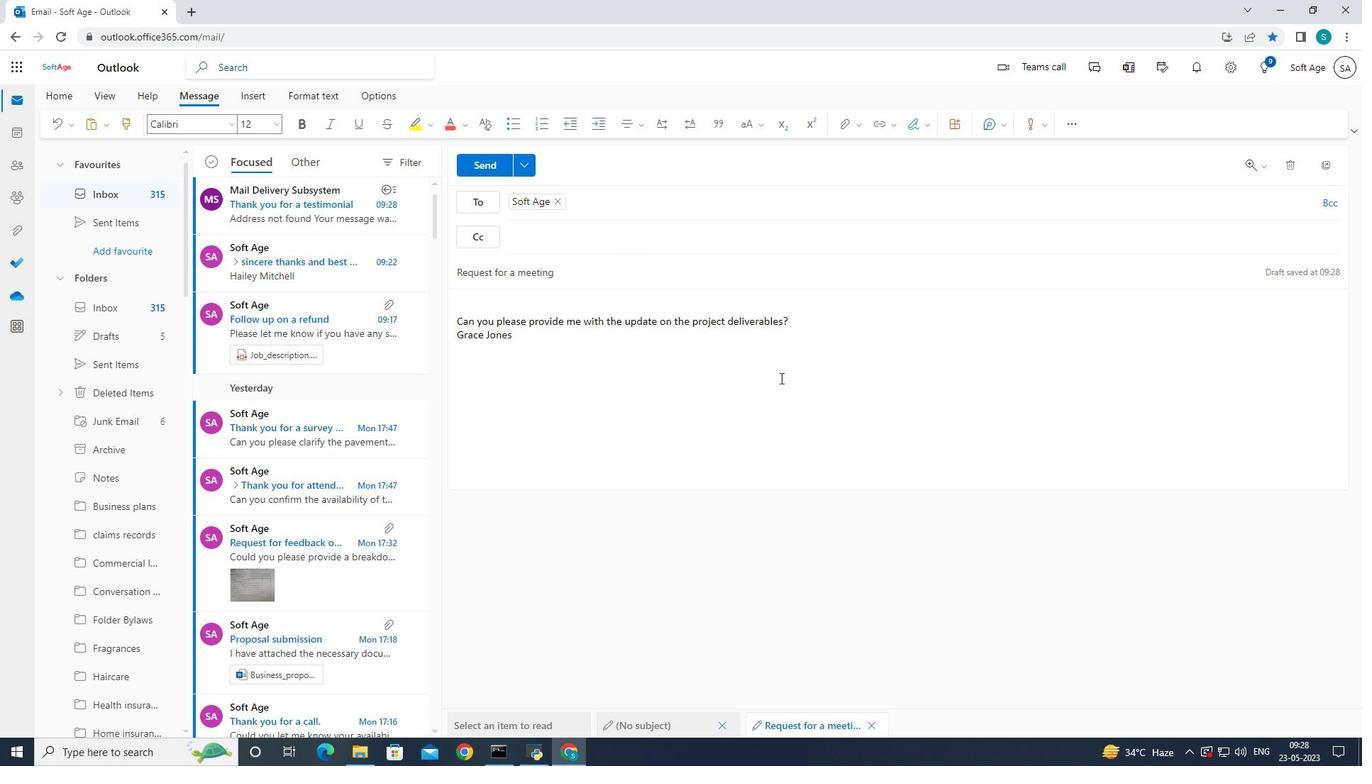 
Action: Mouse scrolled (780, 377) with delta (0, 0)
Screenshot: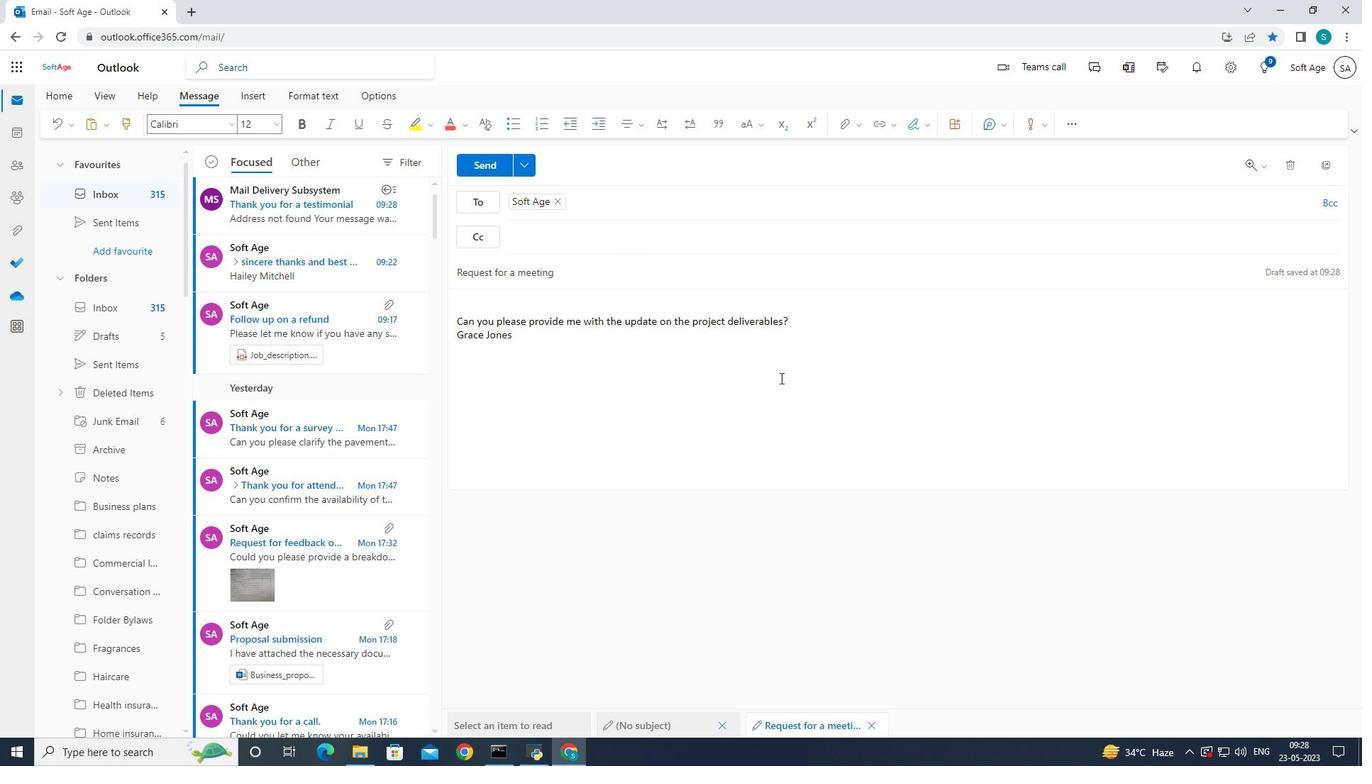
Action: Mouse scrolled (780, 377) with delta (0, 0)
Screenshot: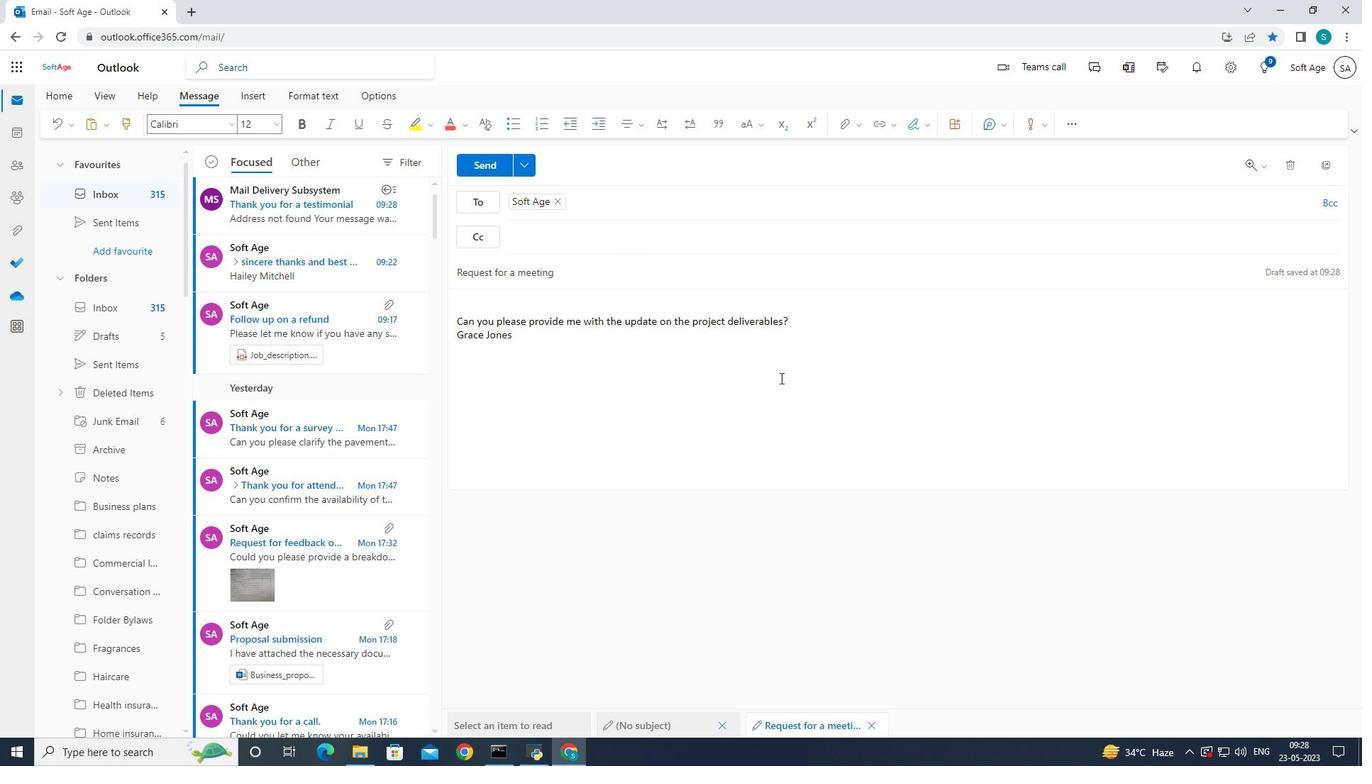 
Action: Mouse moved to (537, 420)
Screenshot: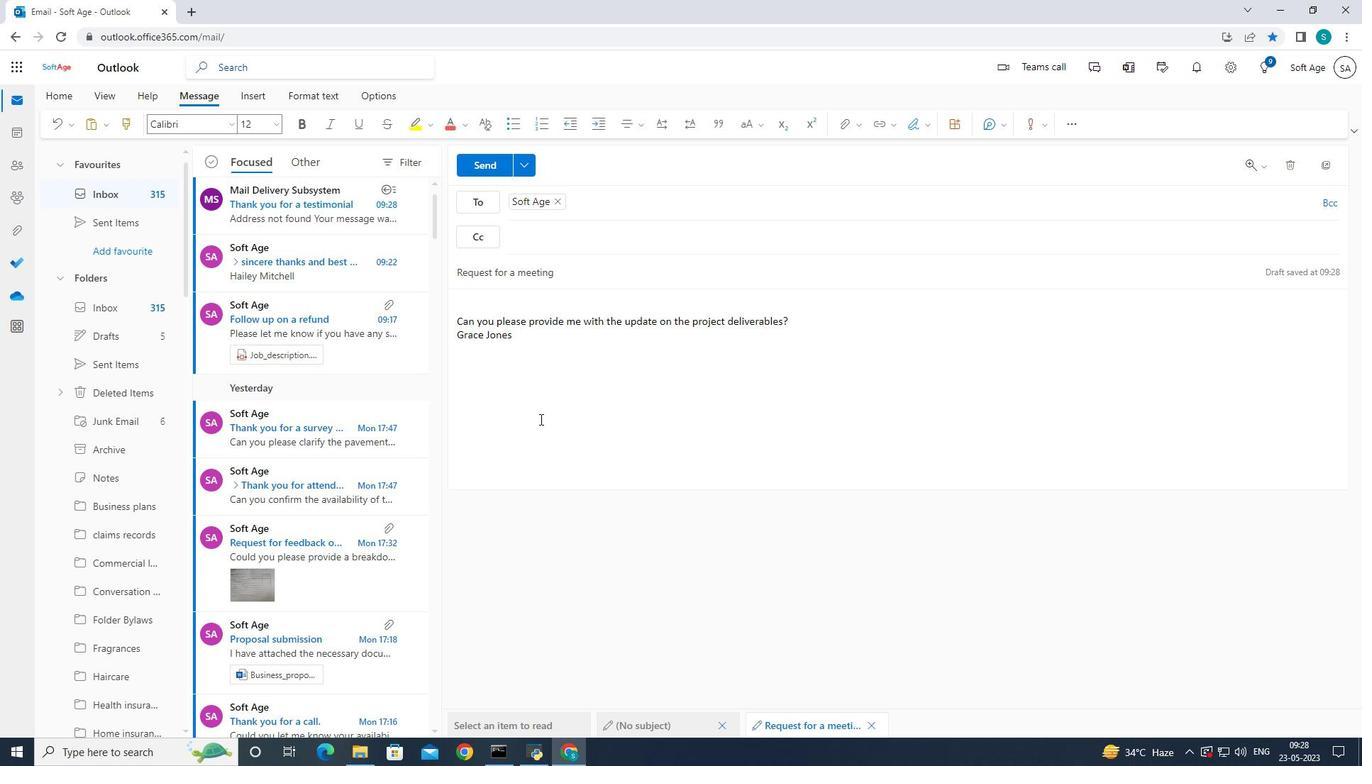 
Action: Mouse scrolled (537, 419) with delta (0, 0)
Screenshot: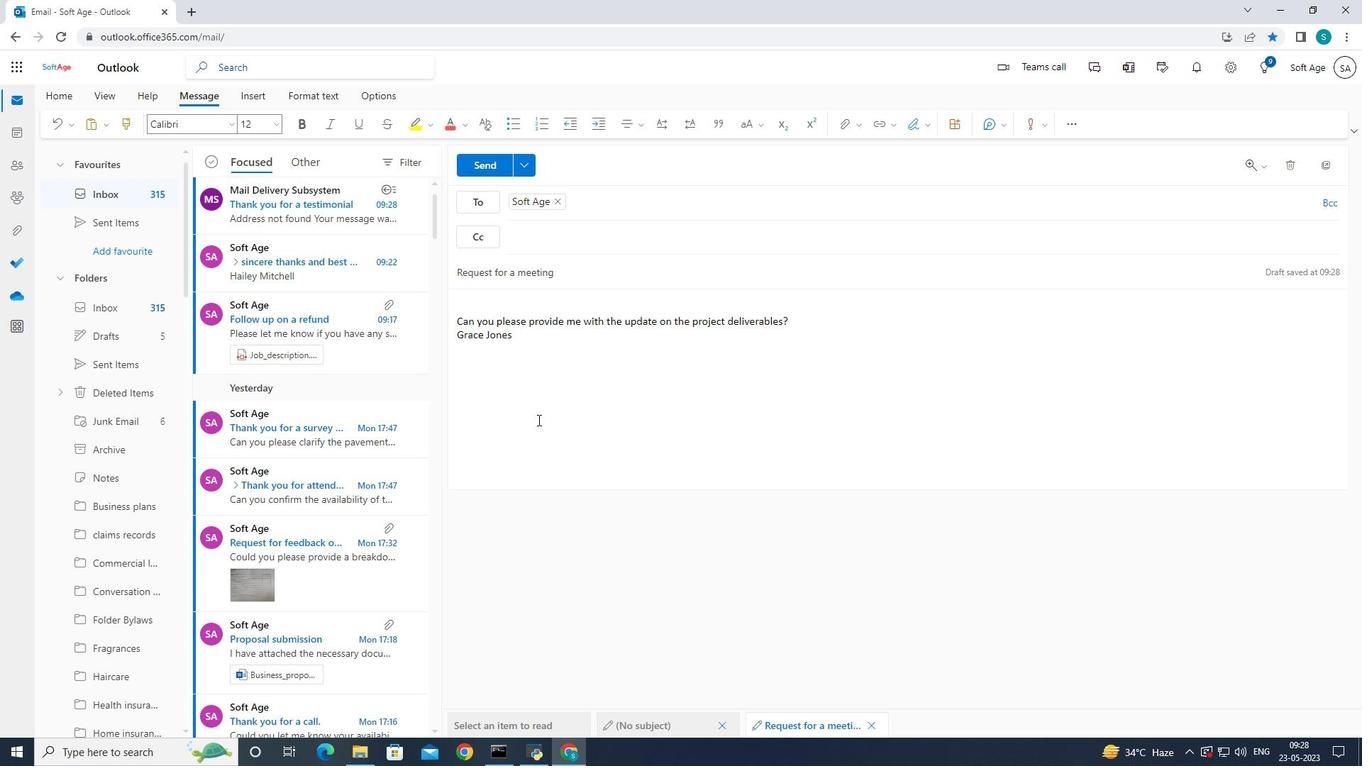 
Action: Mouse moved to (536, 420)
Screenshot: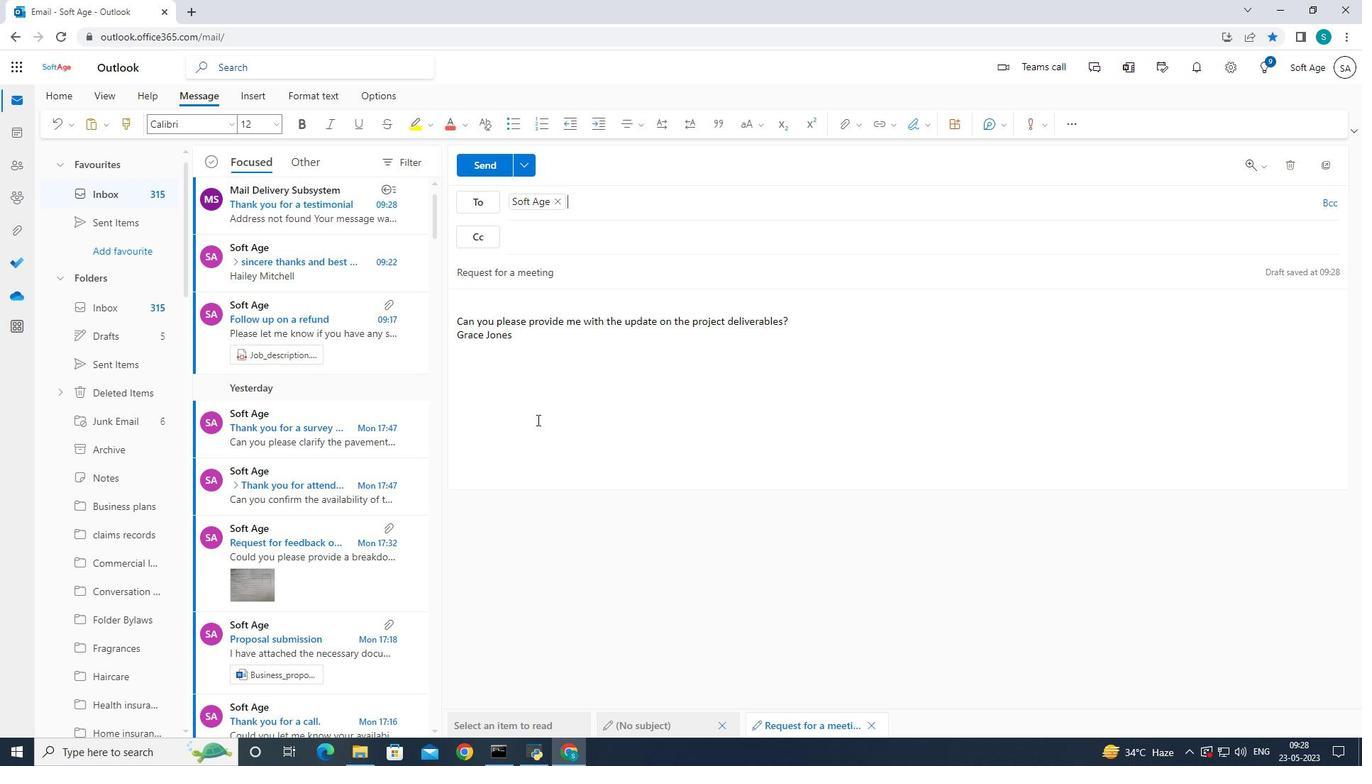
Action: Mouse scrolled (536, 420) with delta (0, 0)
Screenshot: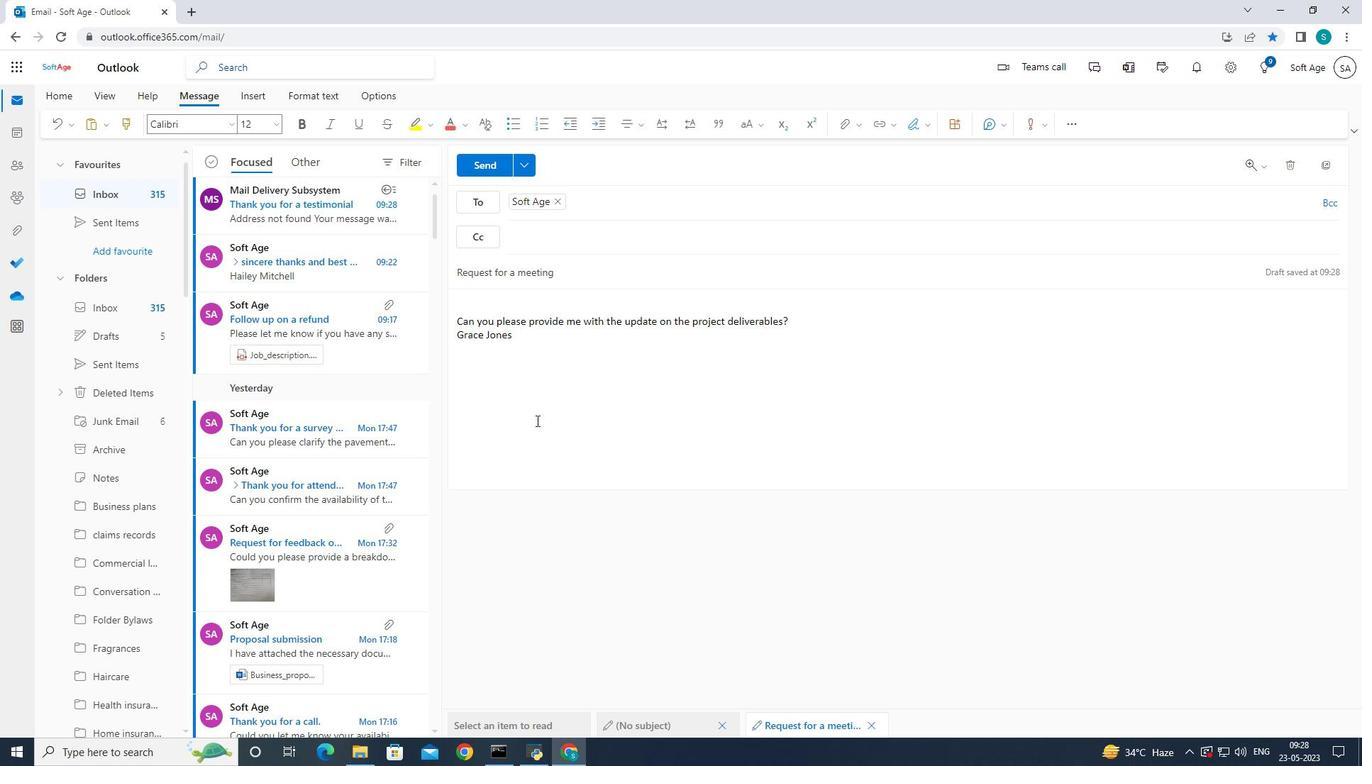 
Action: Mouse scrolled (536, 420) with delta (0, 0)
Screenshot: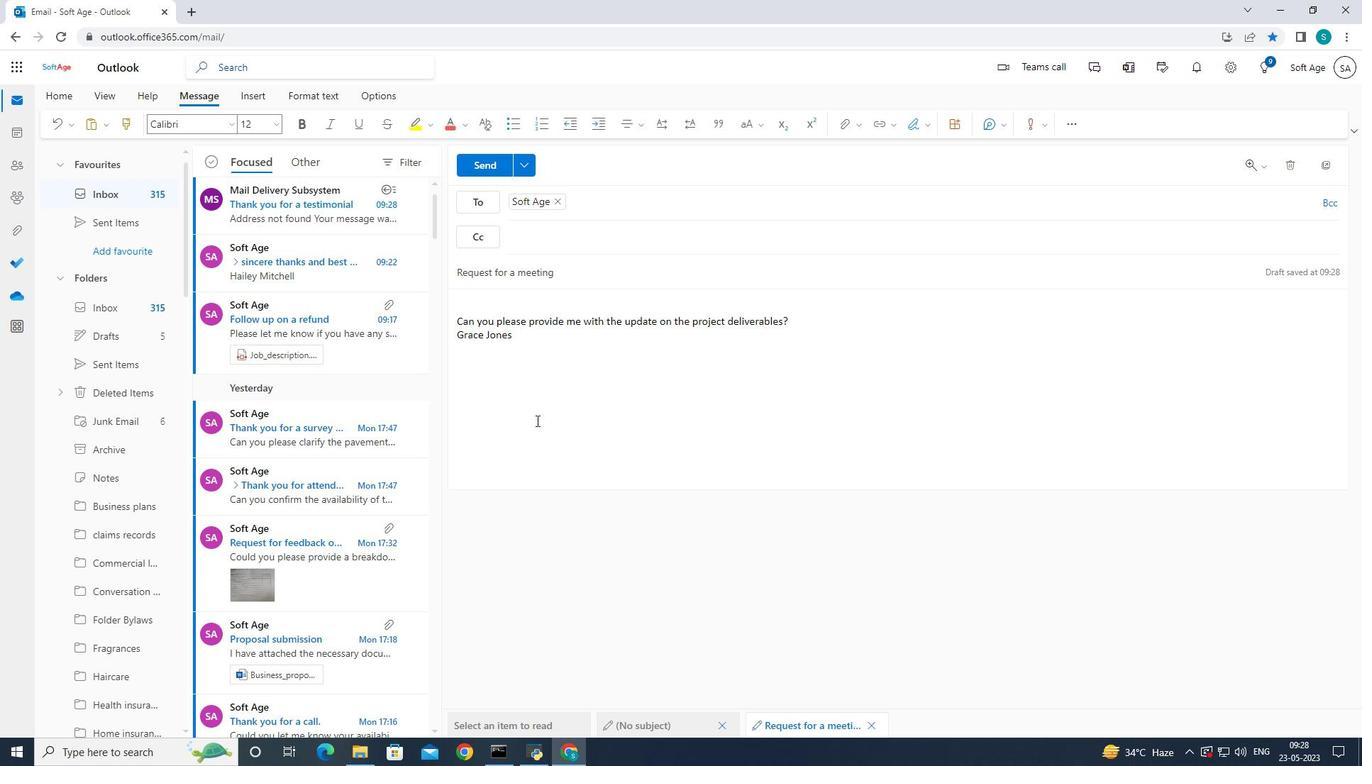 
Action: Mouse moved to (145, 437)
Screenshot: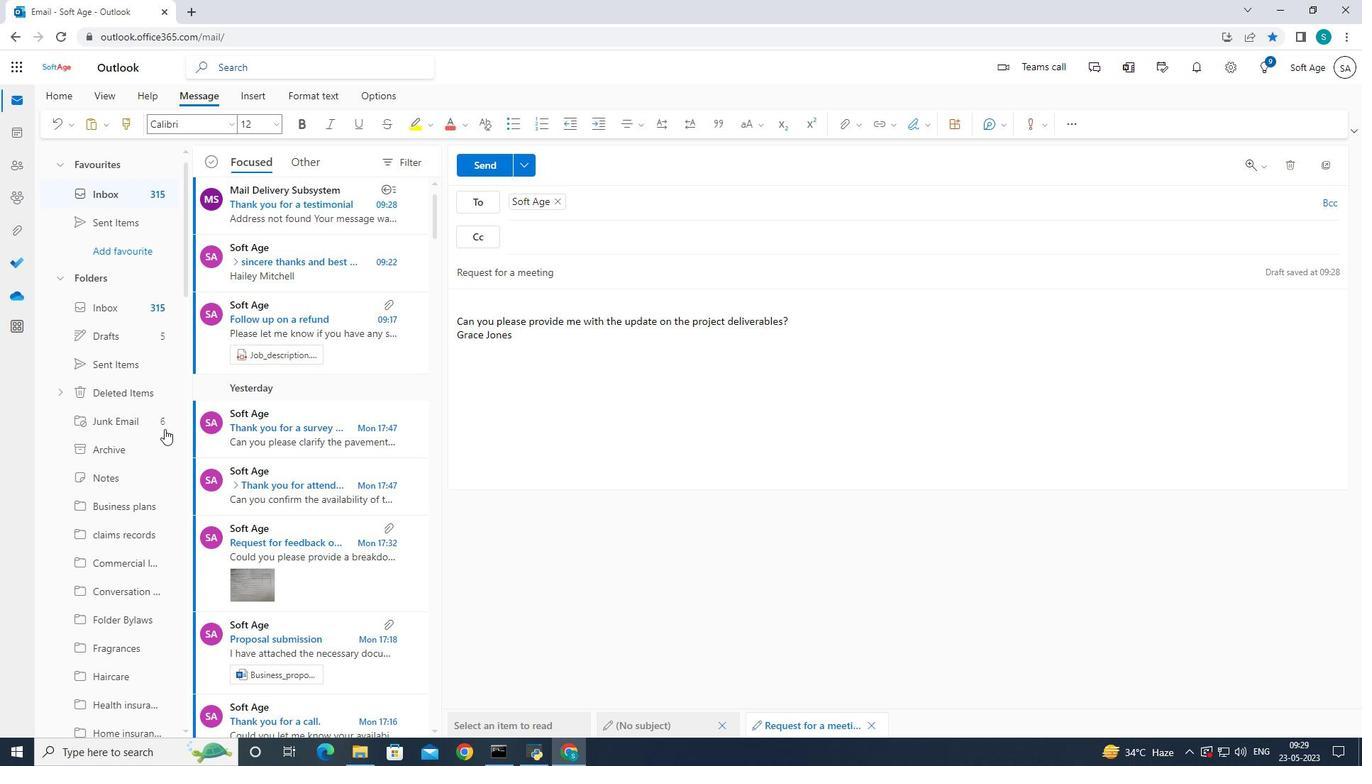
Action: Mouse scrolled (145, 436) with delta (0, 0)
Screenshot: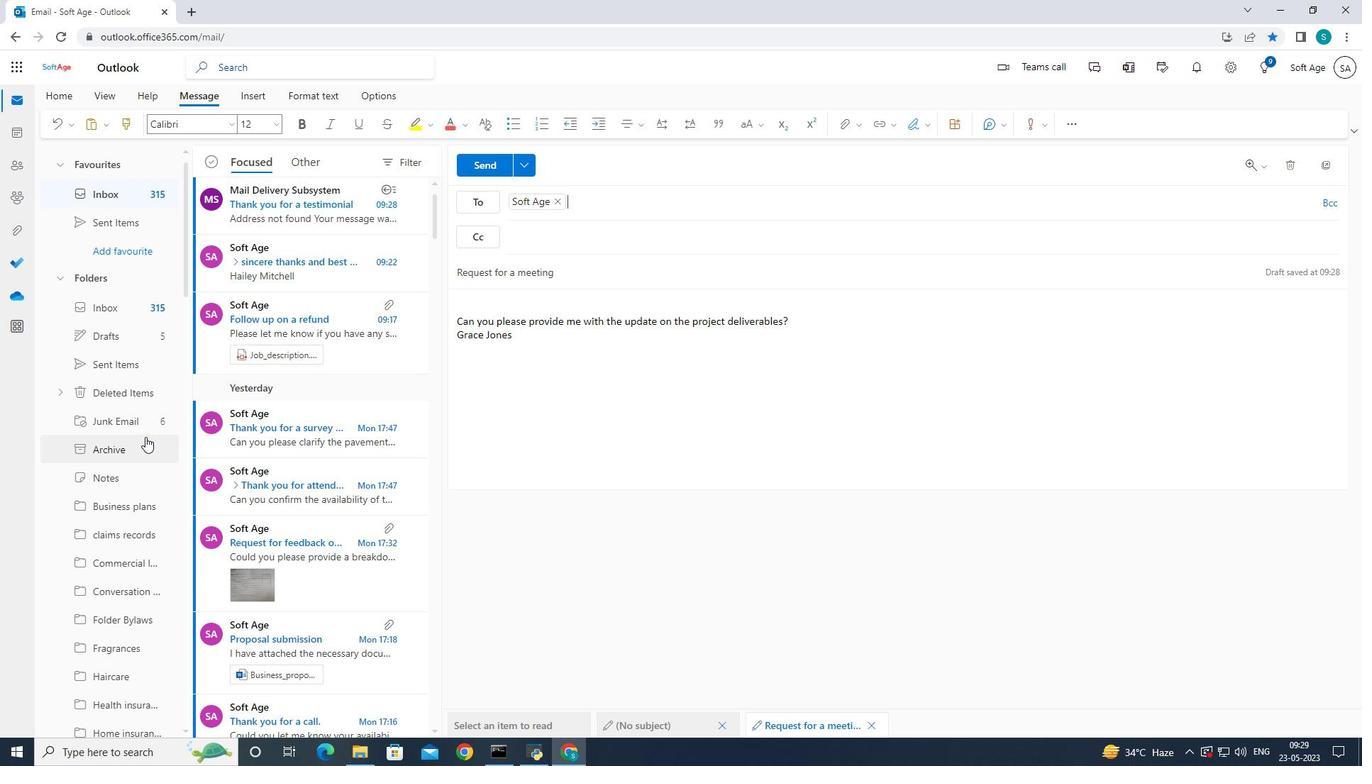 
Action: Mouse scrolled (145, 436) with delta (0, 0)
Screenshot: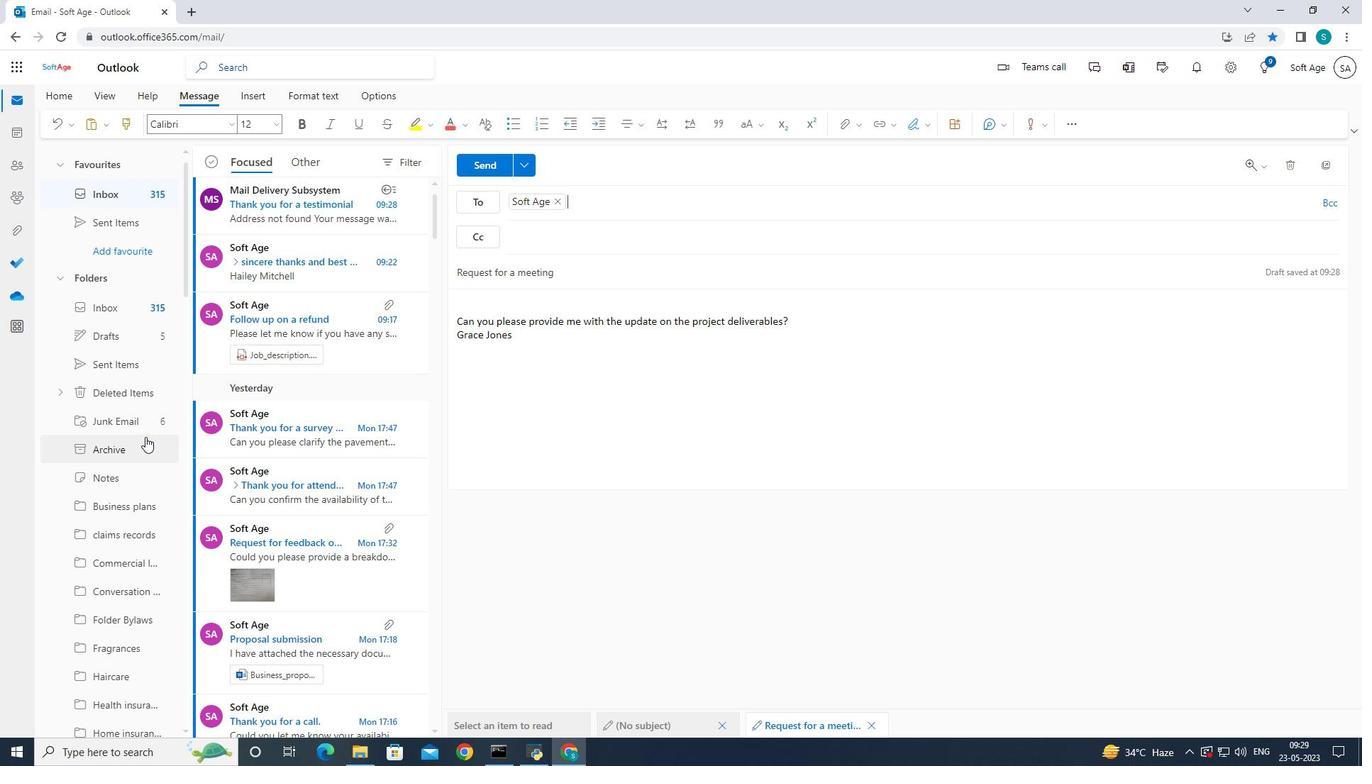 
Action: Mouse scrolled (145, 436) with delta (0, 0)
Screenshot: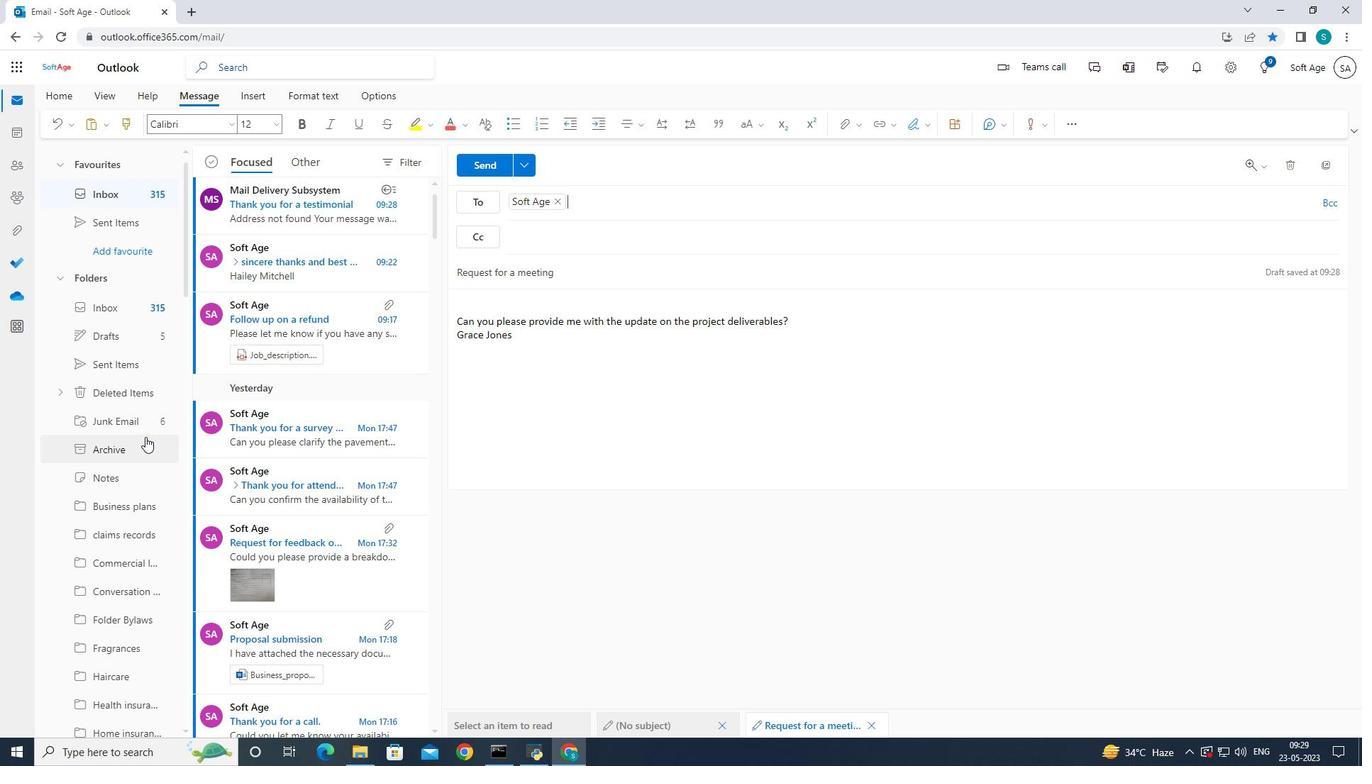 
Action: Mouse scrolled (145, 436) with delta (0, 0)
Screenshot: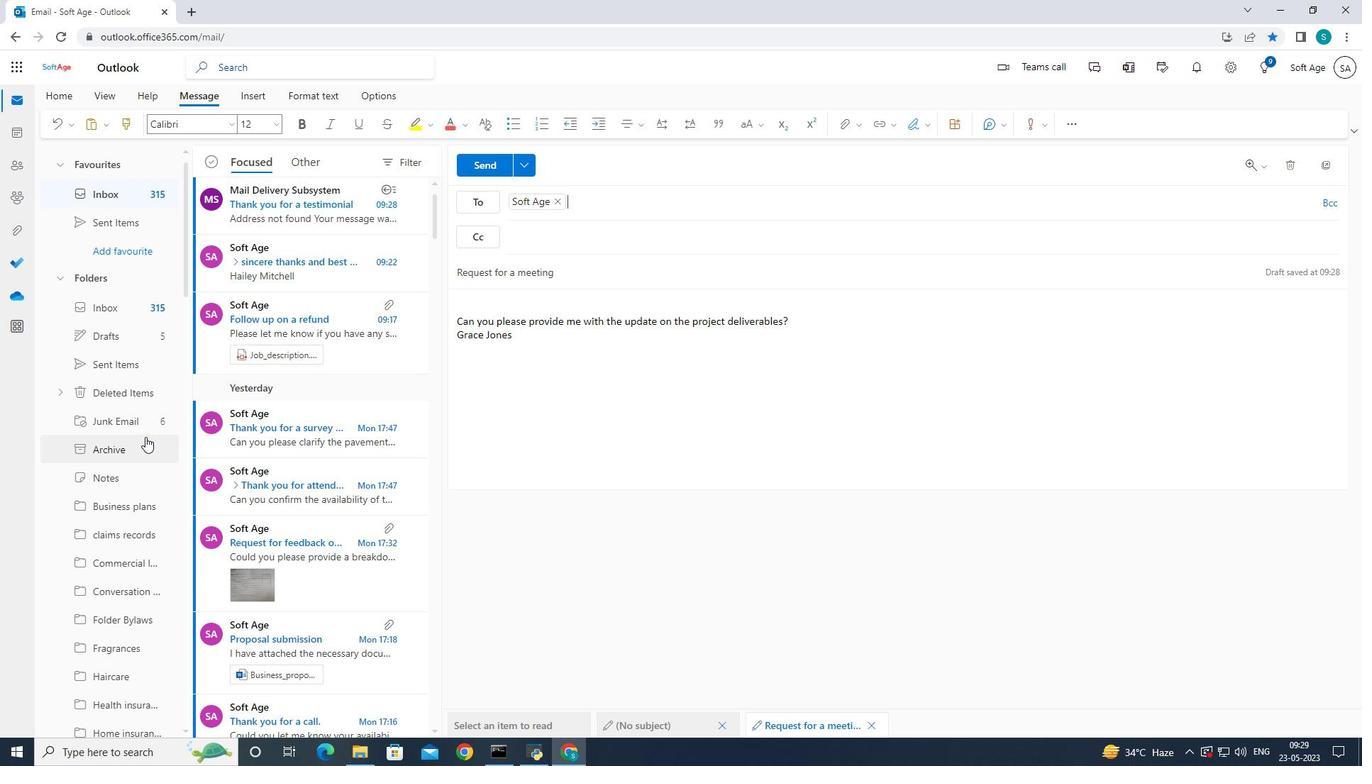 
Action: Mouse moved to (145, 433)
Screenshot: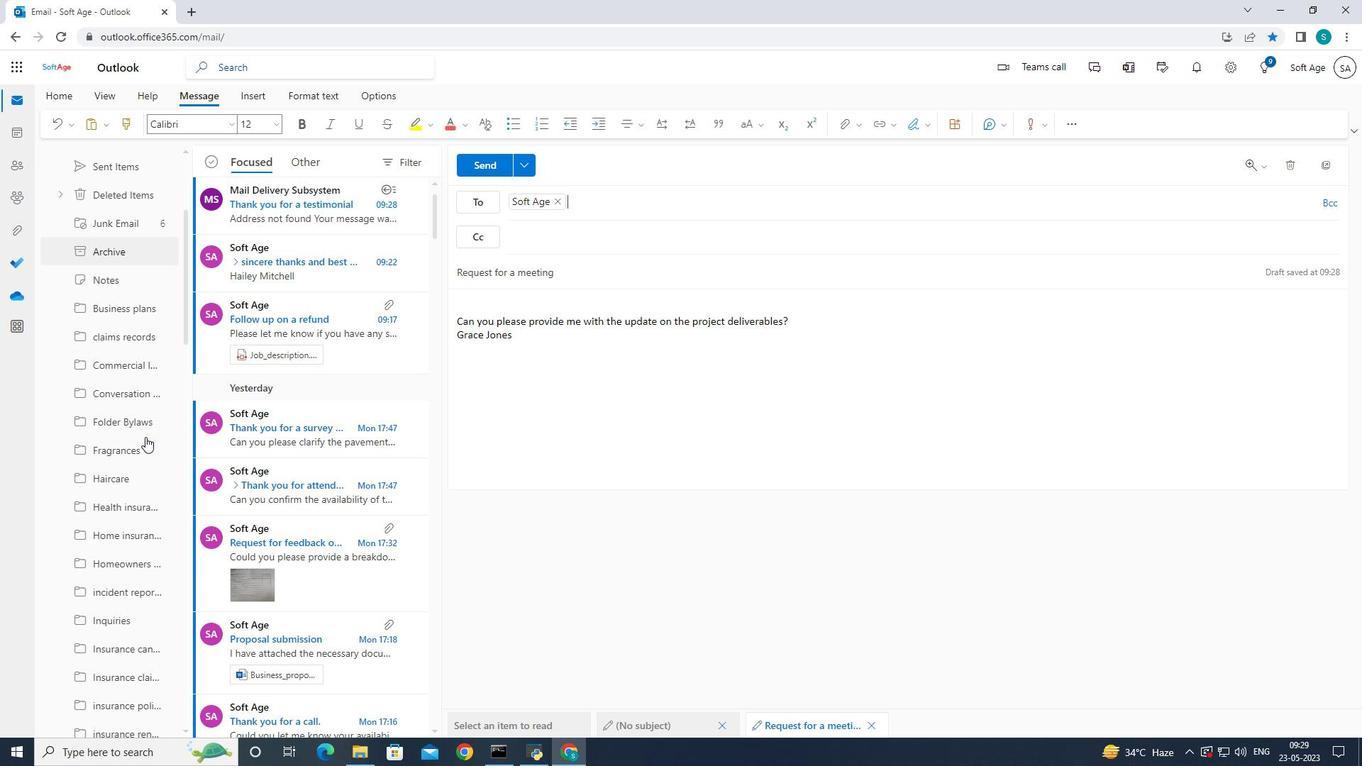 
Action: Mouse scrolled (145, 432) with delta (0, 0)
Screenshot: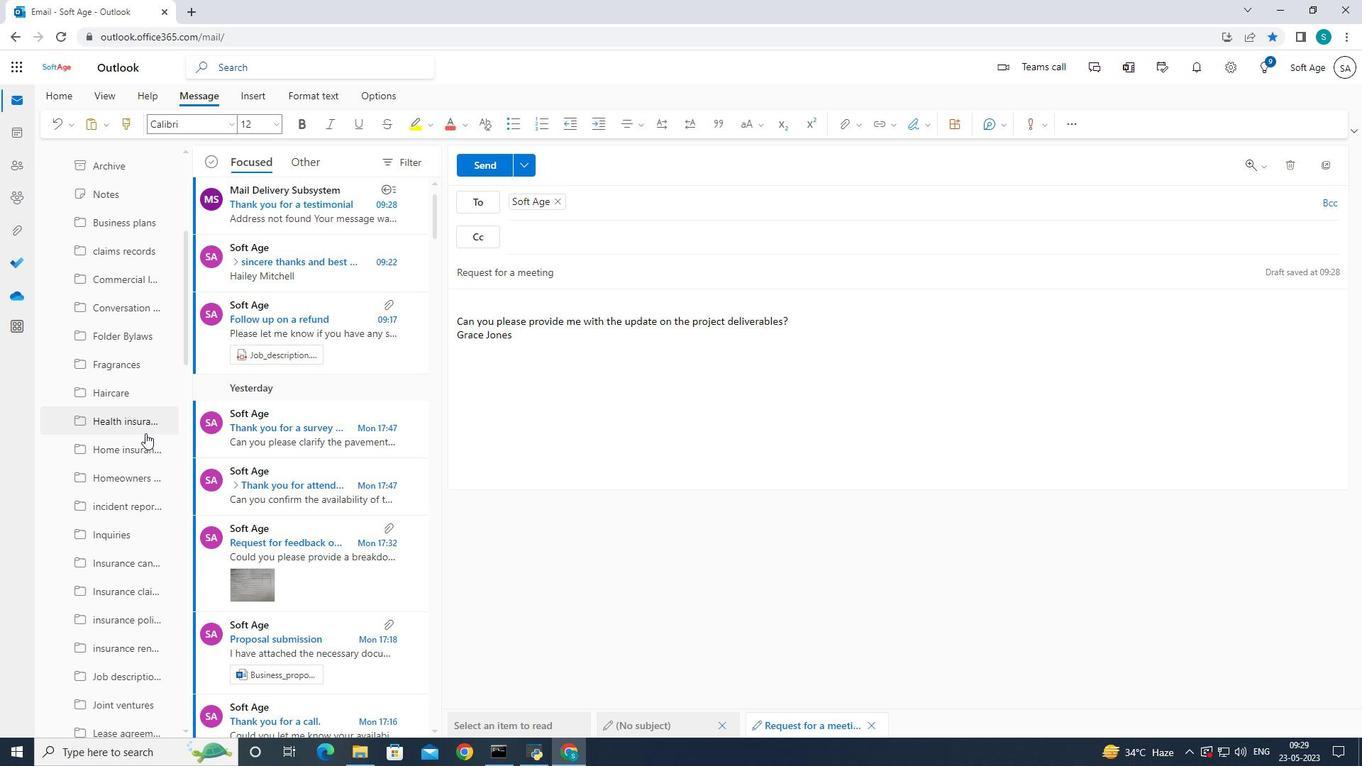 
Action: Mouse scrolled (145, 432) with delta (0, 0)
Screenshot: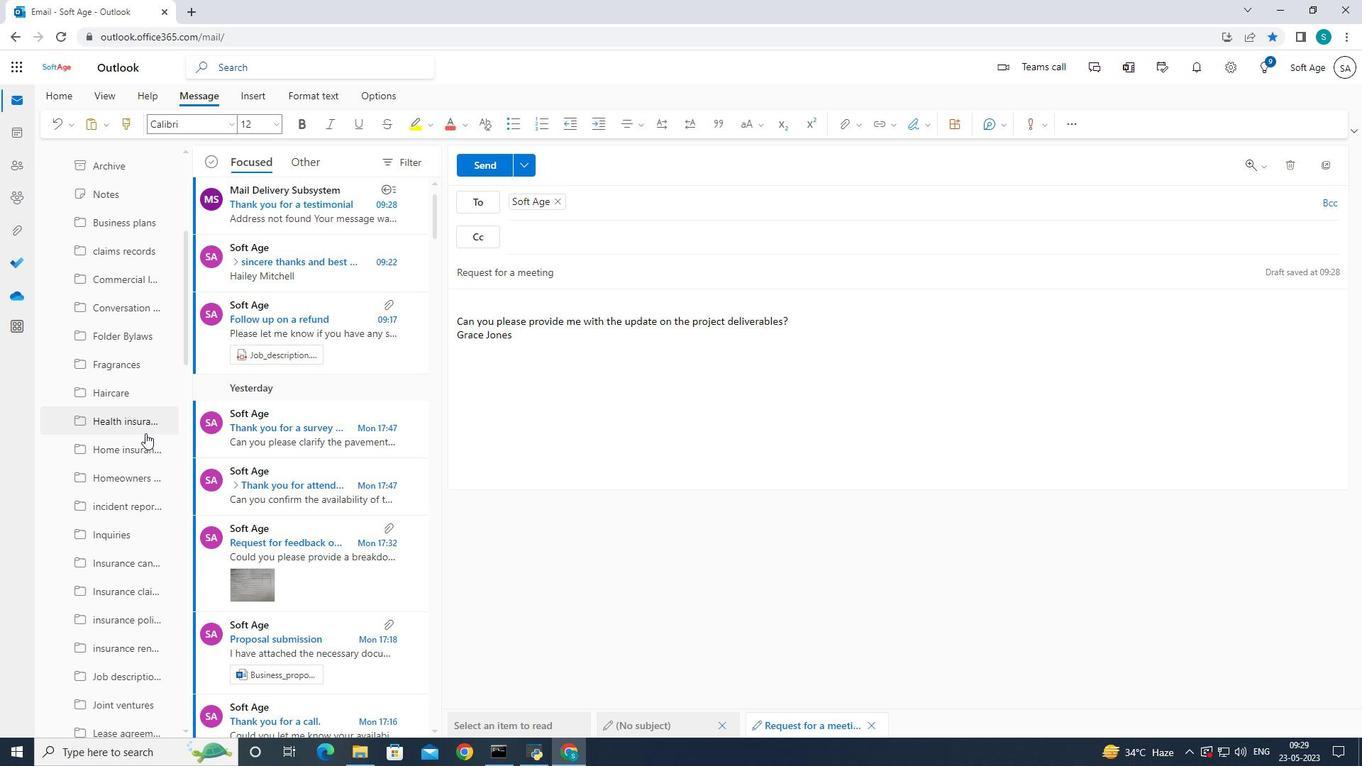 
Action: Mouse scrolled (145, 432) with delta (0, 0)
Screenshot: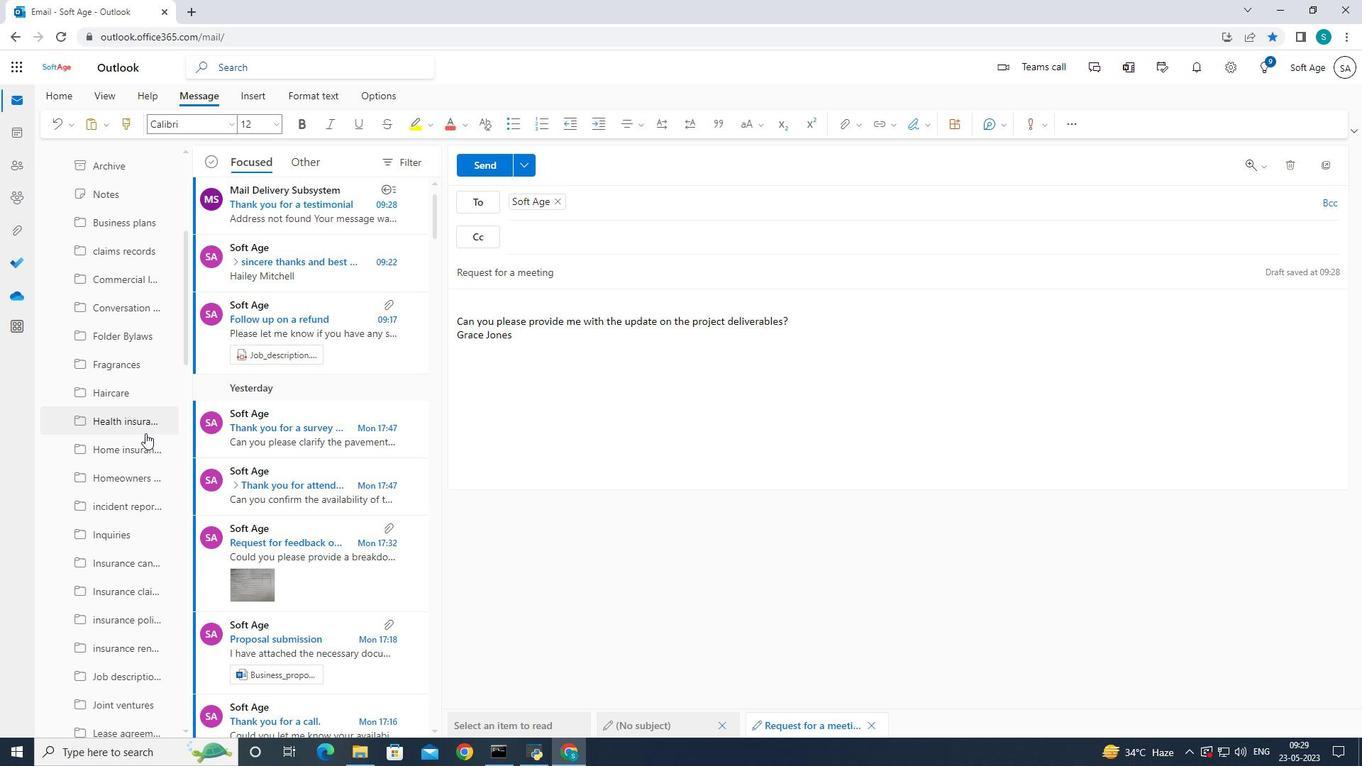 
Action: Mouse scrolled (145, 432) with delta (0, 0)
Screenshot: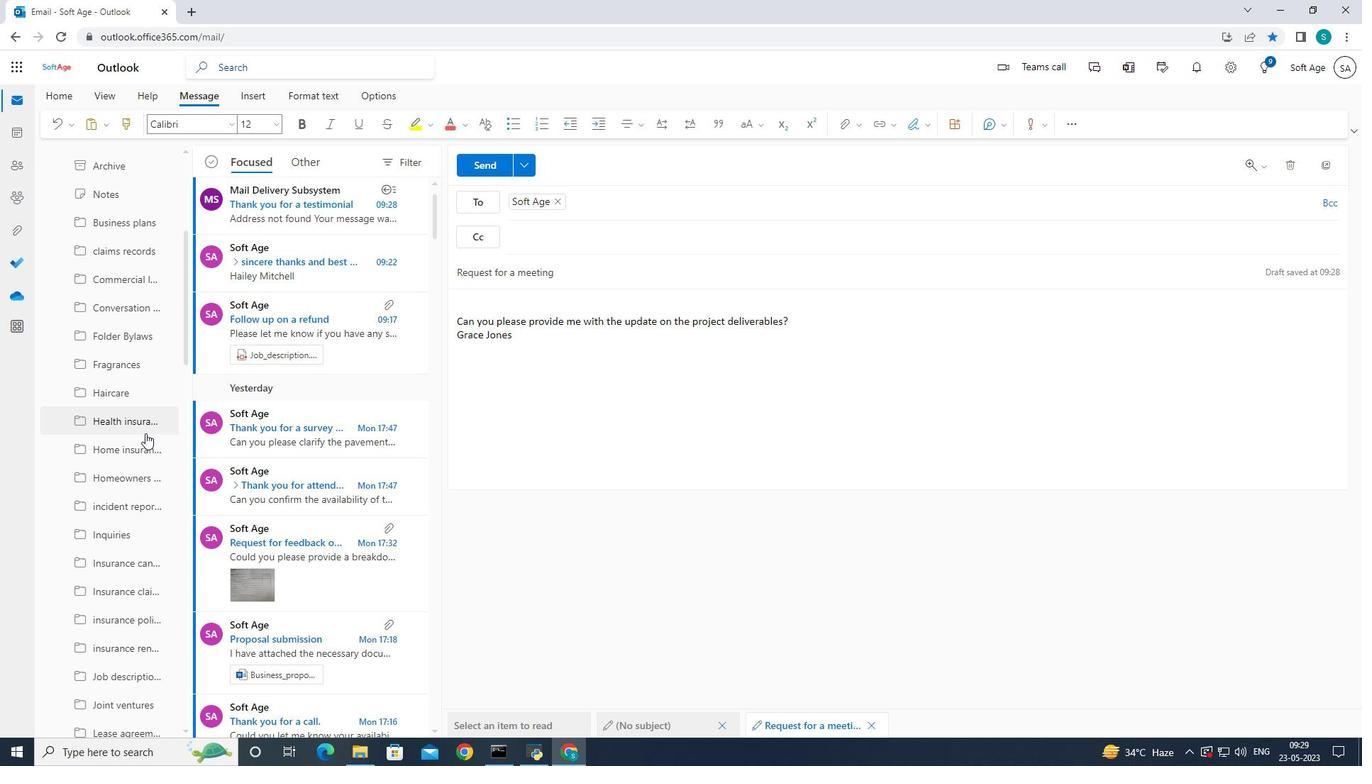 
Action: Mouse moved to (145, 432)
Screenshot: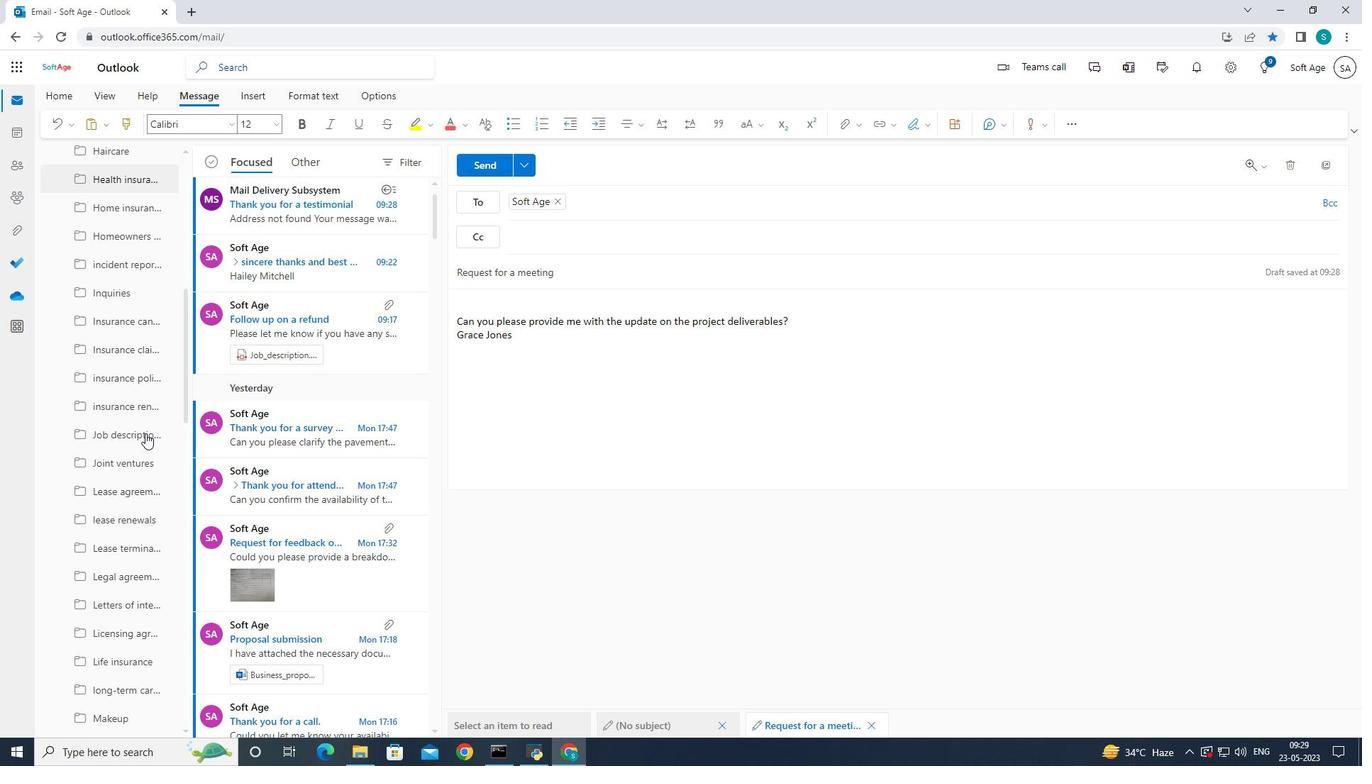 
Action: Mouse scrolled (145, 431) with delta (0, 0)
Screenshot: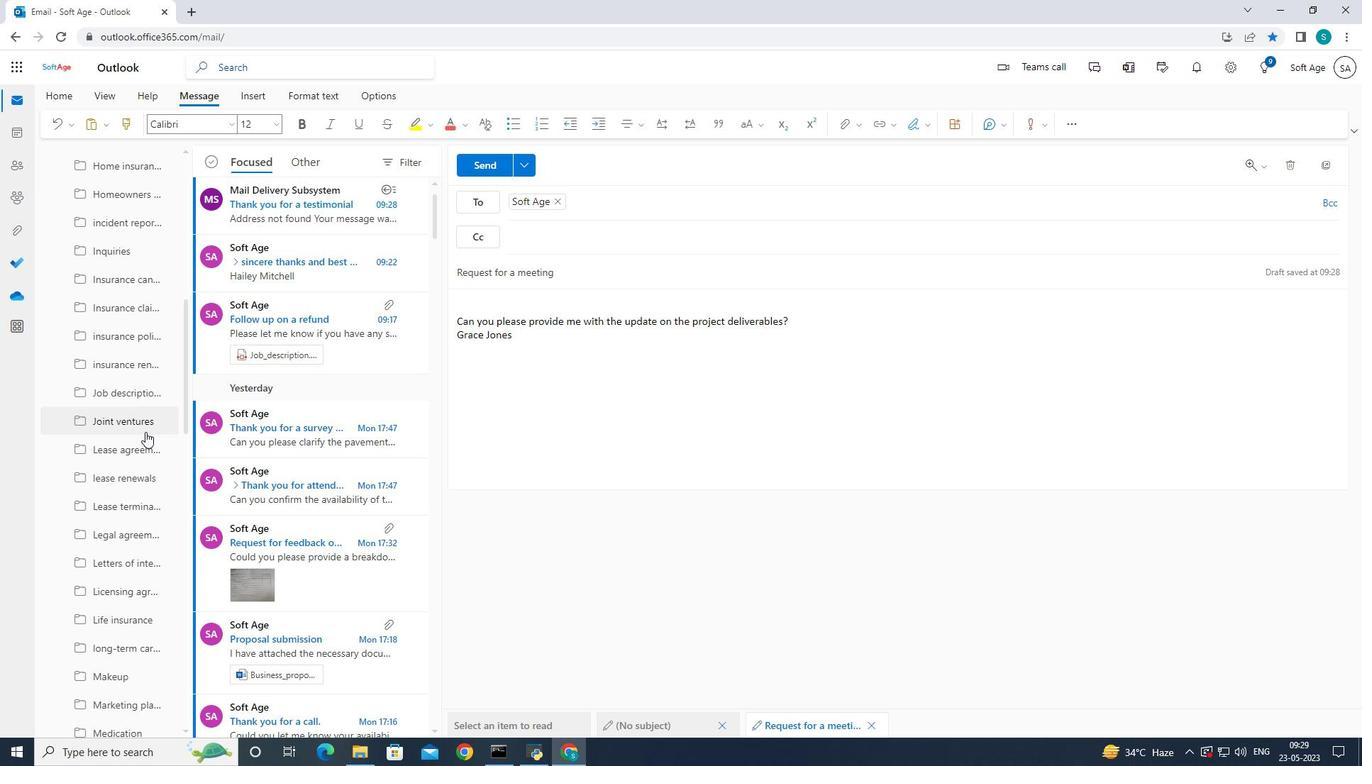 
Action: Mouse scrolled (145, 431) with delta (0, 0)
Screenshot: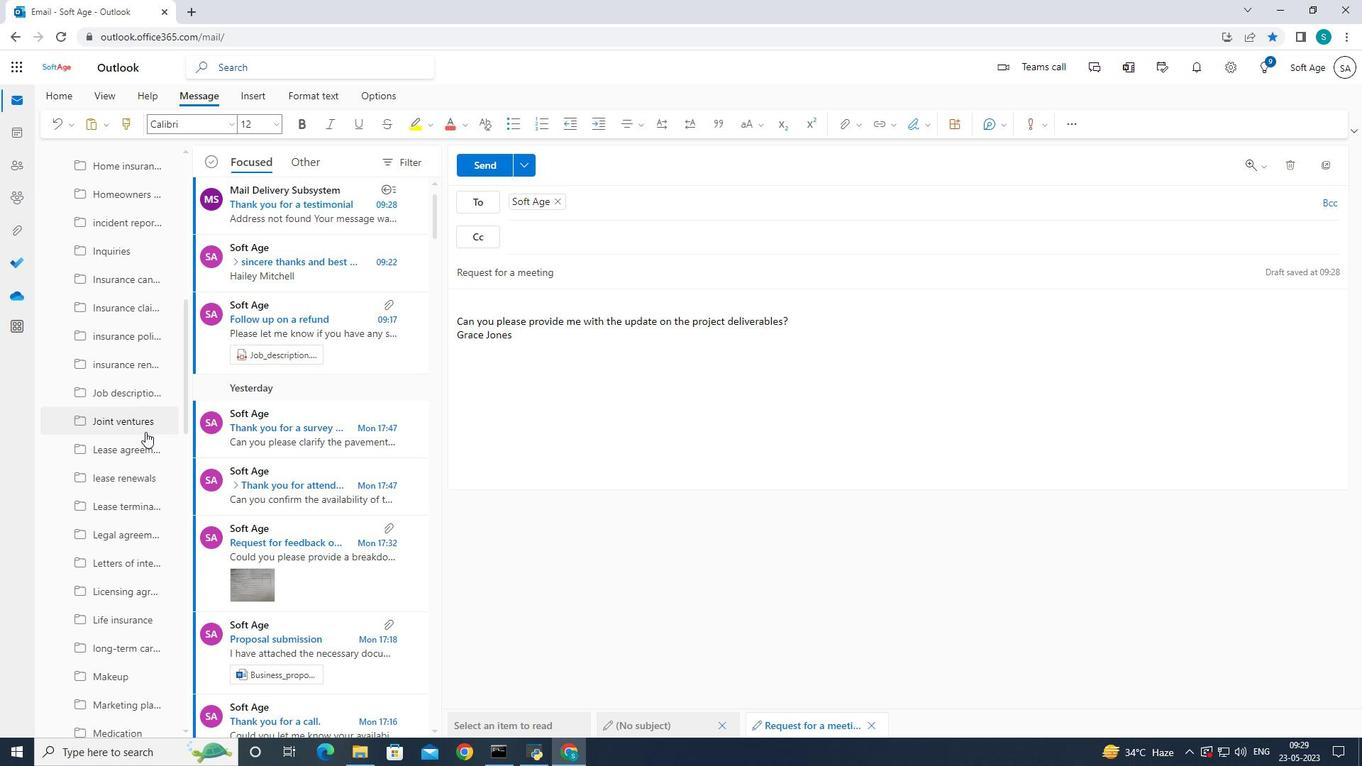 
Action: Mouse scrolled (145, 431) with delta (0, 0)
Screenshot: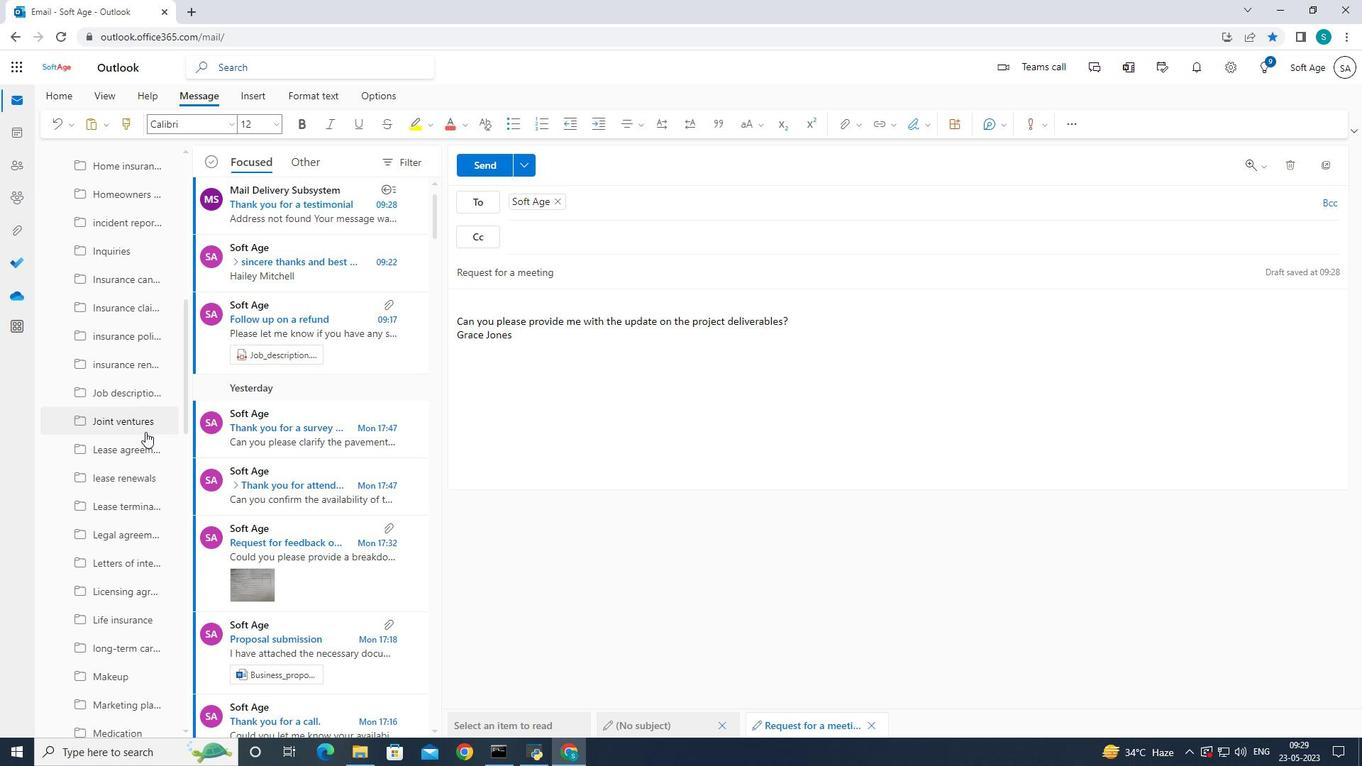 
Action: Mouse scrolled (145, 431) with delta (0, 0)
Screenshot: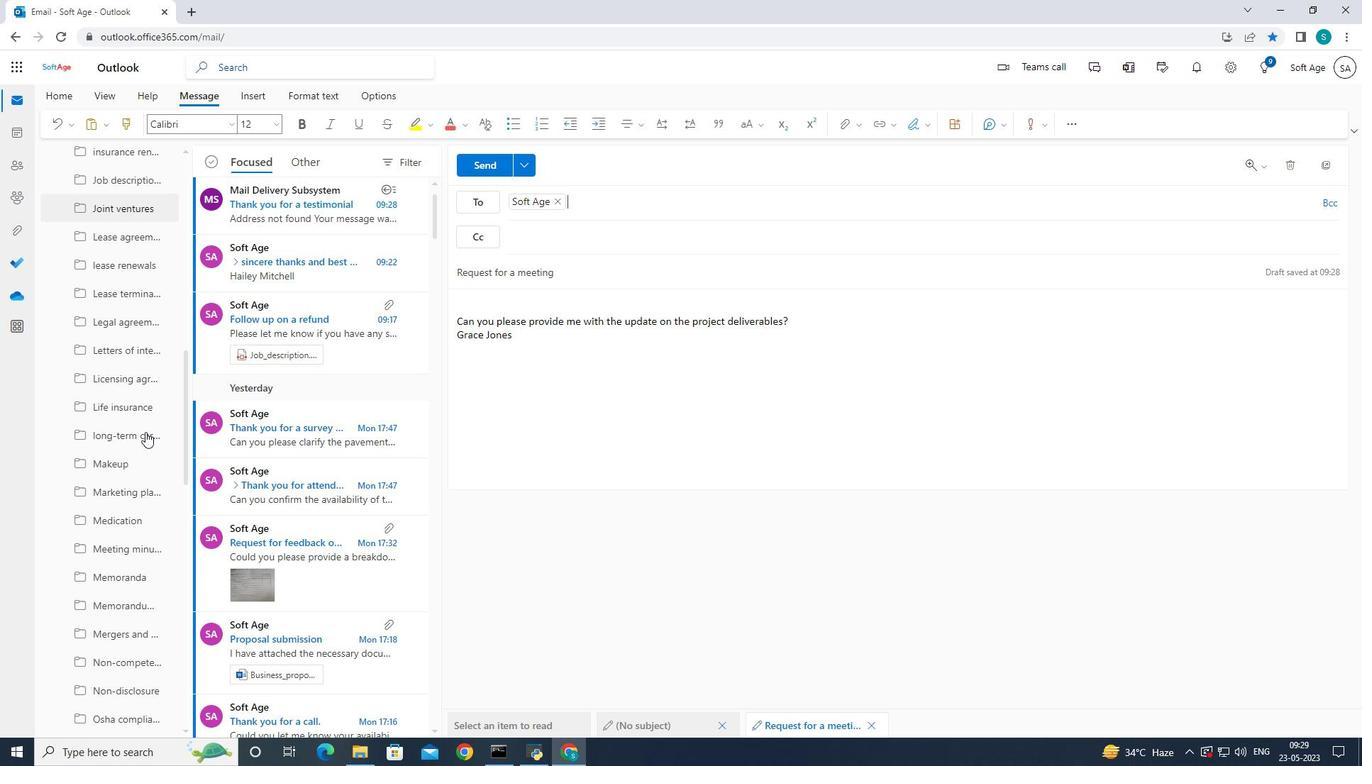 
Action: Mouse scrolled (145, 431) with delta (0, 0)
Screenshot: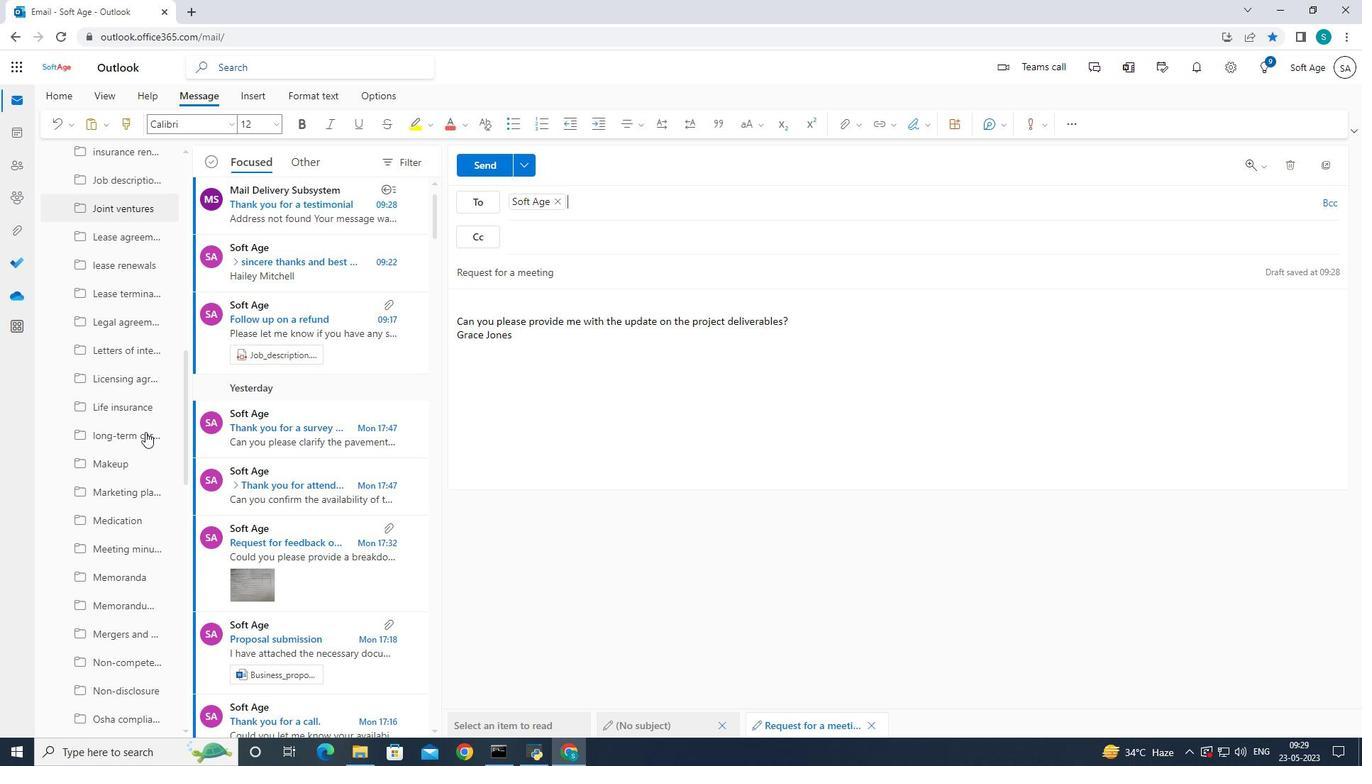 
Action: Mouse scrolled (145, 431) with delta (0, 0)
Screenshot: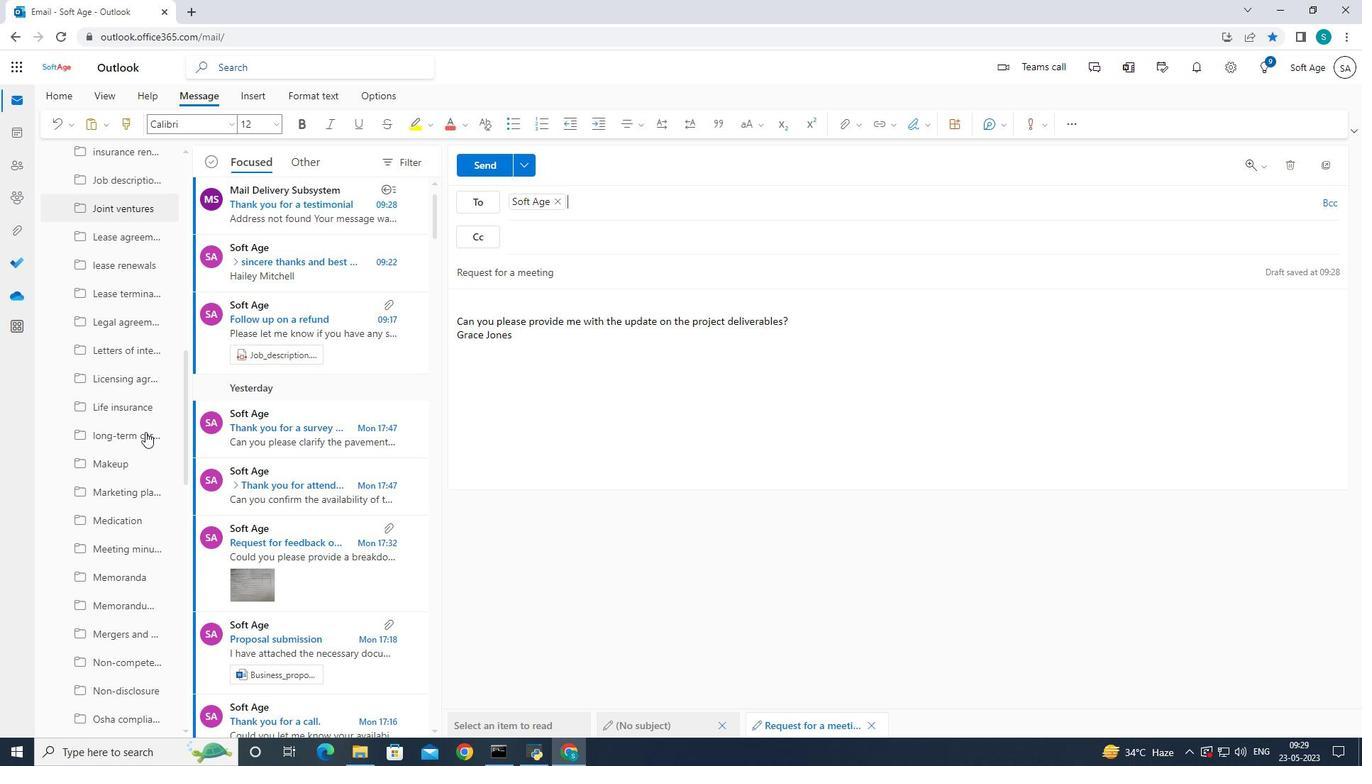
Action: Mouse scrolled (145, 431) with delta (0, 0)
Screenshot: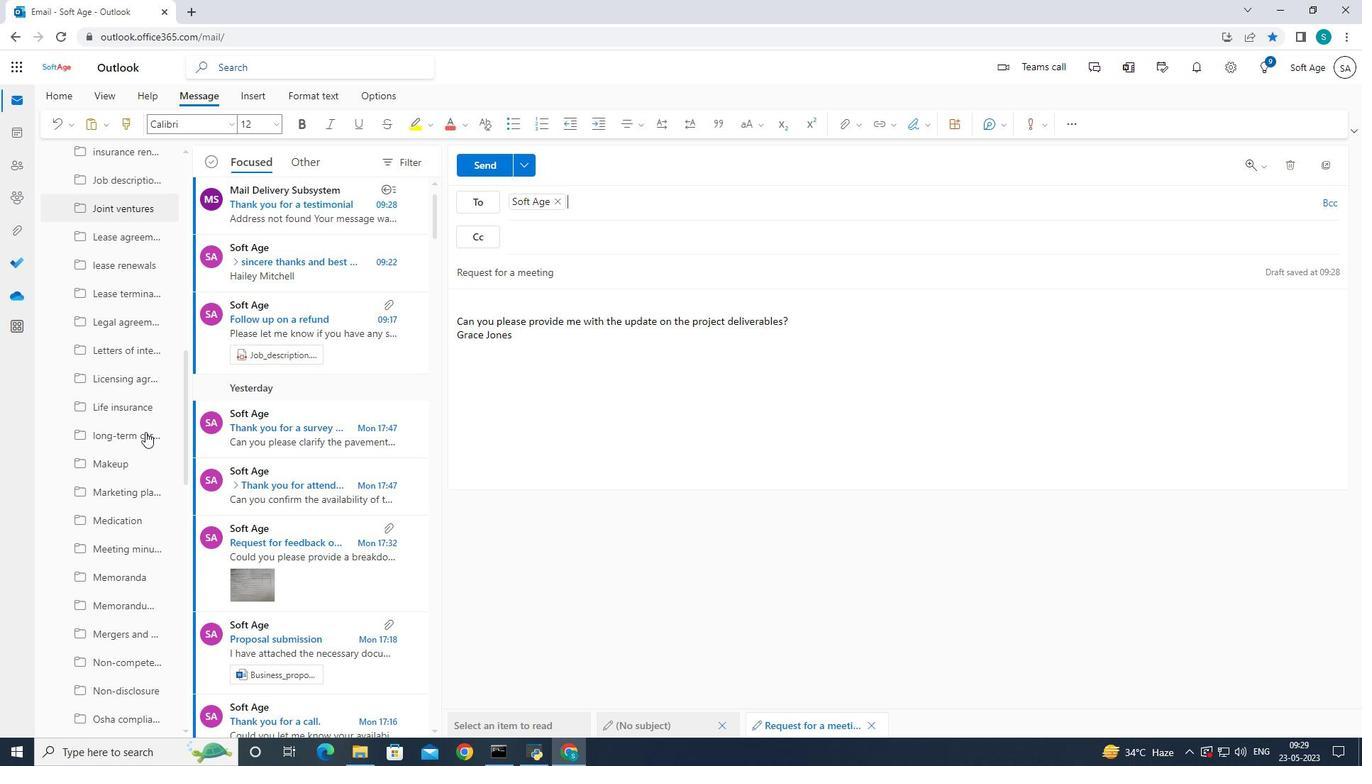 
Action: Mouse scrolled (145, 431) with delta (0, 0)
Screenshot: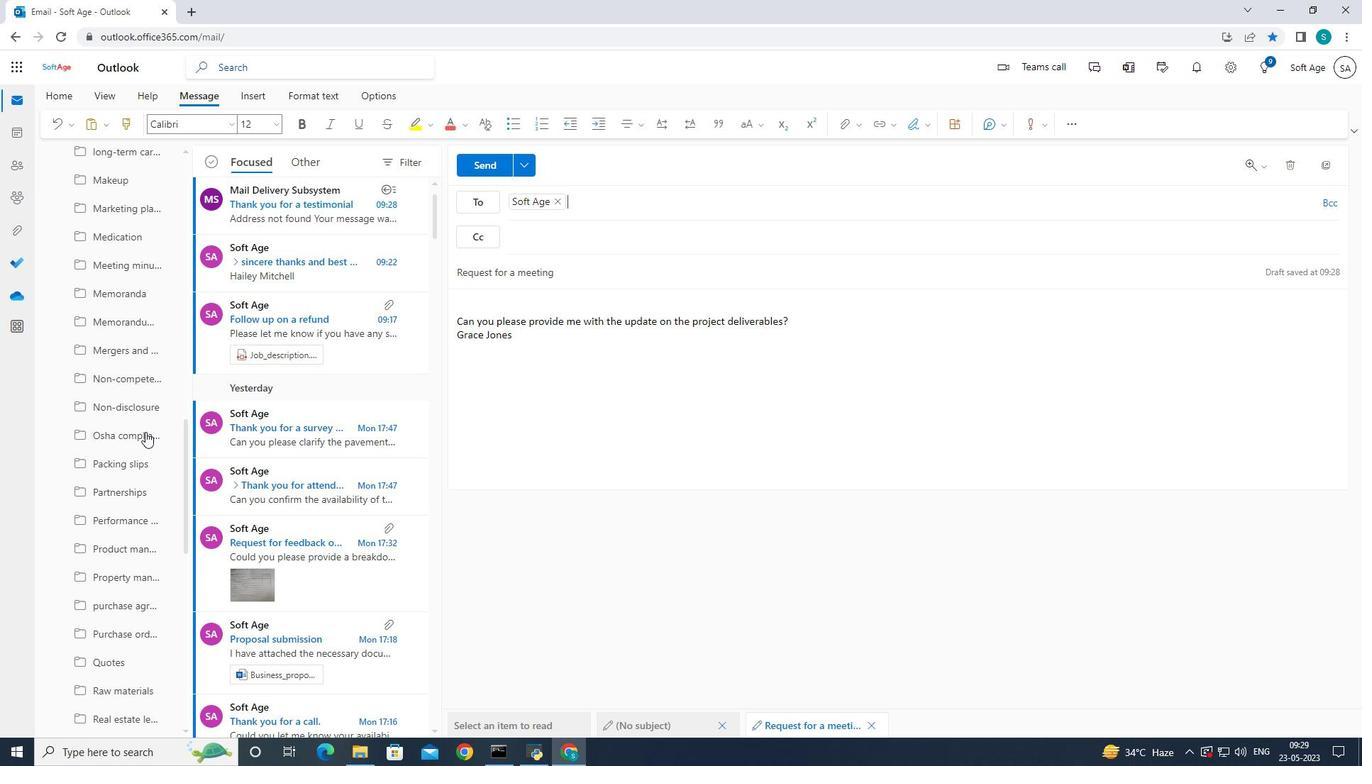 
Action: Mouse scrolled (145, 431) with delta (0, 0)
Screenshot: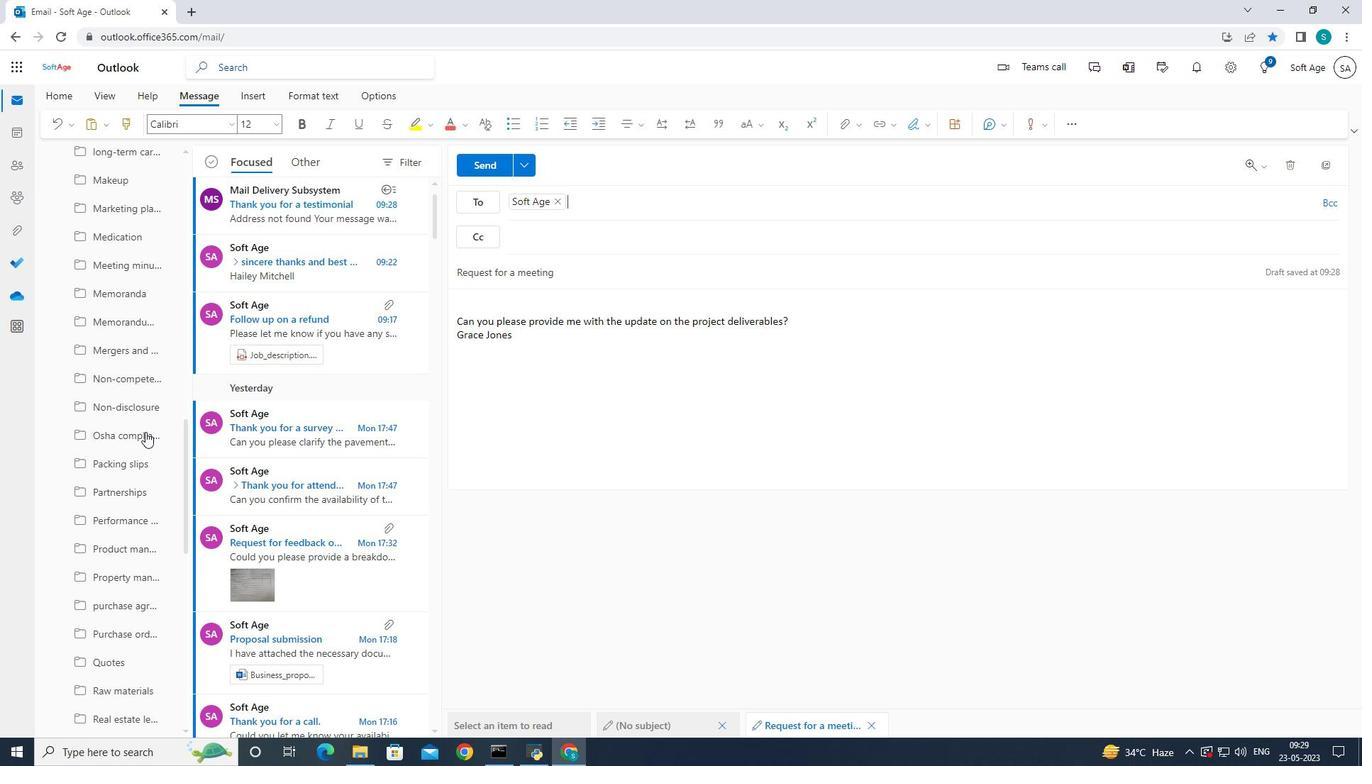 
Action: Mouse scrolled (145, 431) with delta (0, 0)
Screenshot: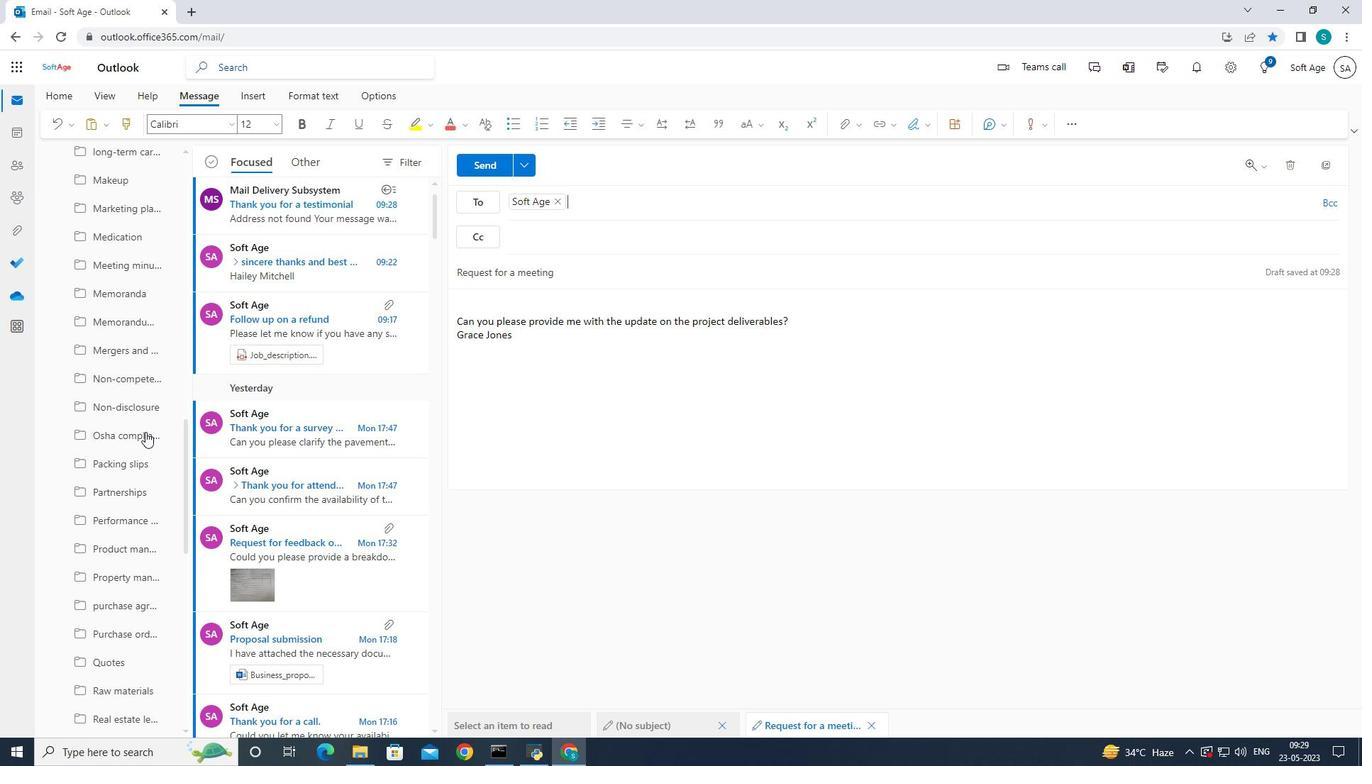 
Action: Mouse scrolled (145, 431) with delta (0, 0)
Screenshot: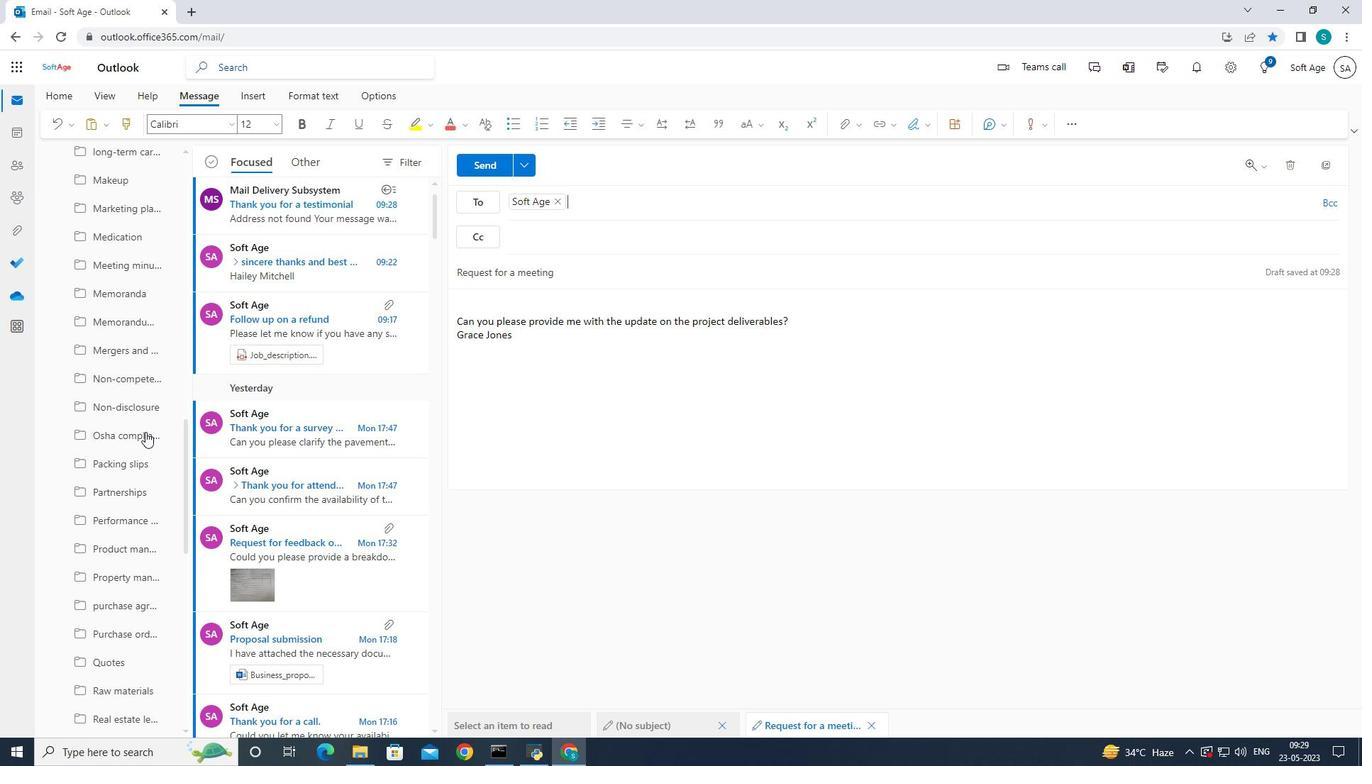
Action: Mouse moved to (145, 432)
Screenshot: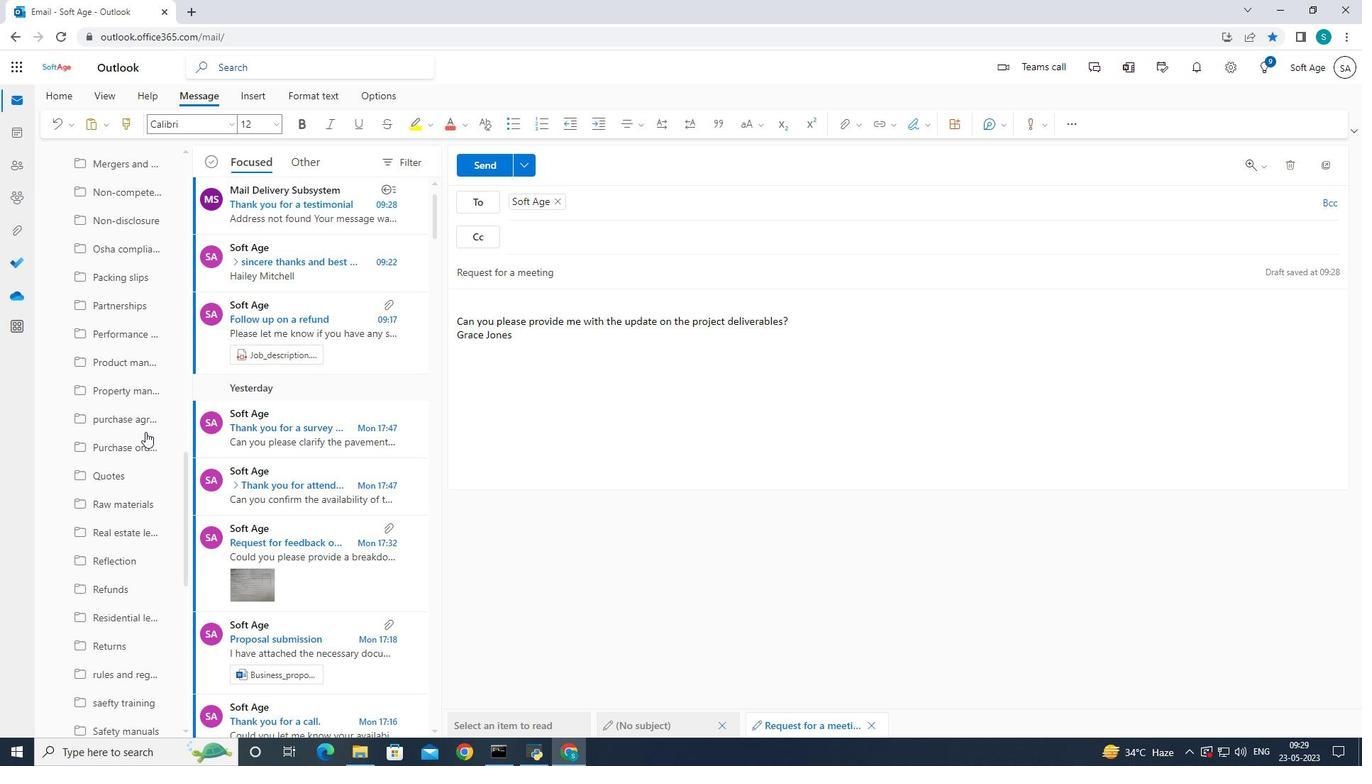 
Action: Mouse scrolled (145, 431) with delta (0, 0)
Screenshot: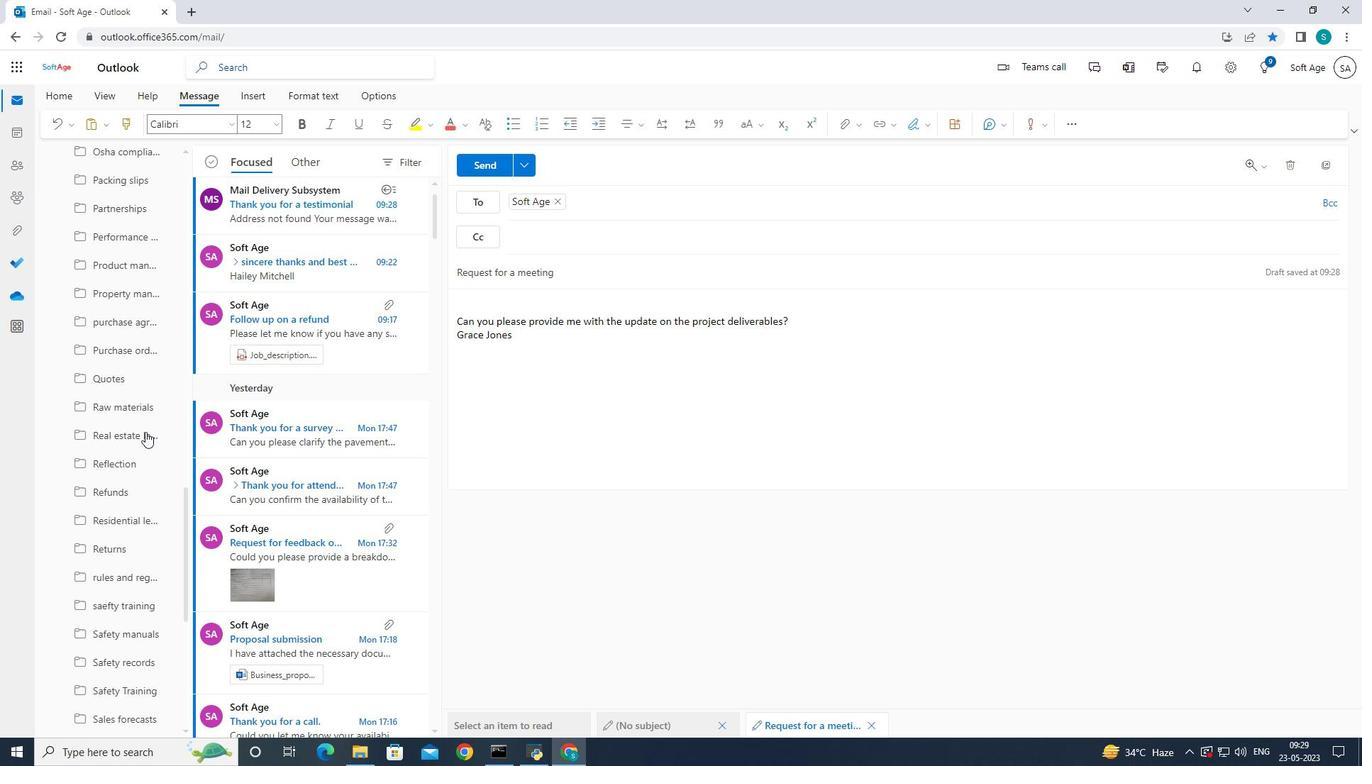 
Action: Mouse scrolled (145, 431) with delta (0, 0)
Screenshot: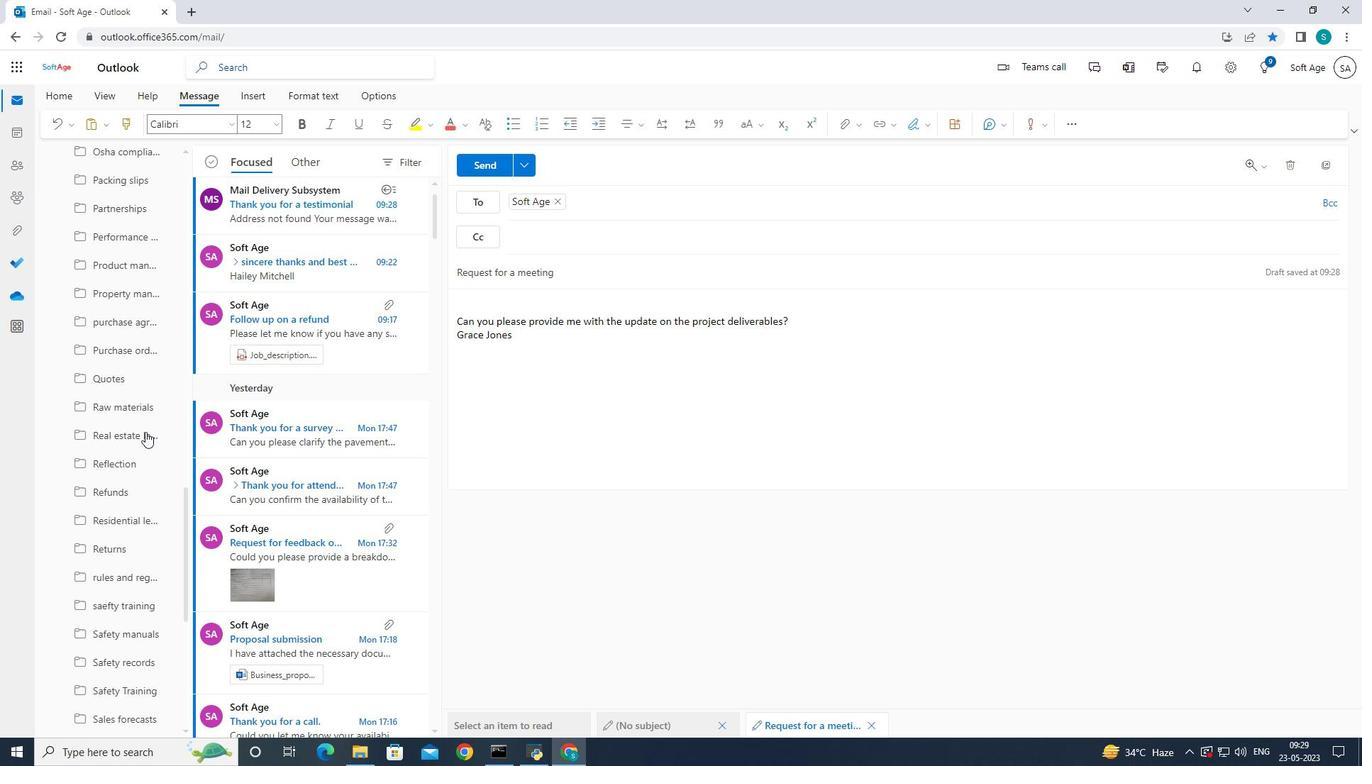 
Action: Mouse scrolled (145, 431) with delta (0, 0)
Screenshot: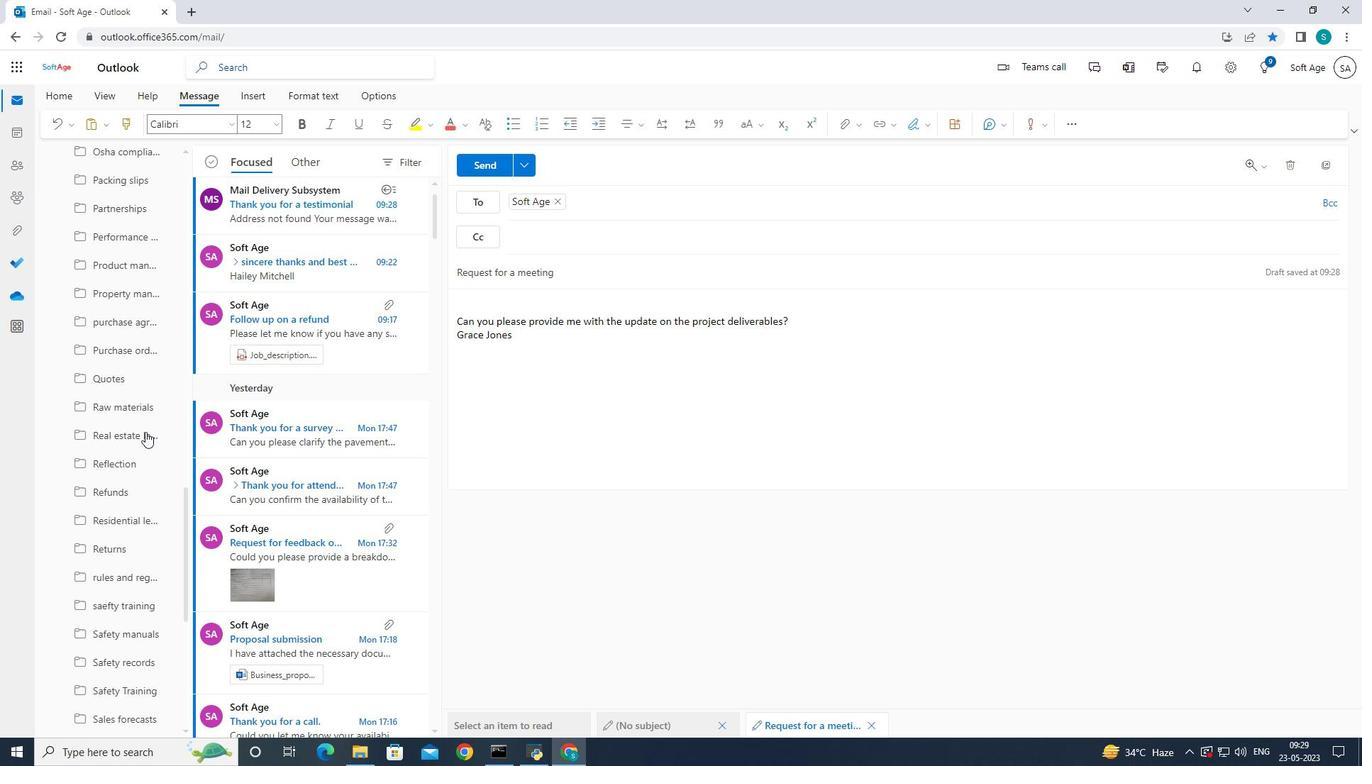 
Action: Mouse scrolled (145, 431) with delta (0, 0)
Screenshot: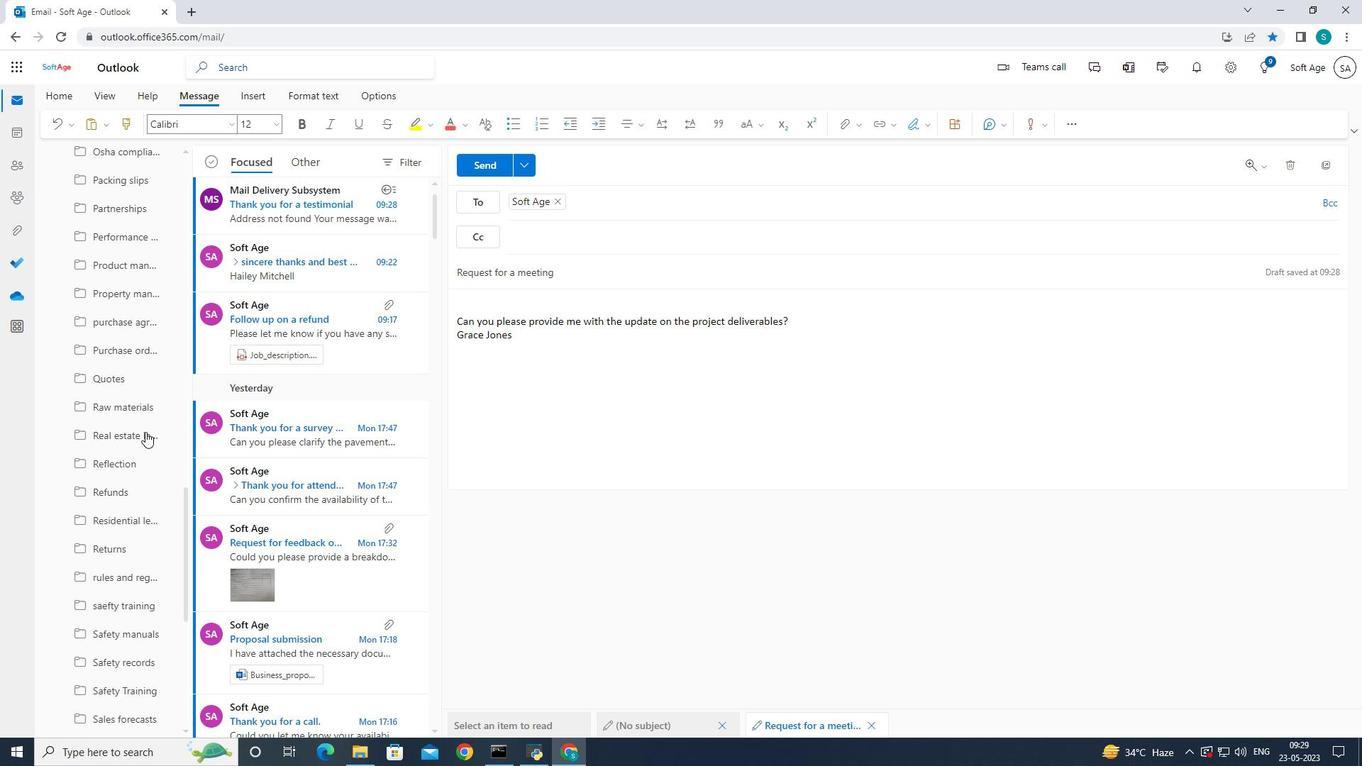 
Action: Mouse moved to (145, 430)
Screenshot: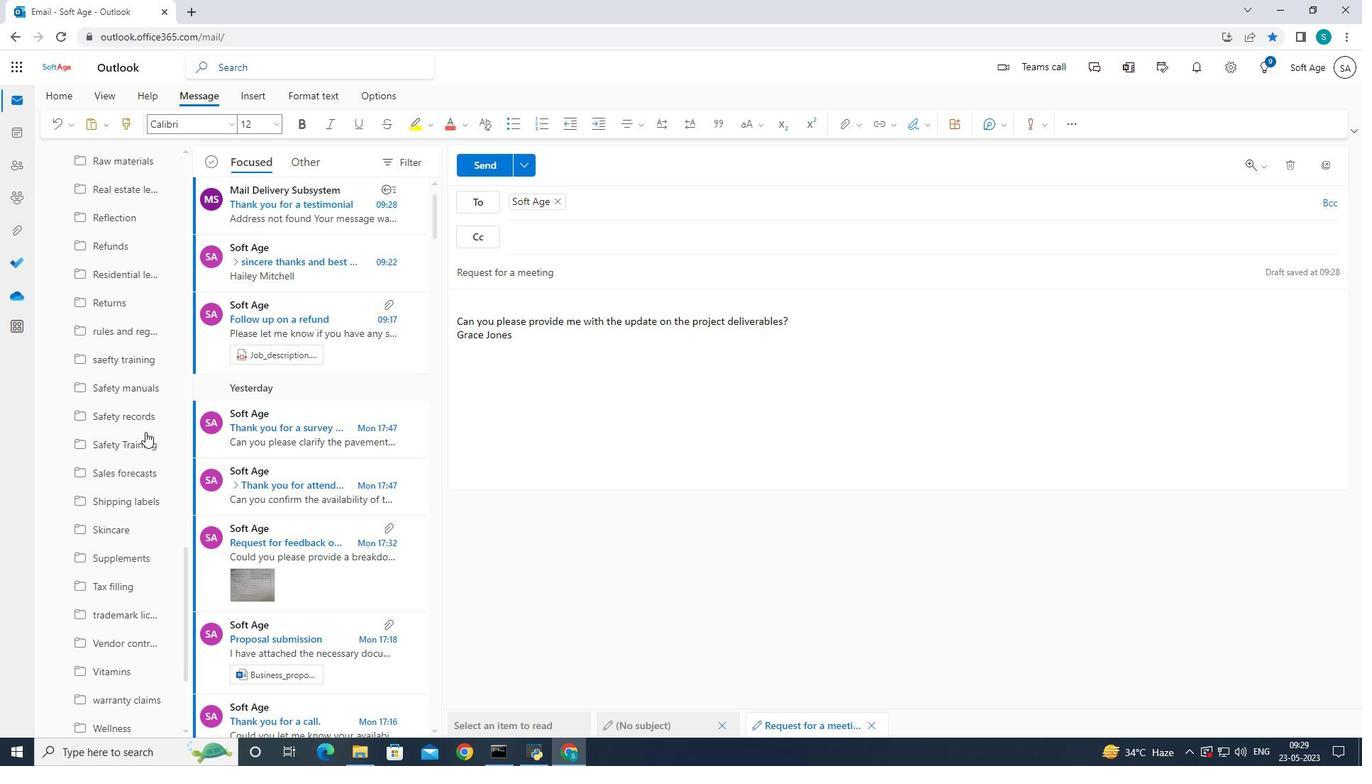
Action: Mouse scrolled (145, 430) with delta (0, 0)
Screenshot: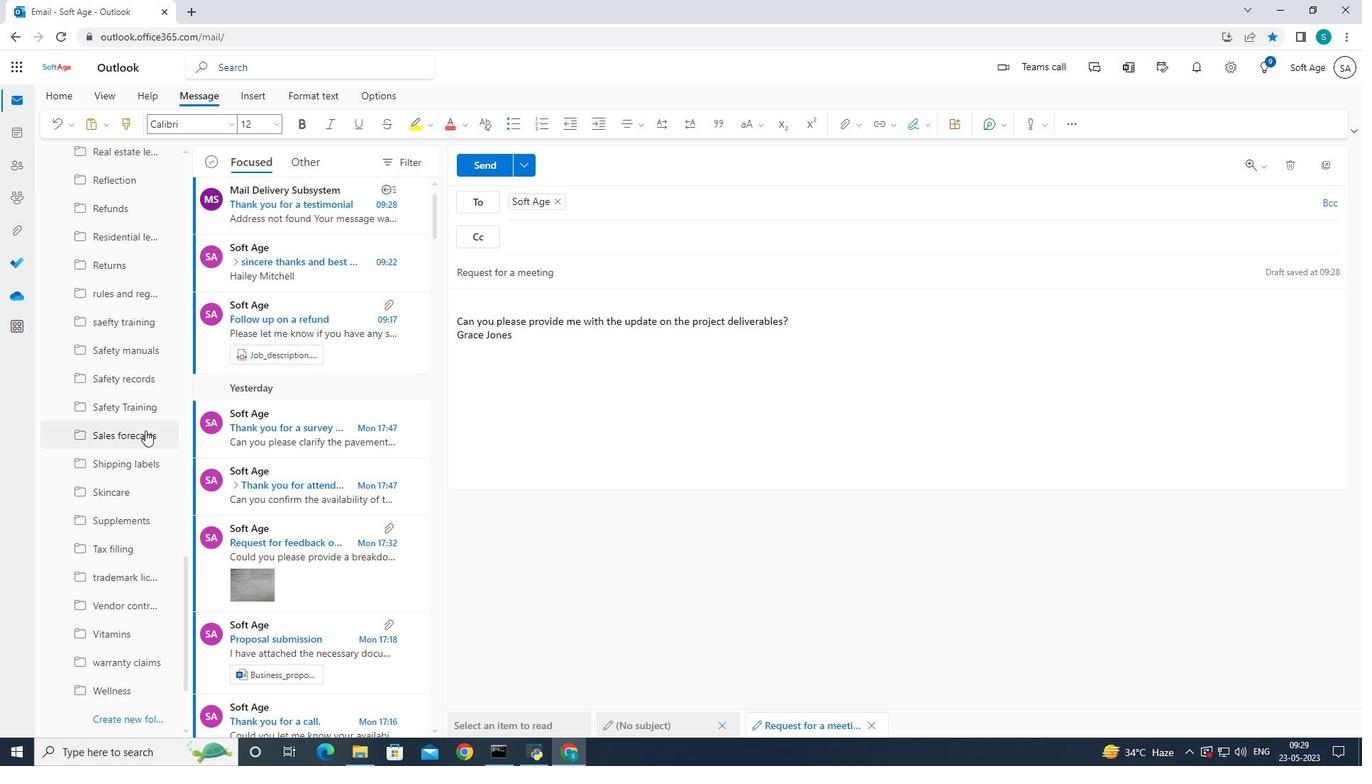 
Action: Mouse scrolled (145, 430) with delta (0, 0)
Screenshot: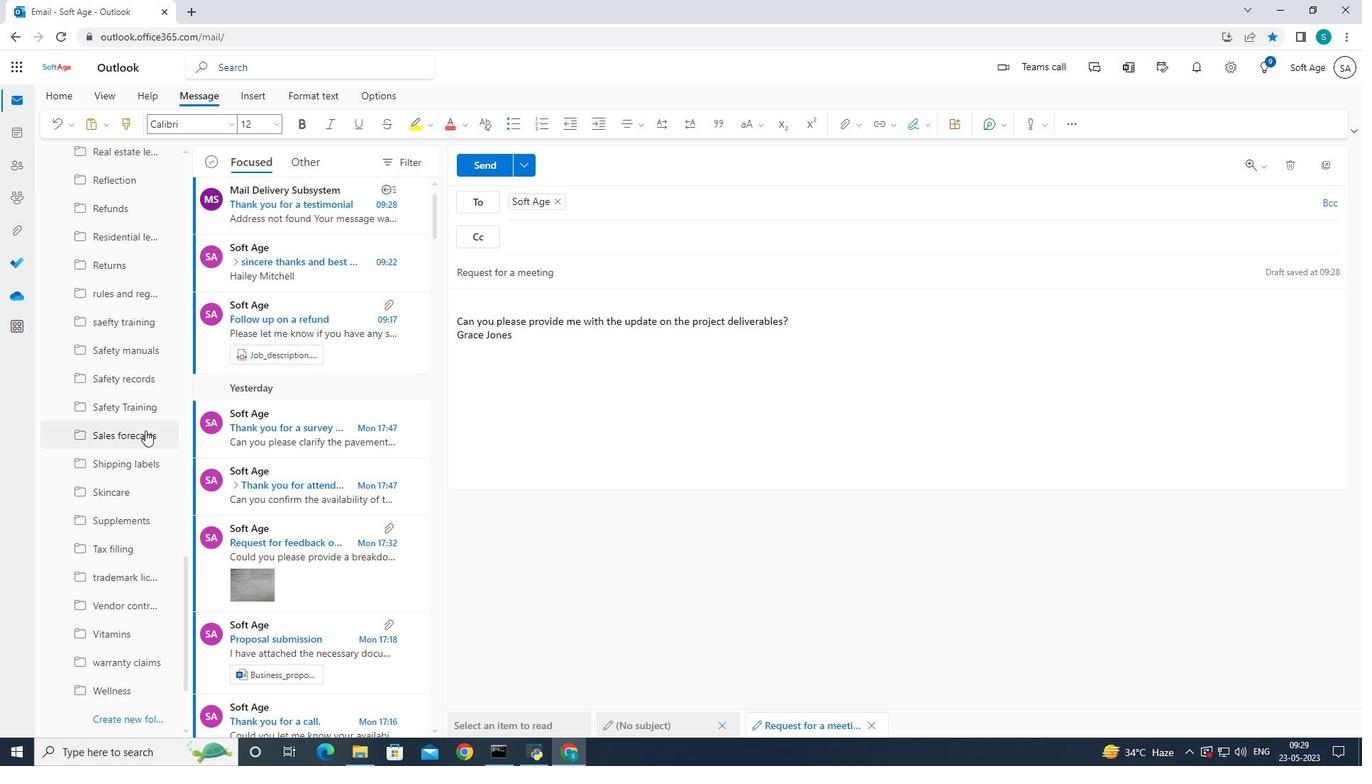 
Action: Mouse scrolled (145, 430) with delta (0, 0)
Screenshot: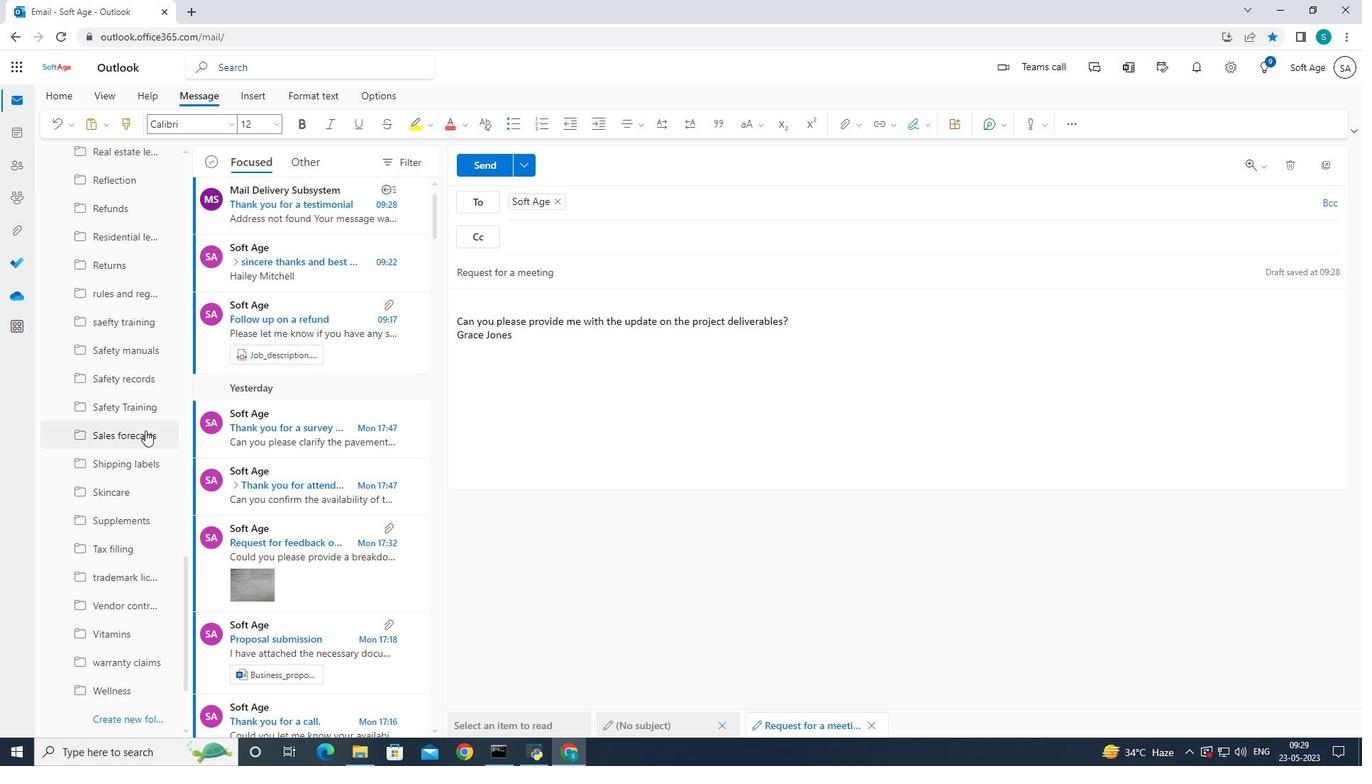 
Action: Mouse scrolled (145, 430) with delta (0, 0)
Screenshot: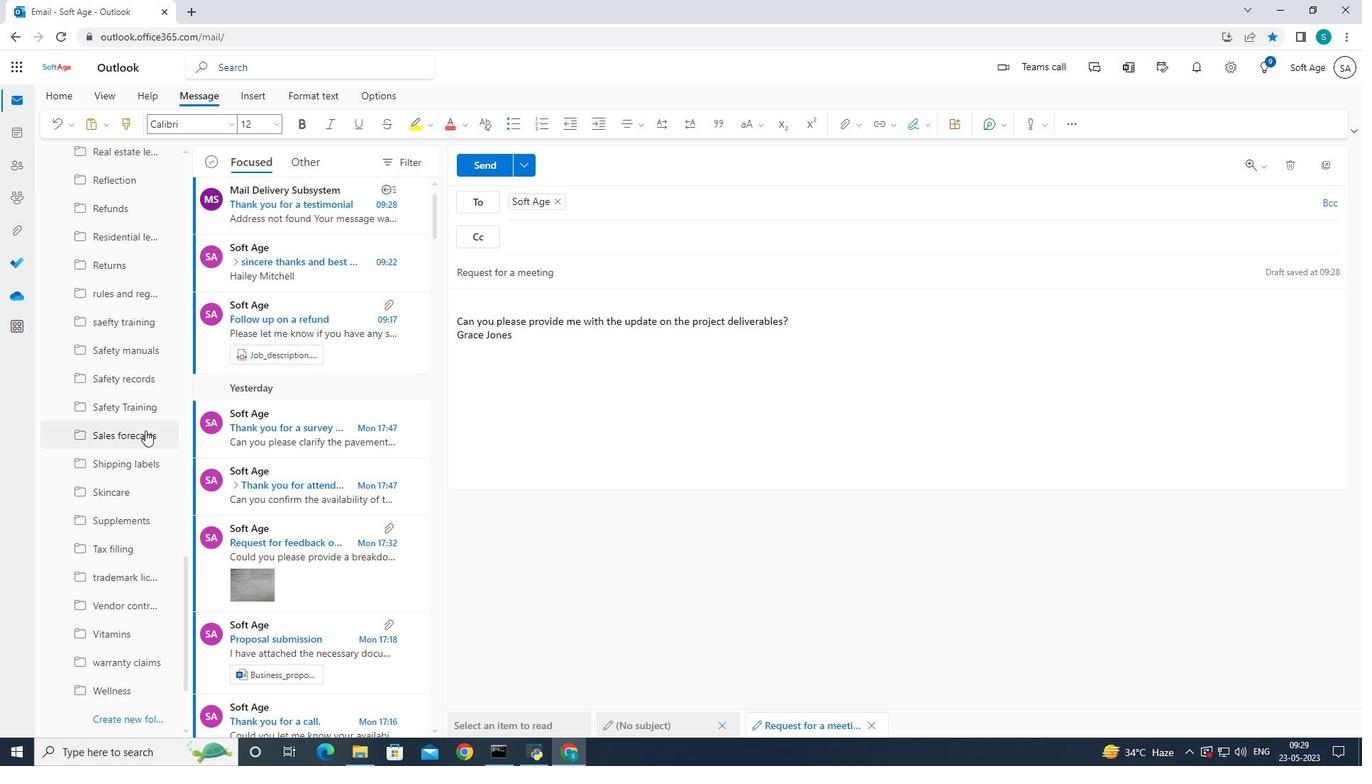 
Action: Mouse moved to (145, 430)
Screenshot: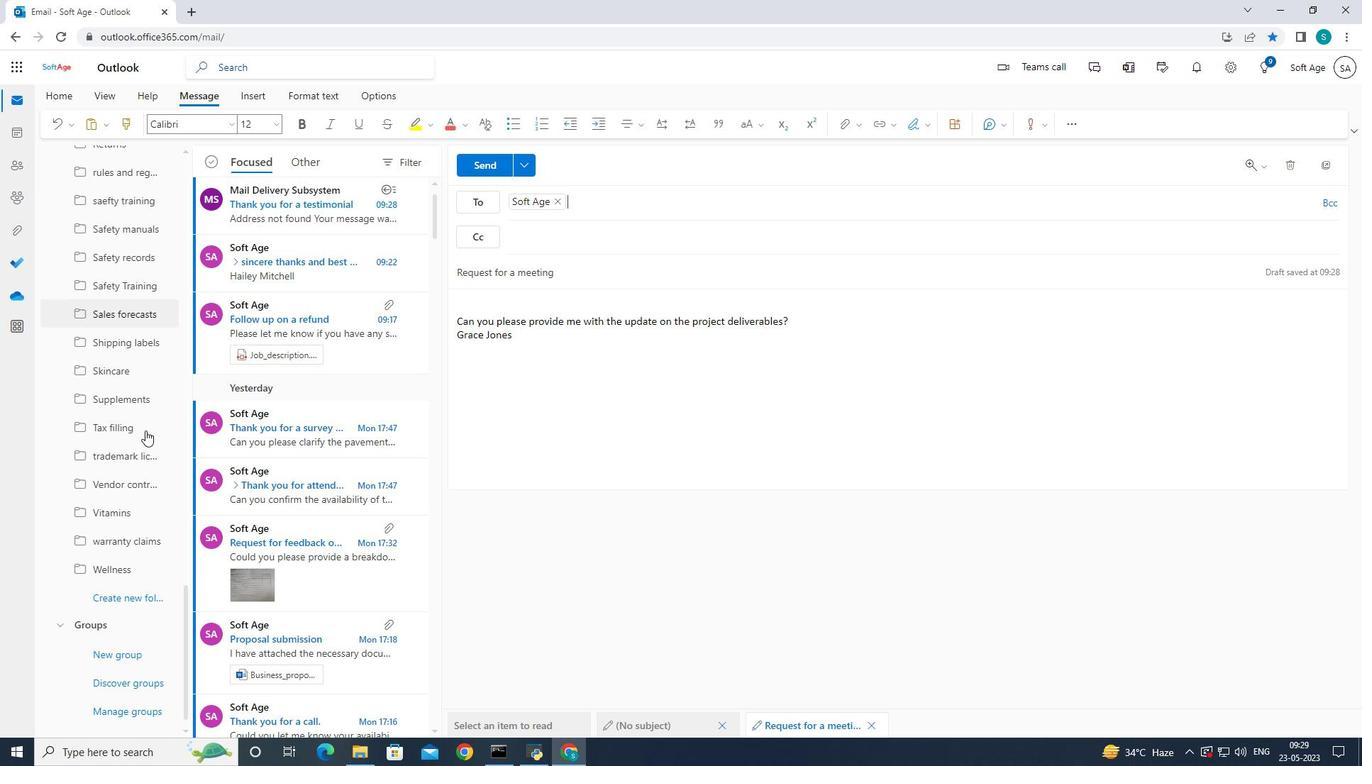 
Action: Mouse scrolled (145, 429) with delta (0, 0)
Screenshot: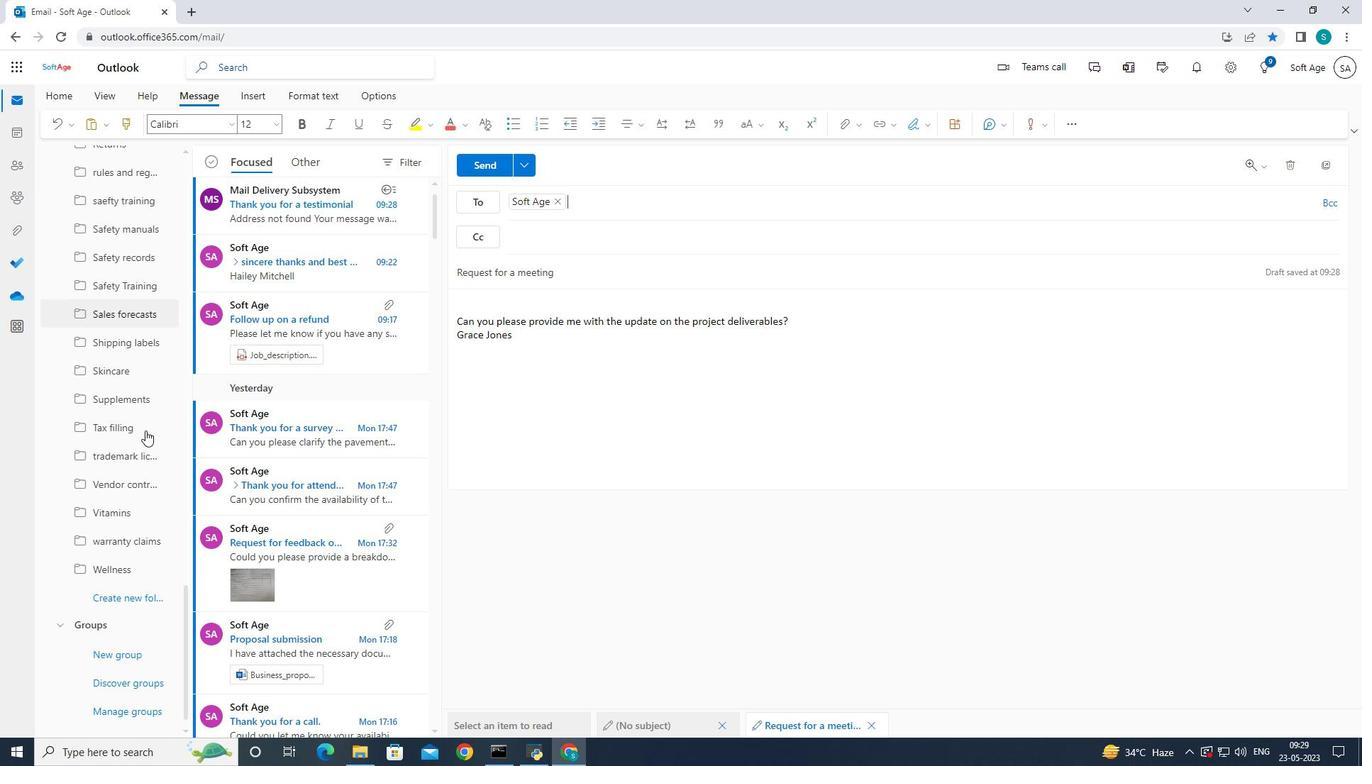 
Action: Mouse moved to (145, 430)
Screenshot: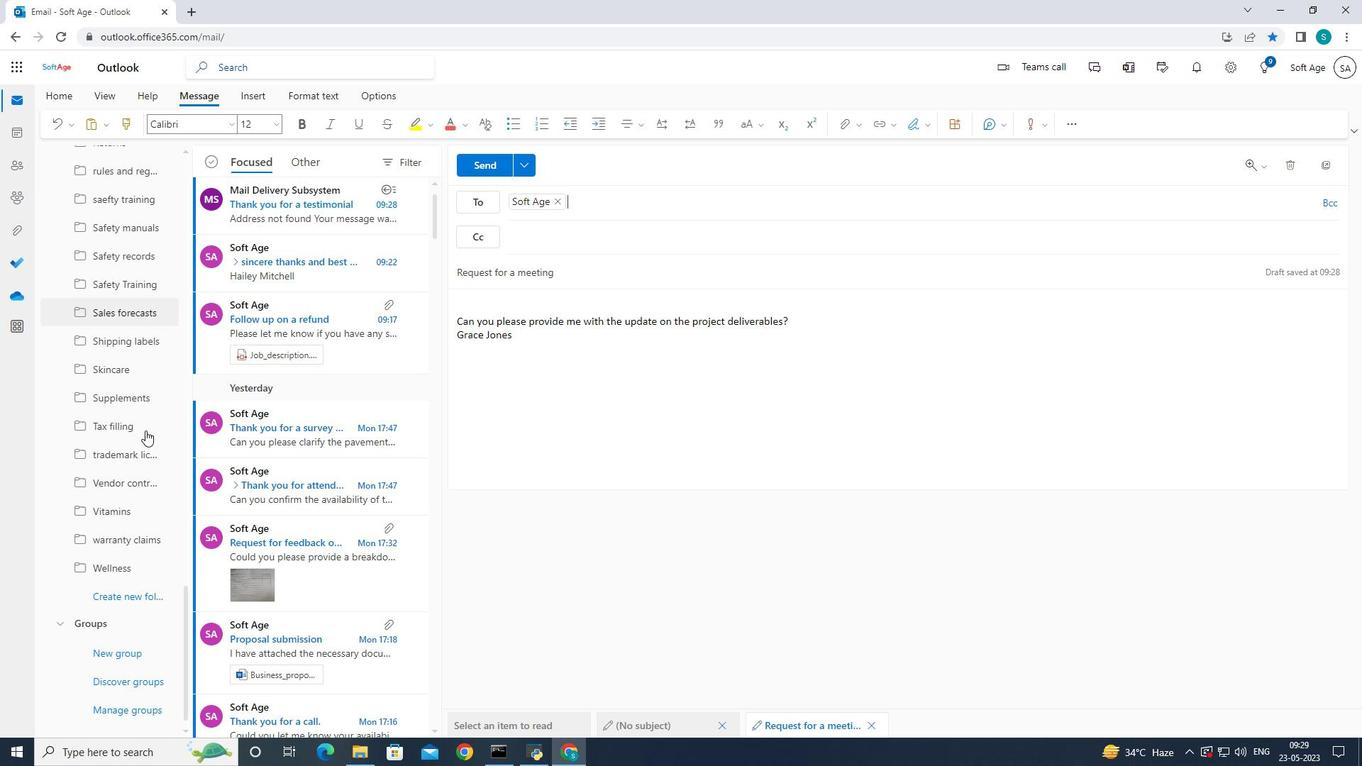 
Action: Mouse scrolled (145, 429) with delta (0, 0)
Screenshot: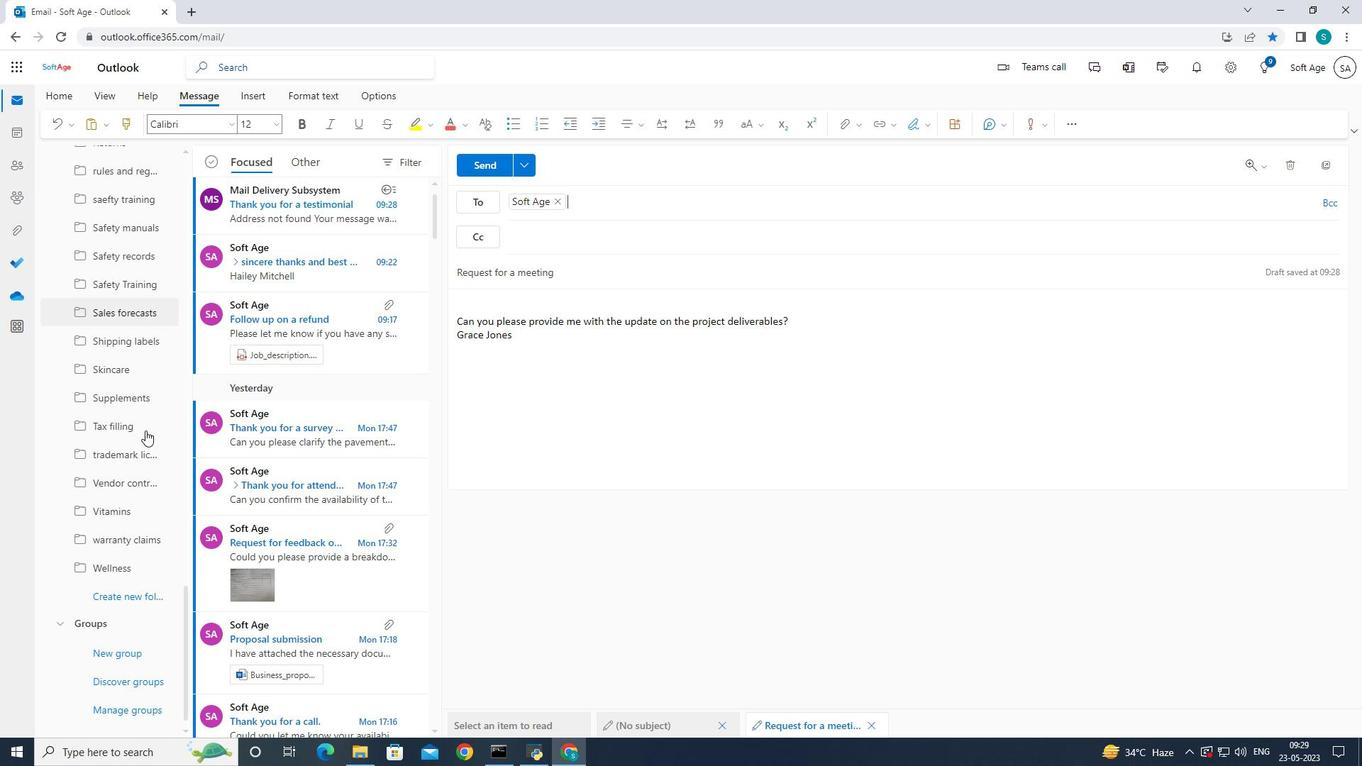 
Action: Mouse scrolled (145, 429) with delta (0, 0)
Screenshot: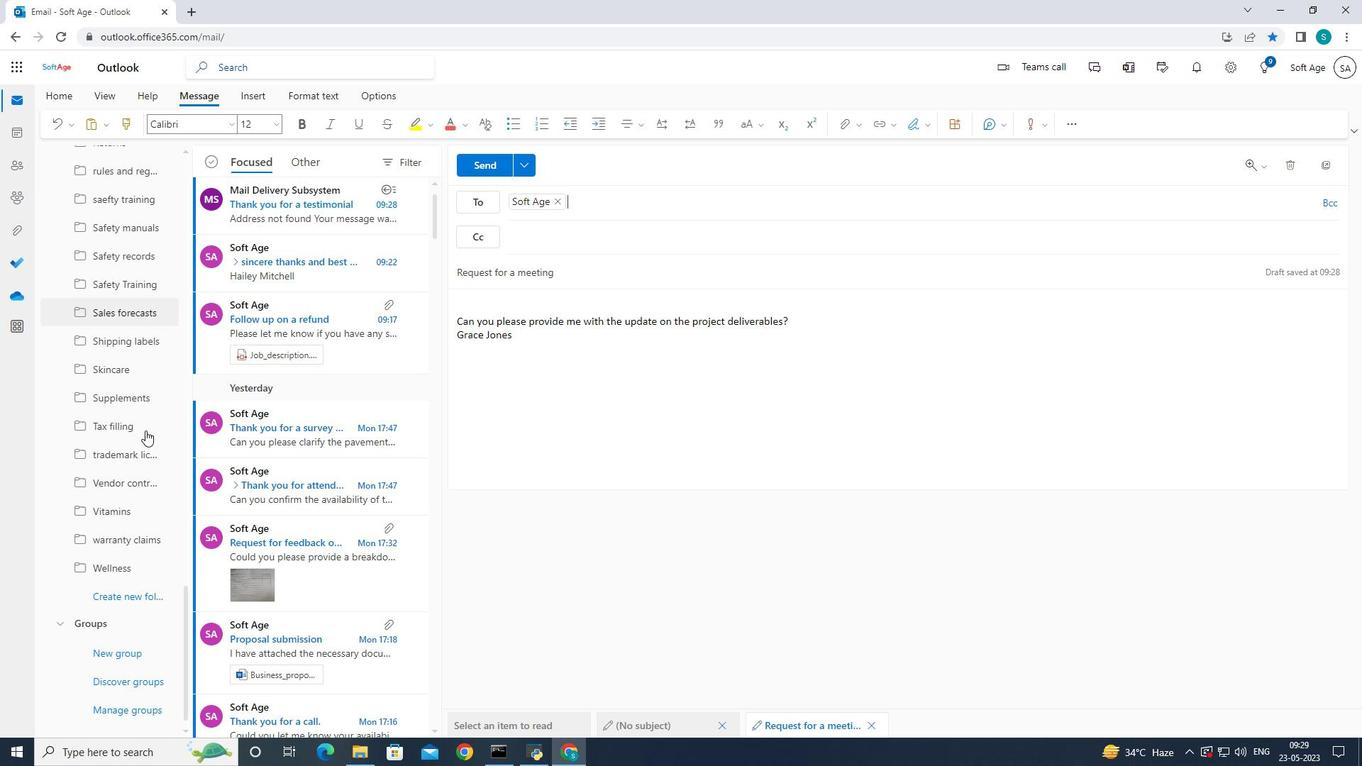 
Action: Mouse scrolled (145, 429) with delta (0, 0)
Screenshot: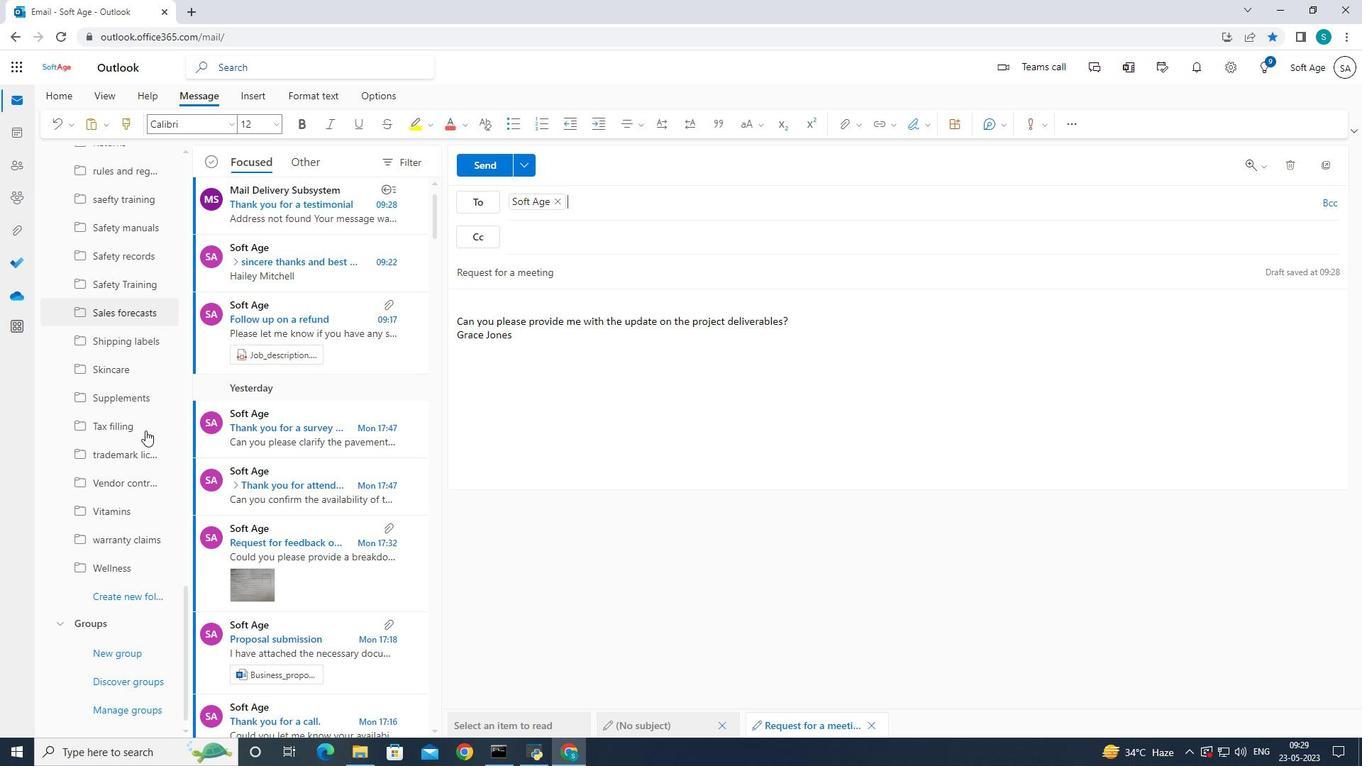 
Action: Mouse moved to (137, 598)
Screenshot: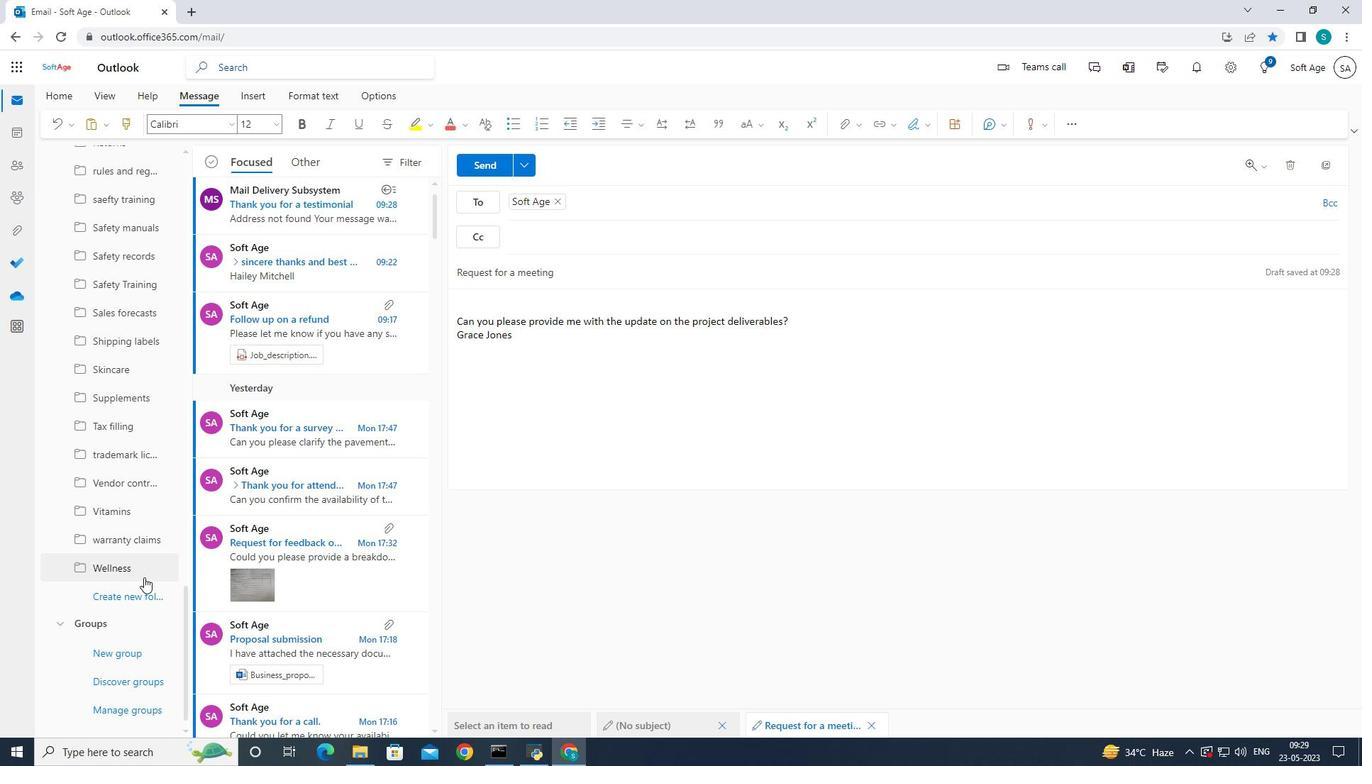
Action: Mouse pressed left at (137, 598)
Screenshot: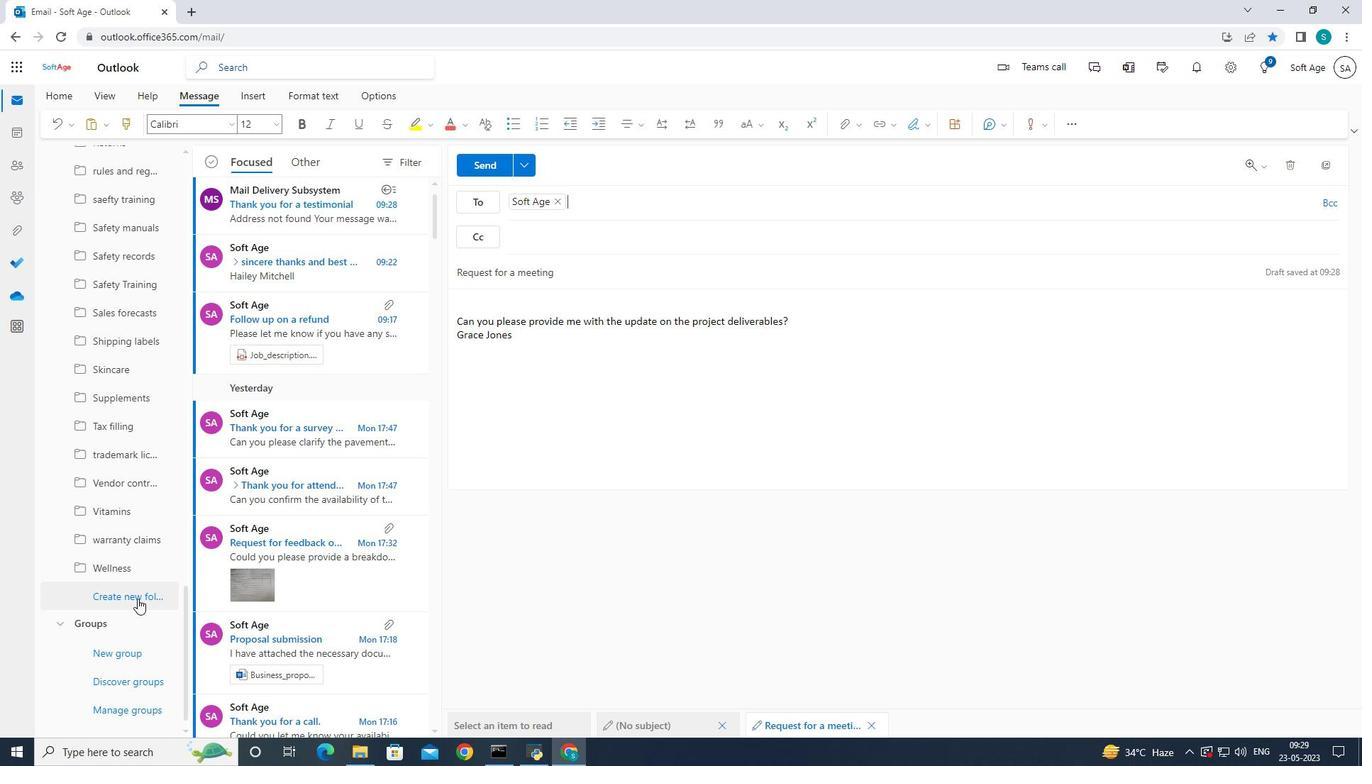
Action: Mouse moved to (563, 493)
Screenshot: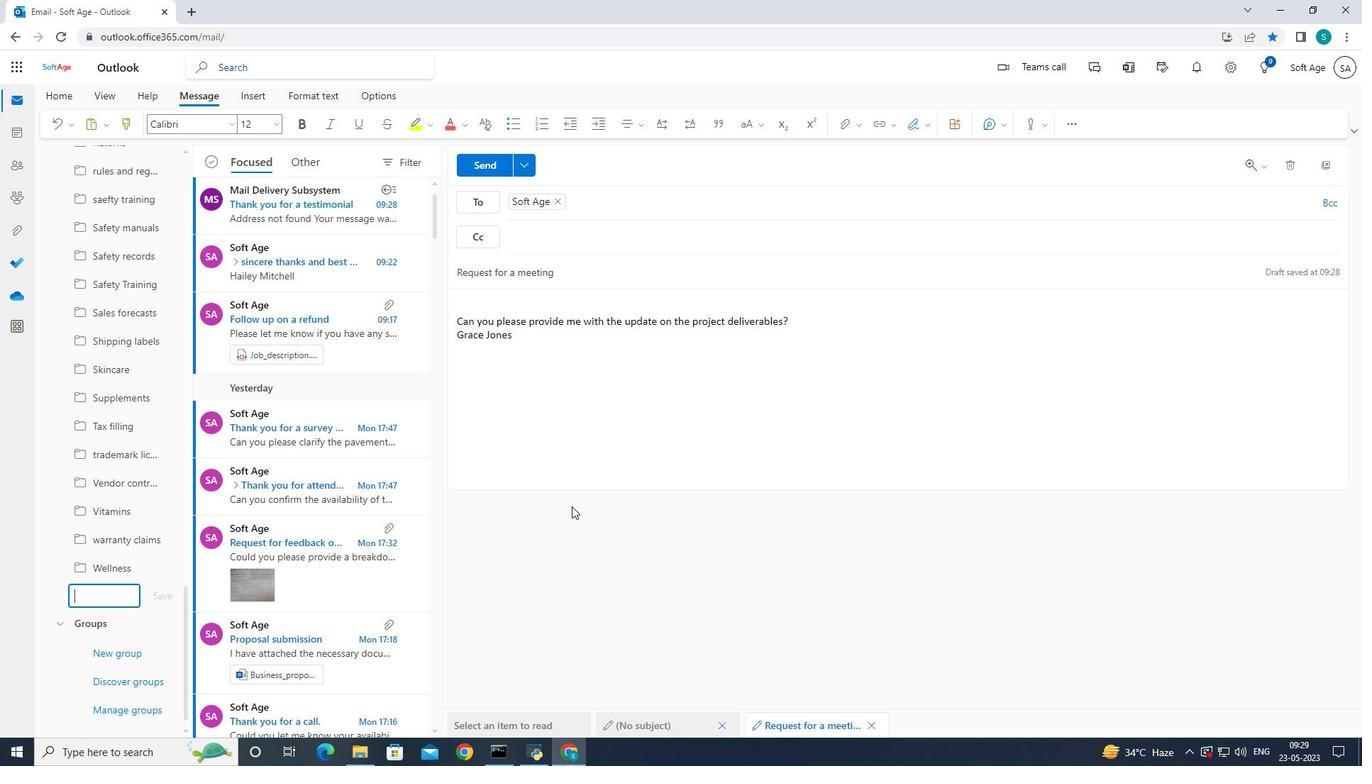 
Action: Key pressed <Key.shift>Medical<Key.space>record
Screenshot: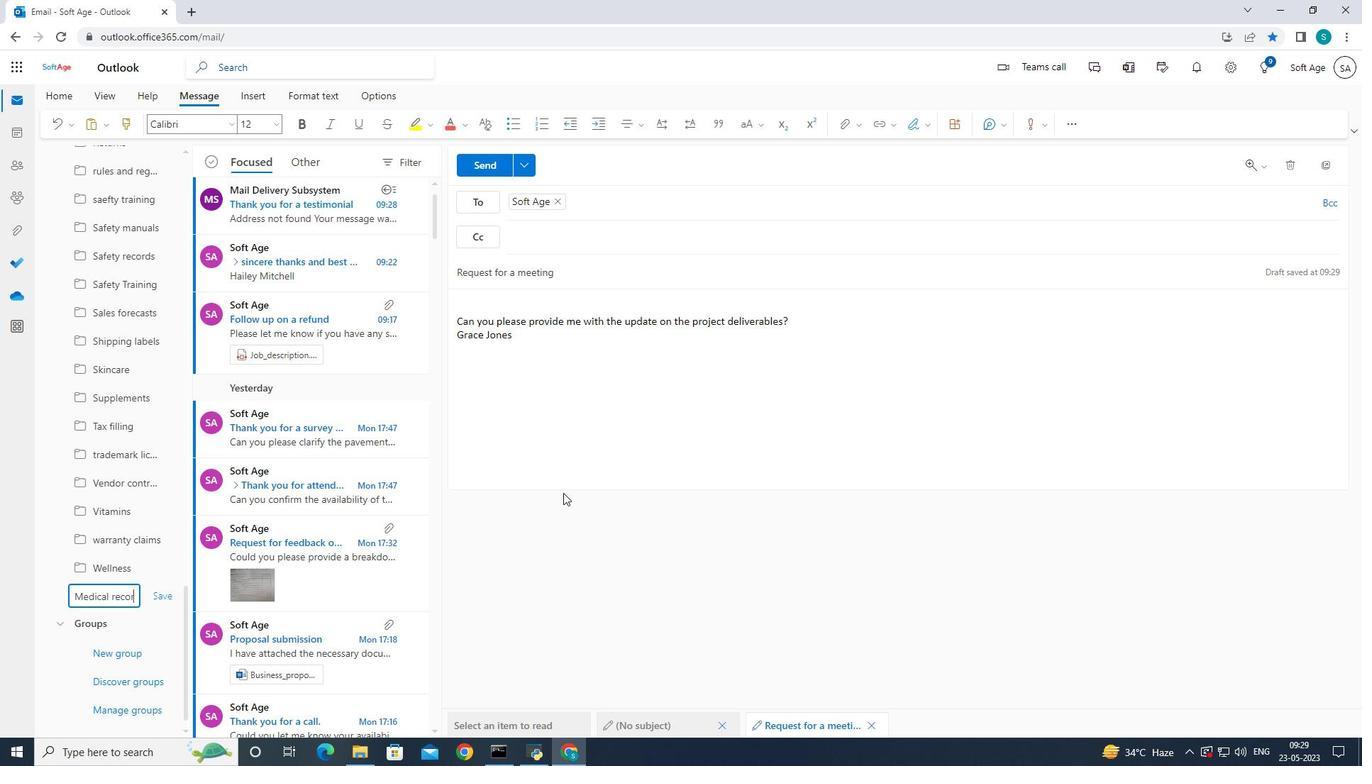 
Action: Mouse moved to (166, 593)
Screenshot: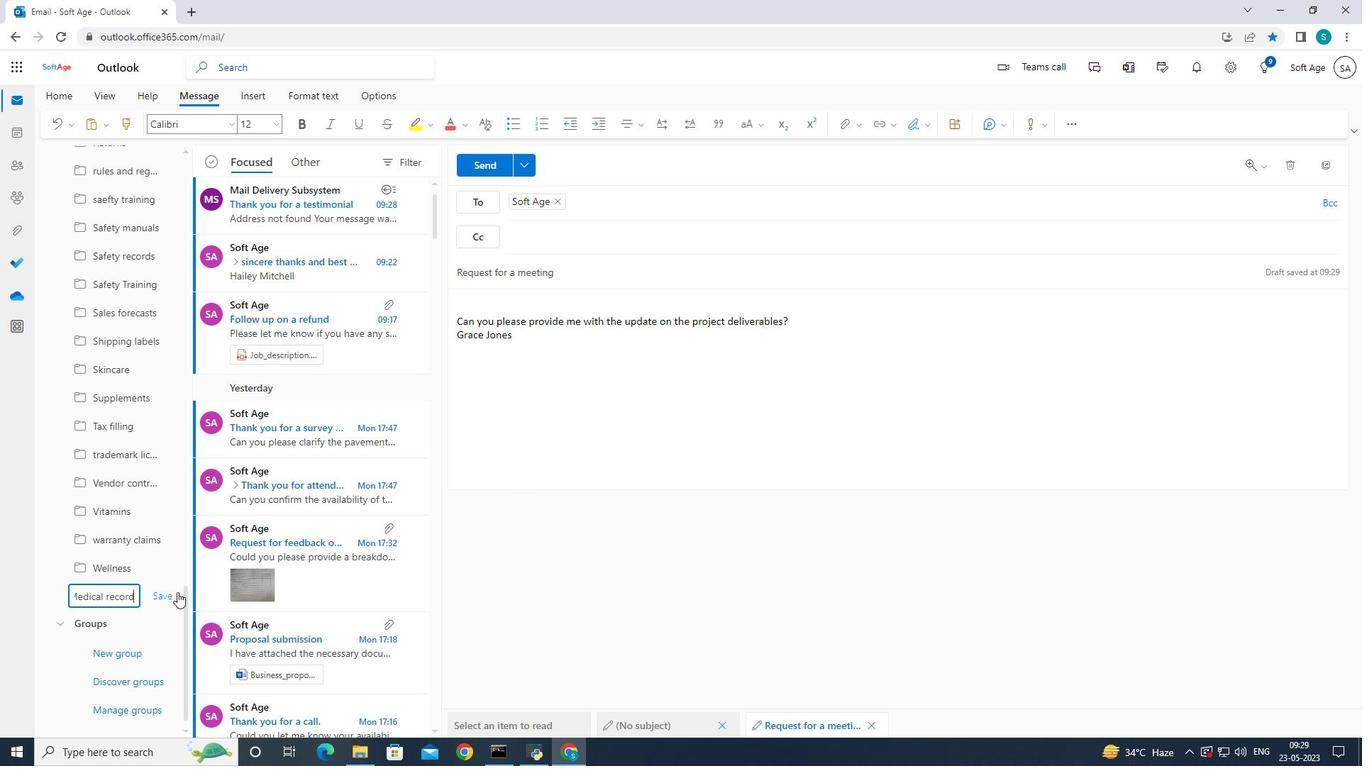 
Action: Mouse pressed left at (166, 593)
Screenshot: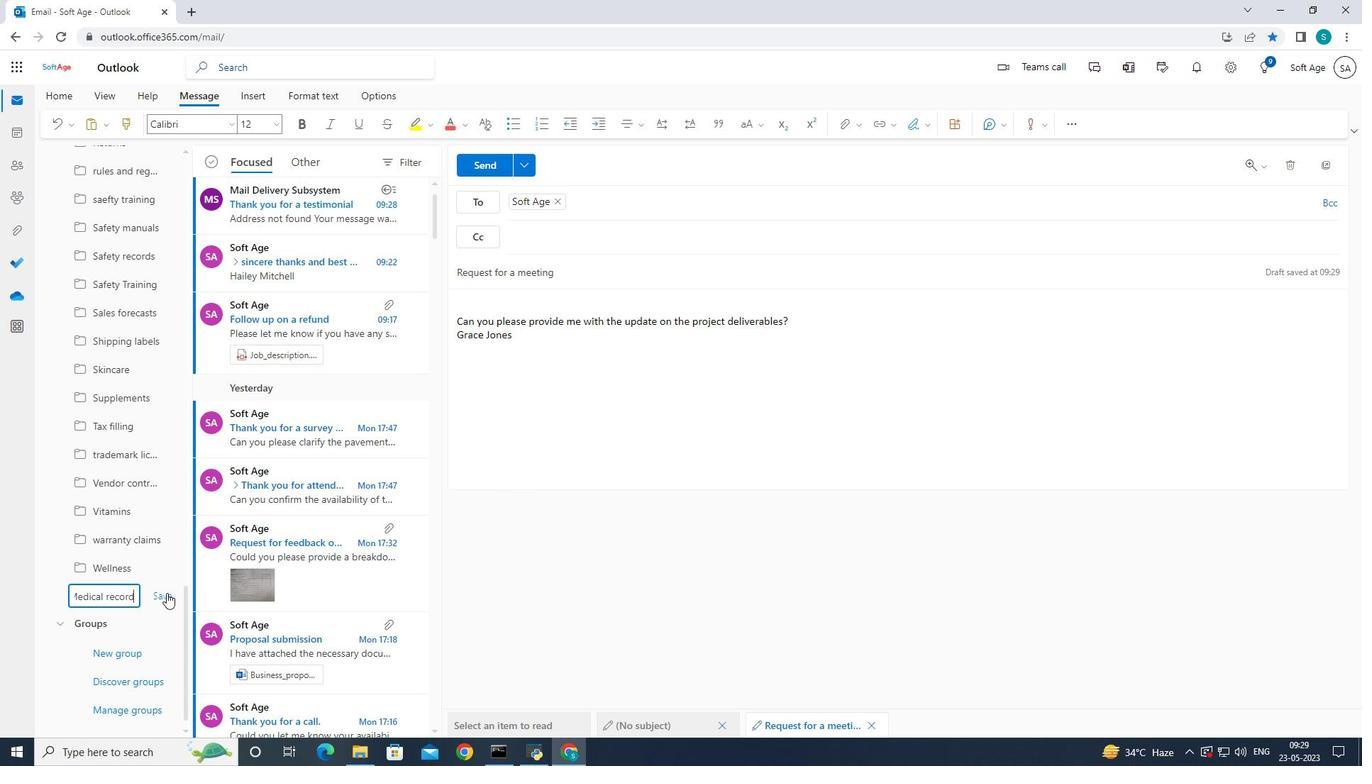 
Action: Mouse moved to (482, 166)
Screenshot: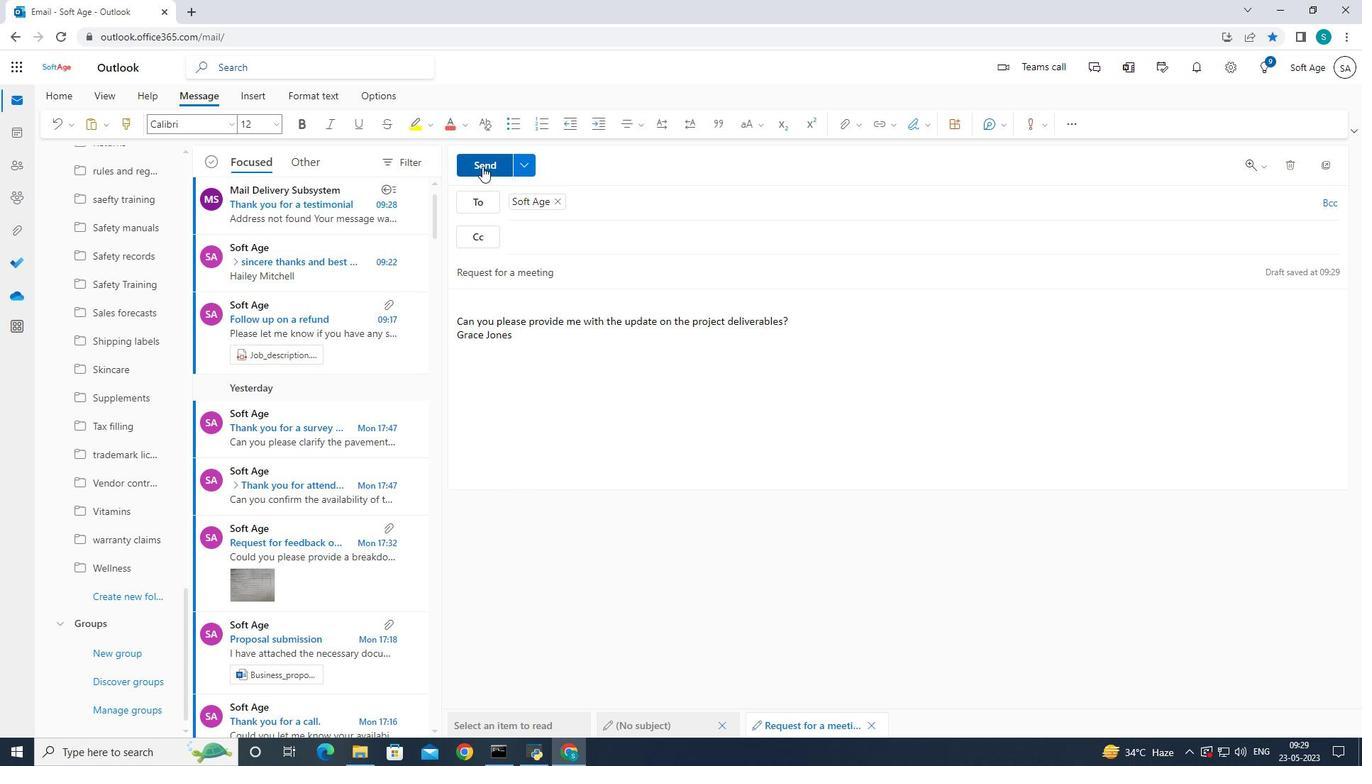 
Action: Mouse pressed left at (482, 166)
Screenshot: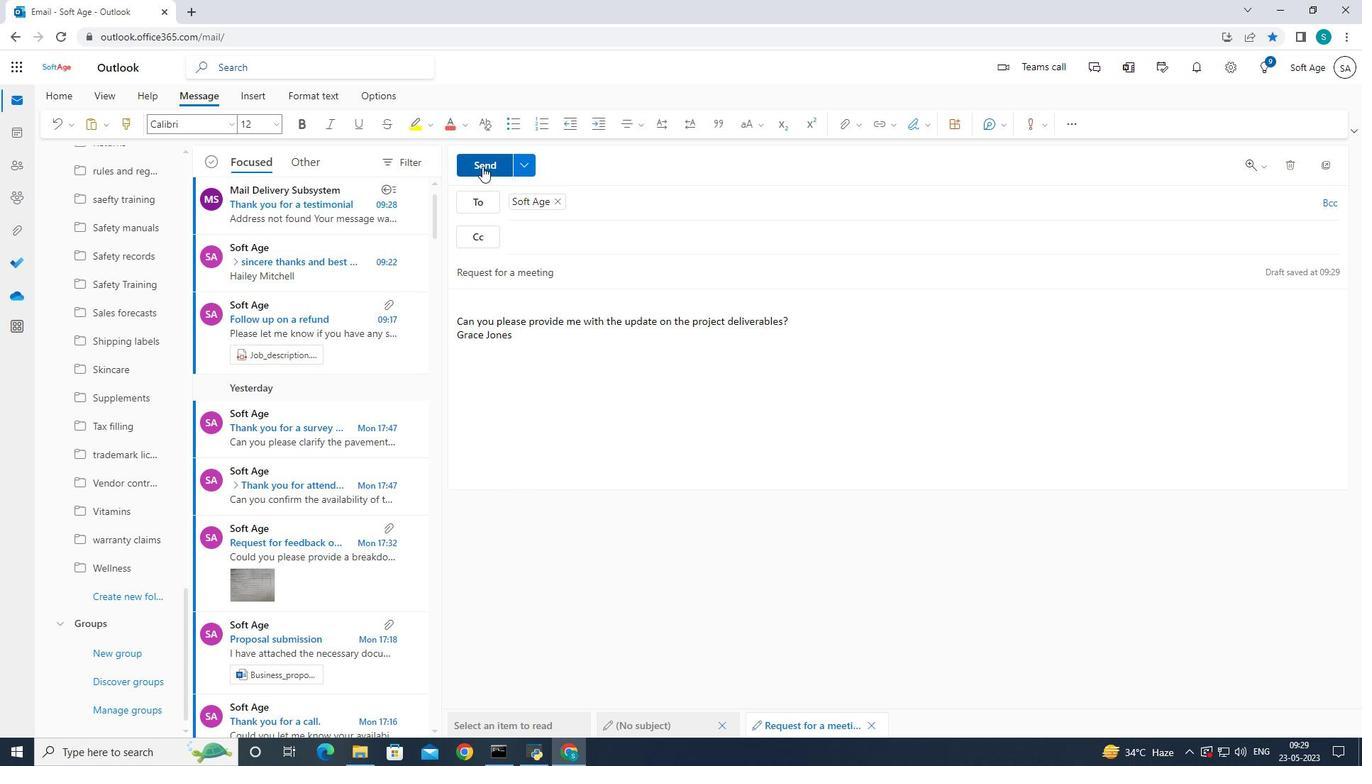 
Action: Mouse moved to (483, 166)
Screenshot: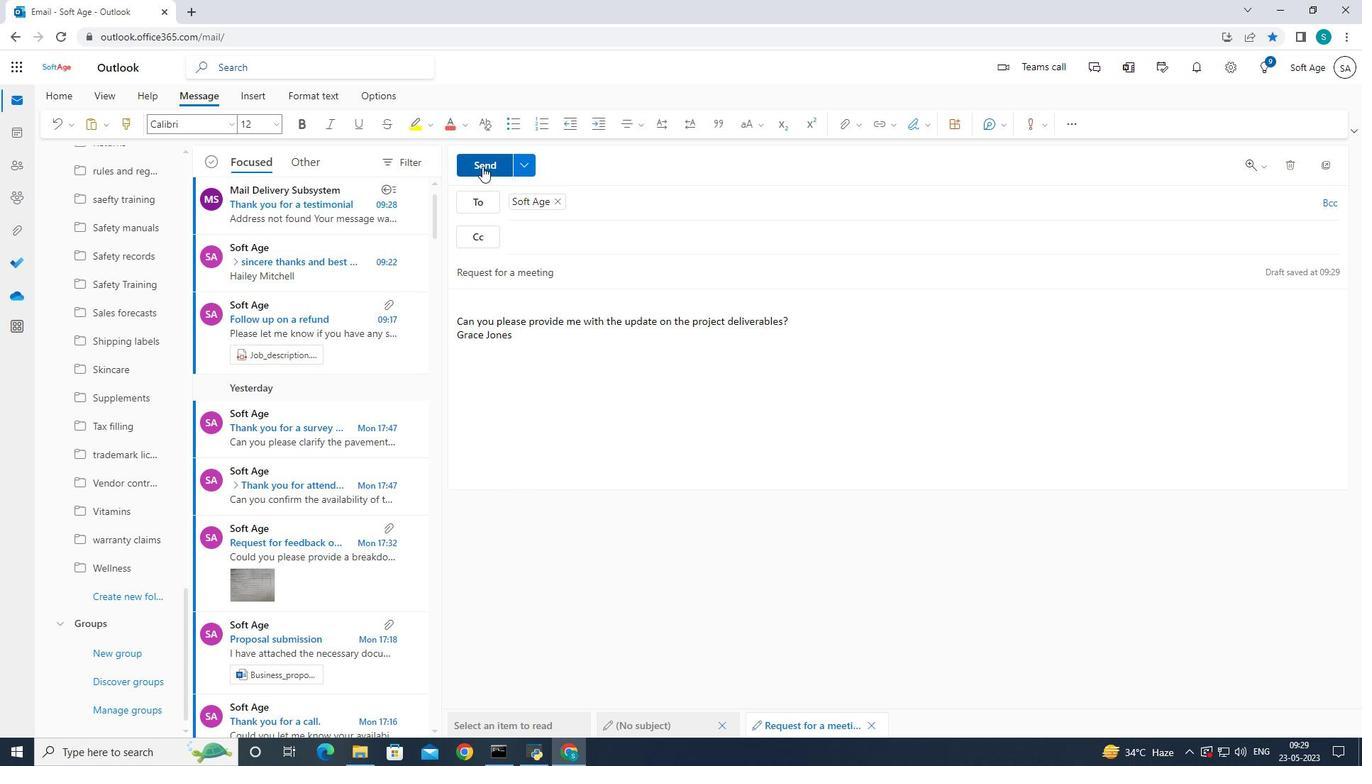 
